 Task: Open Card Aquaculture Review in Board Customer Feedback Surveys to Workspace Corporate Communications and add a team member Softage.2@softage.net, a label Yellow, a checklist Corporate Finance, an attachment from your onedrive, a color Yellow and finally, add a card description 'Create and send out employee satisfaction survey on workplace culture' and a comment 'We should approach this task with a sense of transparency and open communication, ensuring that all stakeholders are informed and involved.'. Add a start date 'Jan 02, 1900' with a due date 'Jan 09, 1900'
Action: Mouse moved to (107, 351)
Screenshot: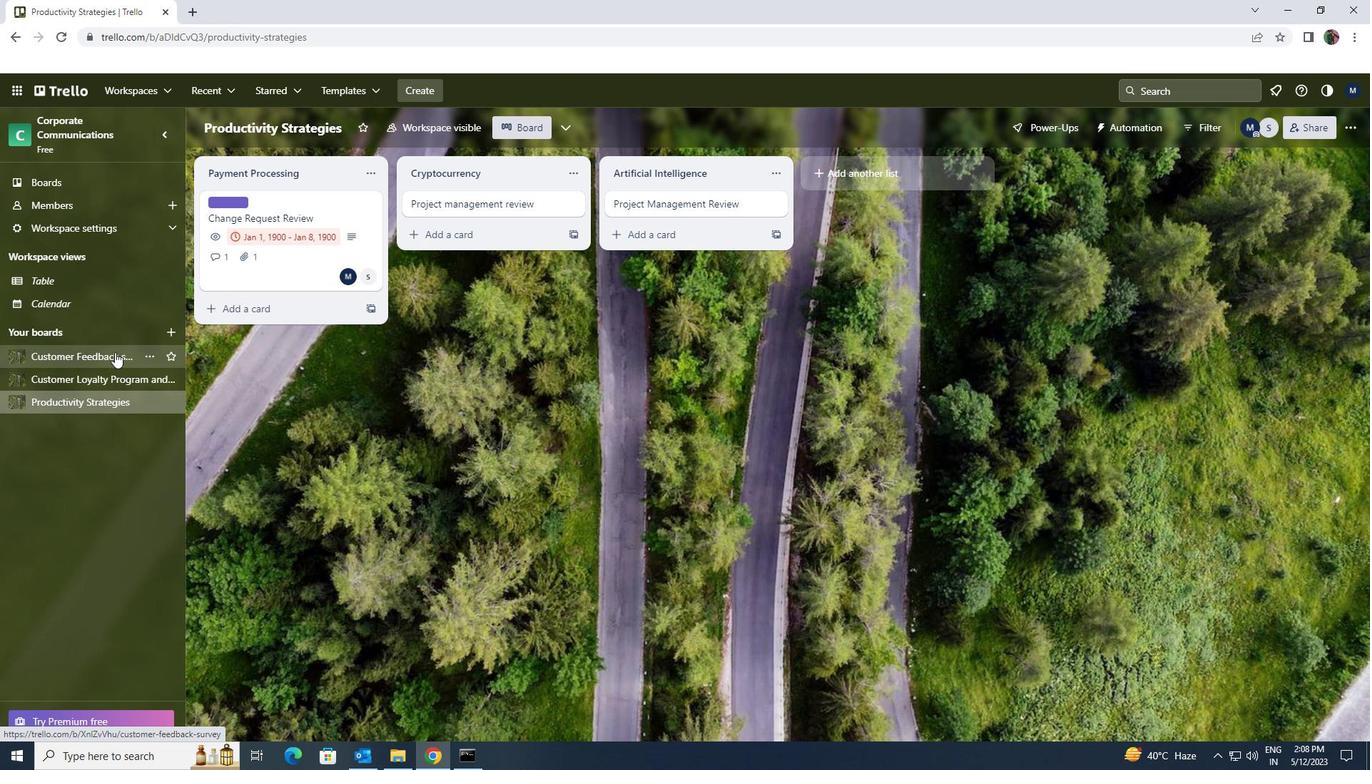 
Action: Mouse pressed left at (107, 351)
Screenshot: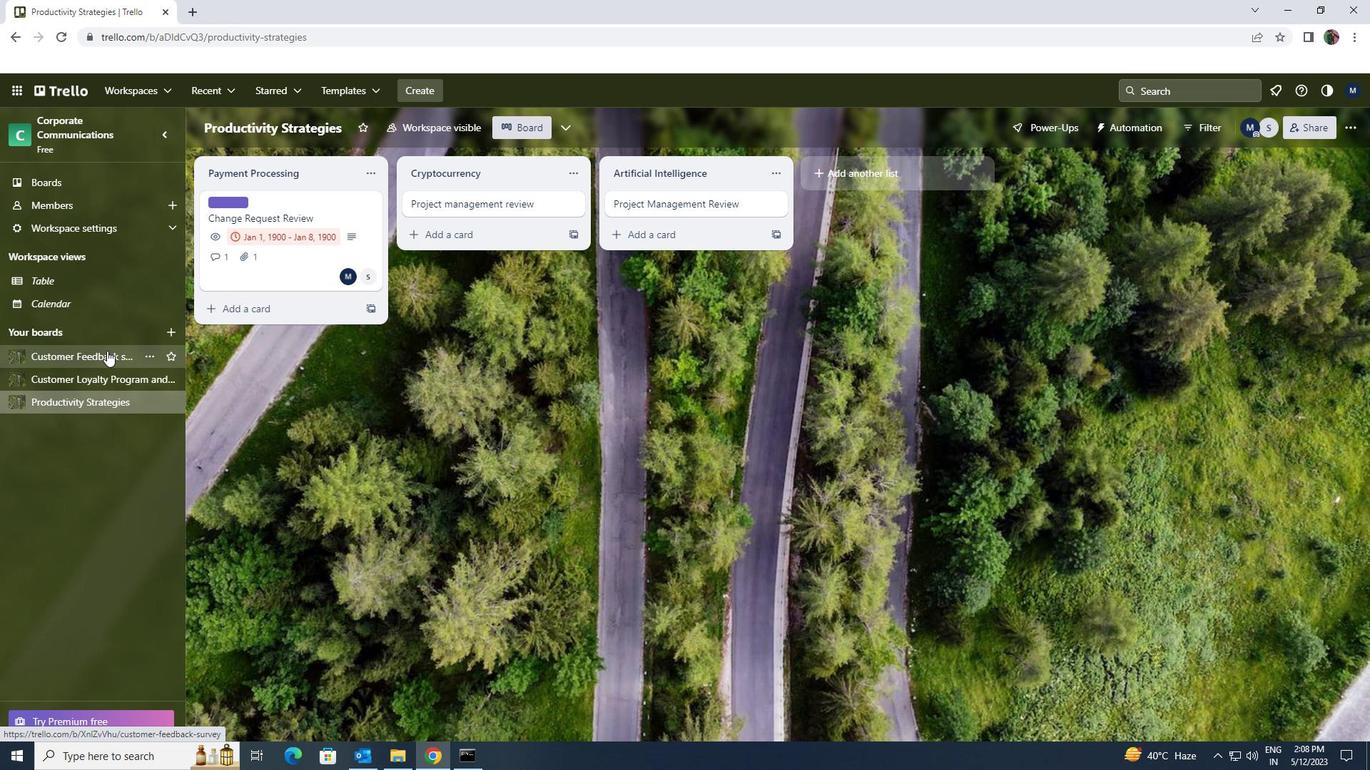 
Action: Mouse moved to (241, 200)
Screenshot: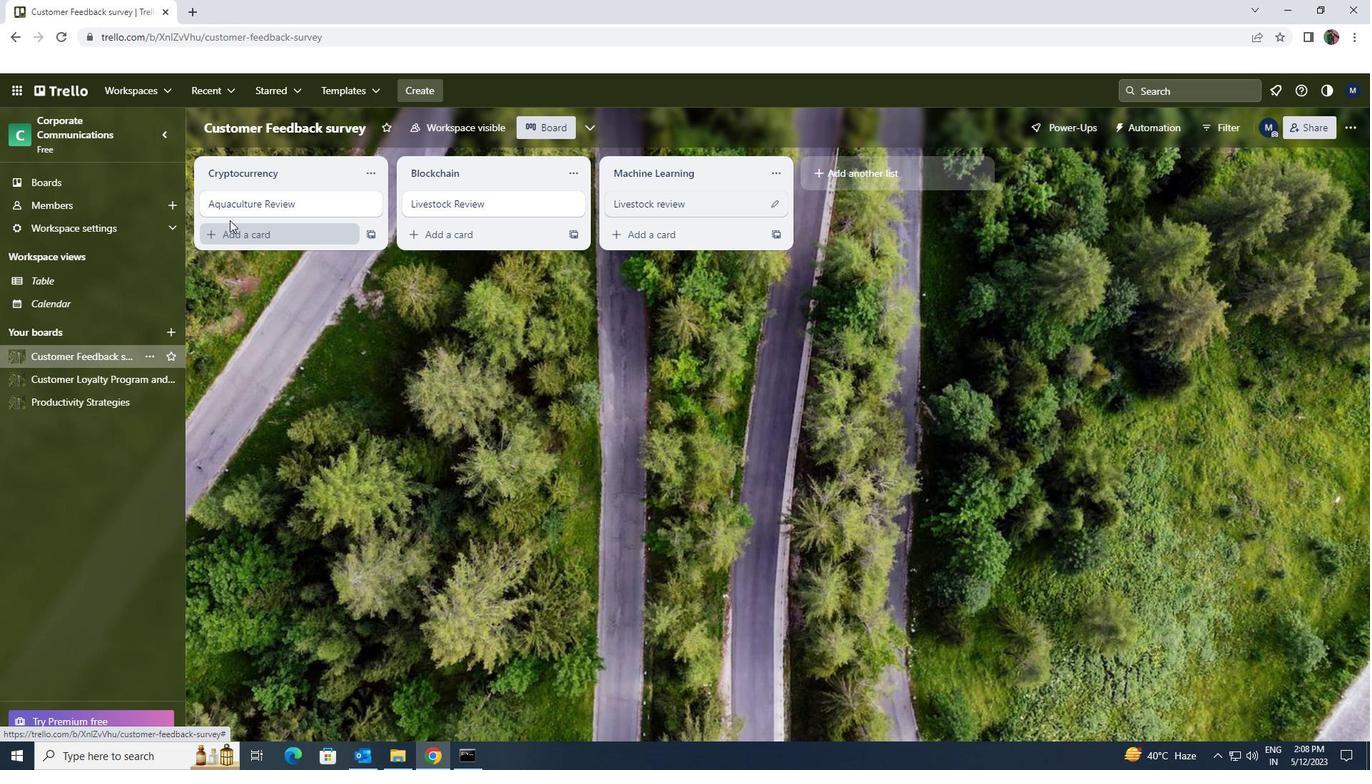 
Action: Mouse pressed left at (241, 200)
Screenshot: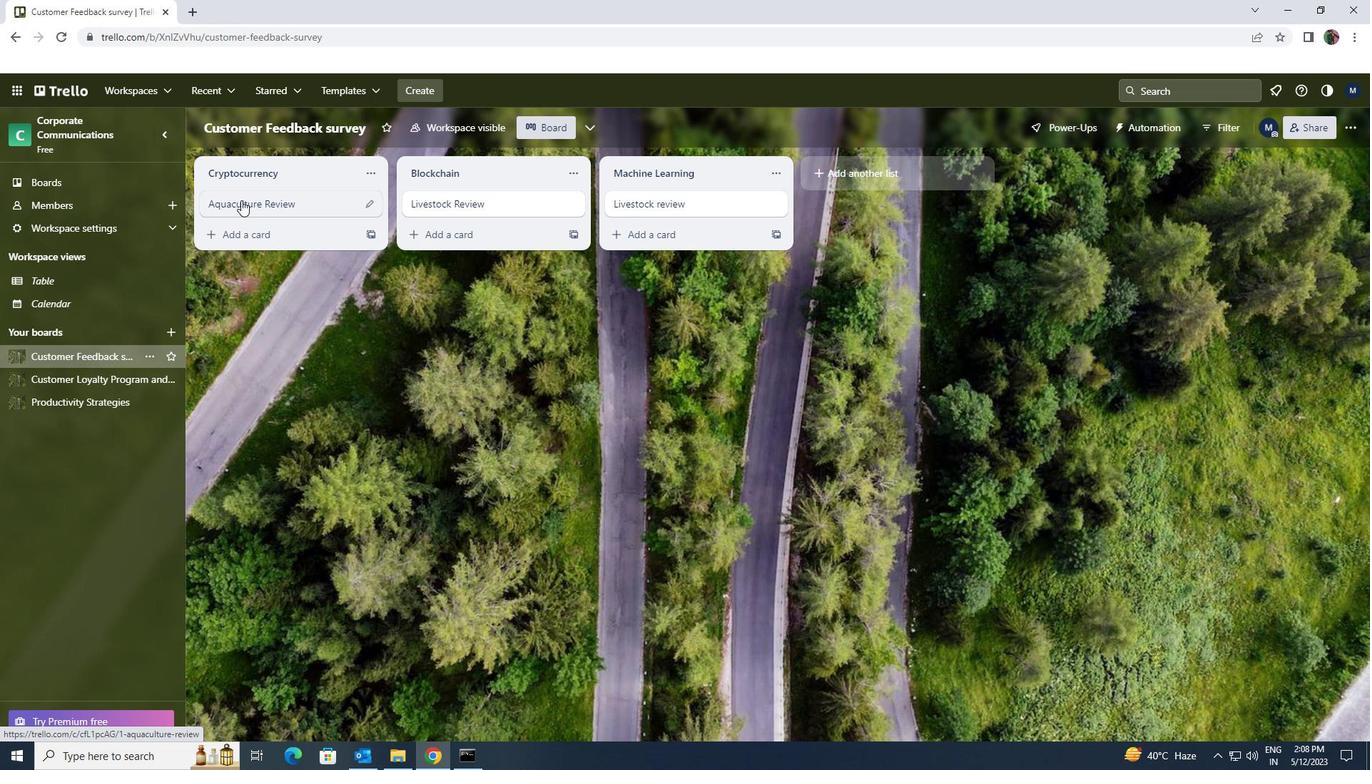 
Action: Mouse moved to (838, 197)
Screenshot: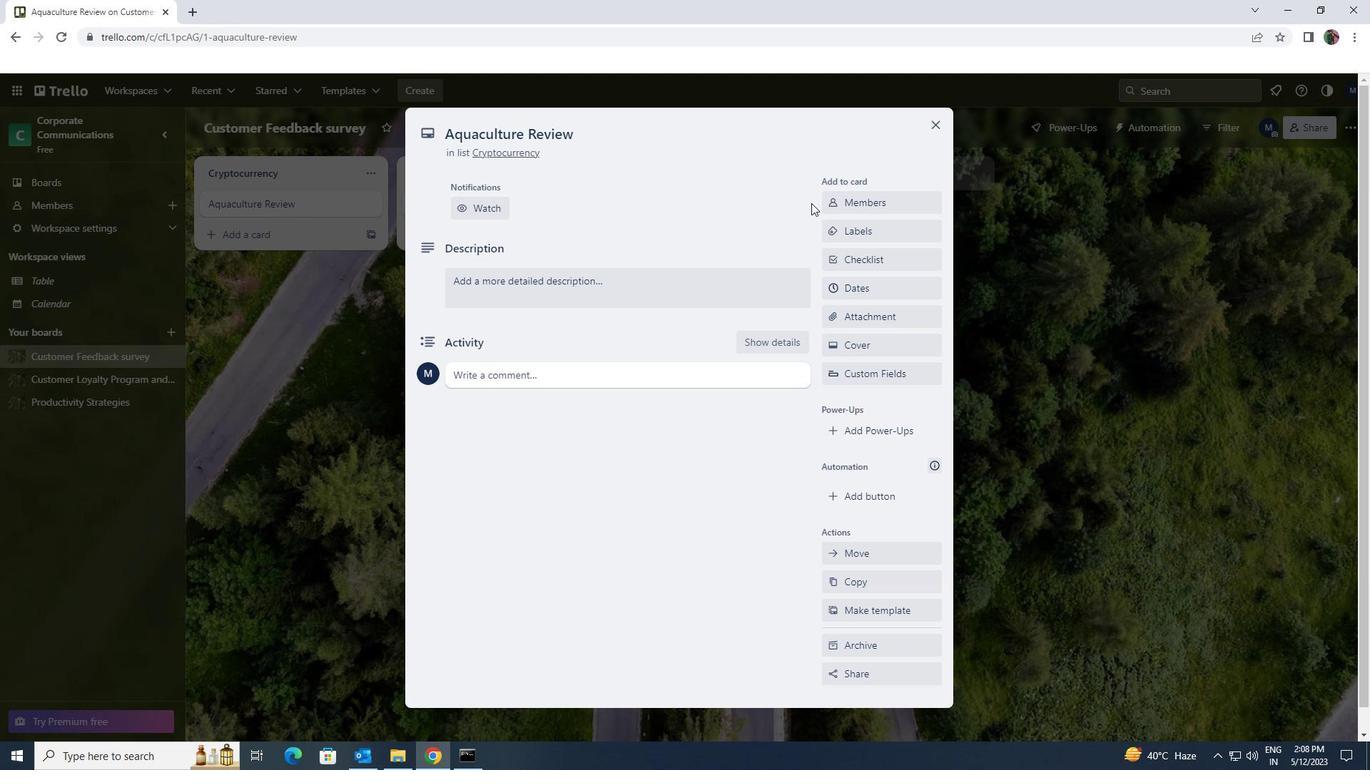 
Action: Mouse pressed left at (838, 197)
Screenshot: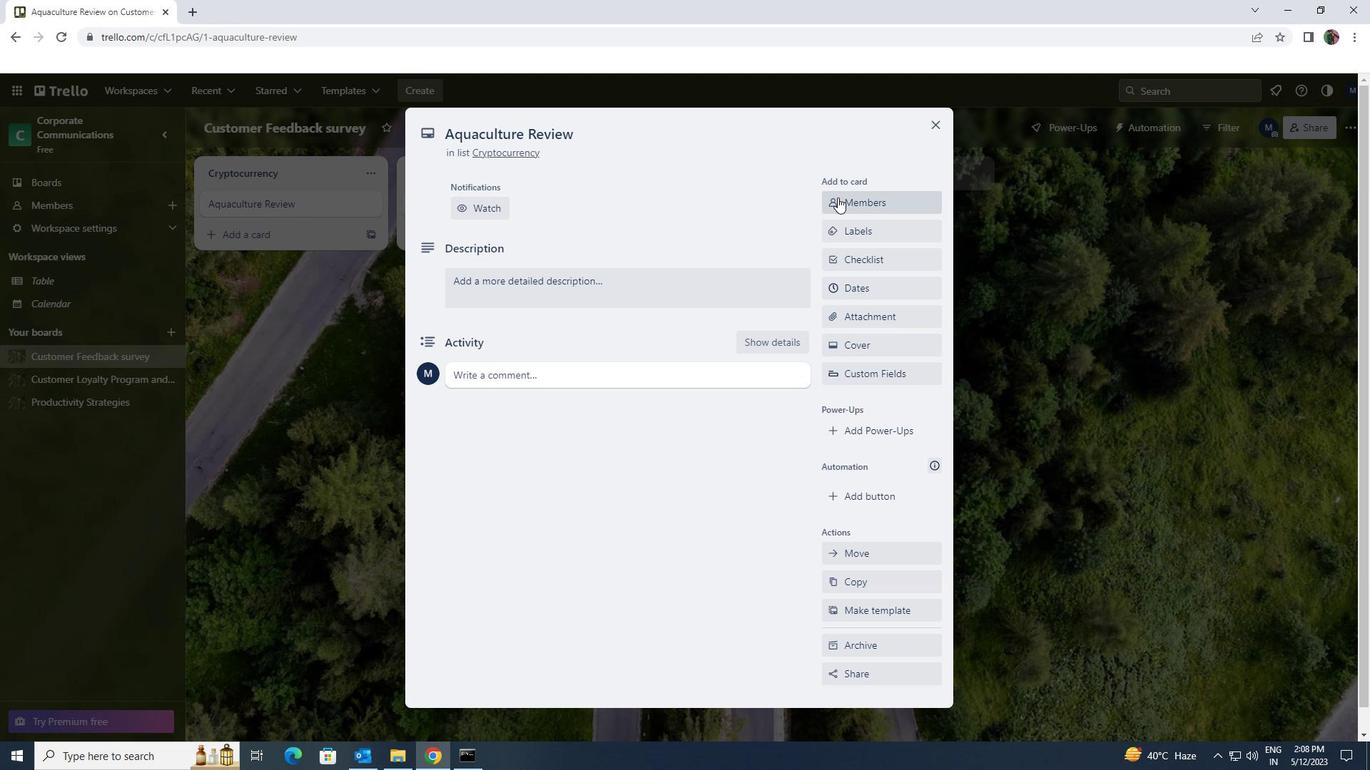 
Action: Mouse moved to (863, 264)
Screenshot: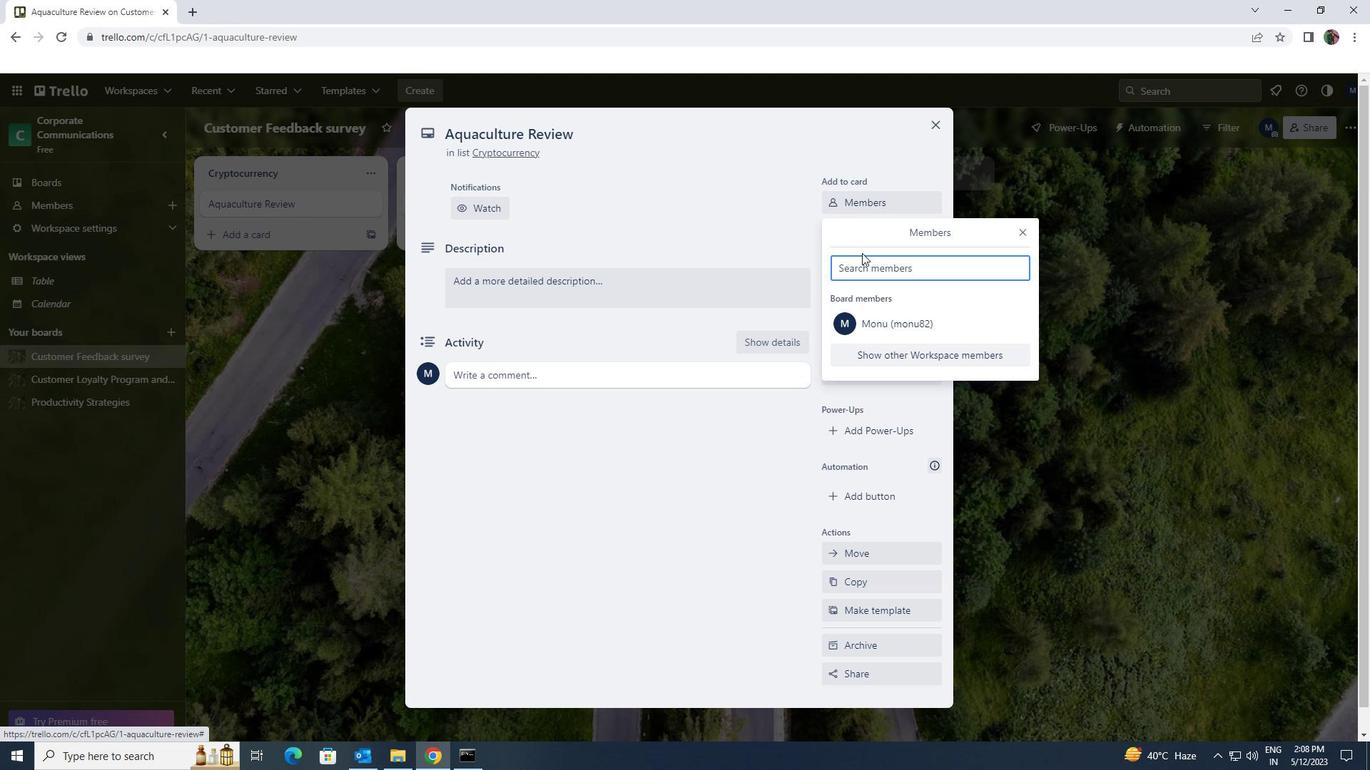
Action: Mouse pressed left at (863, 264)
Screenshot: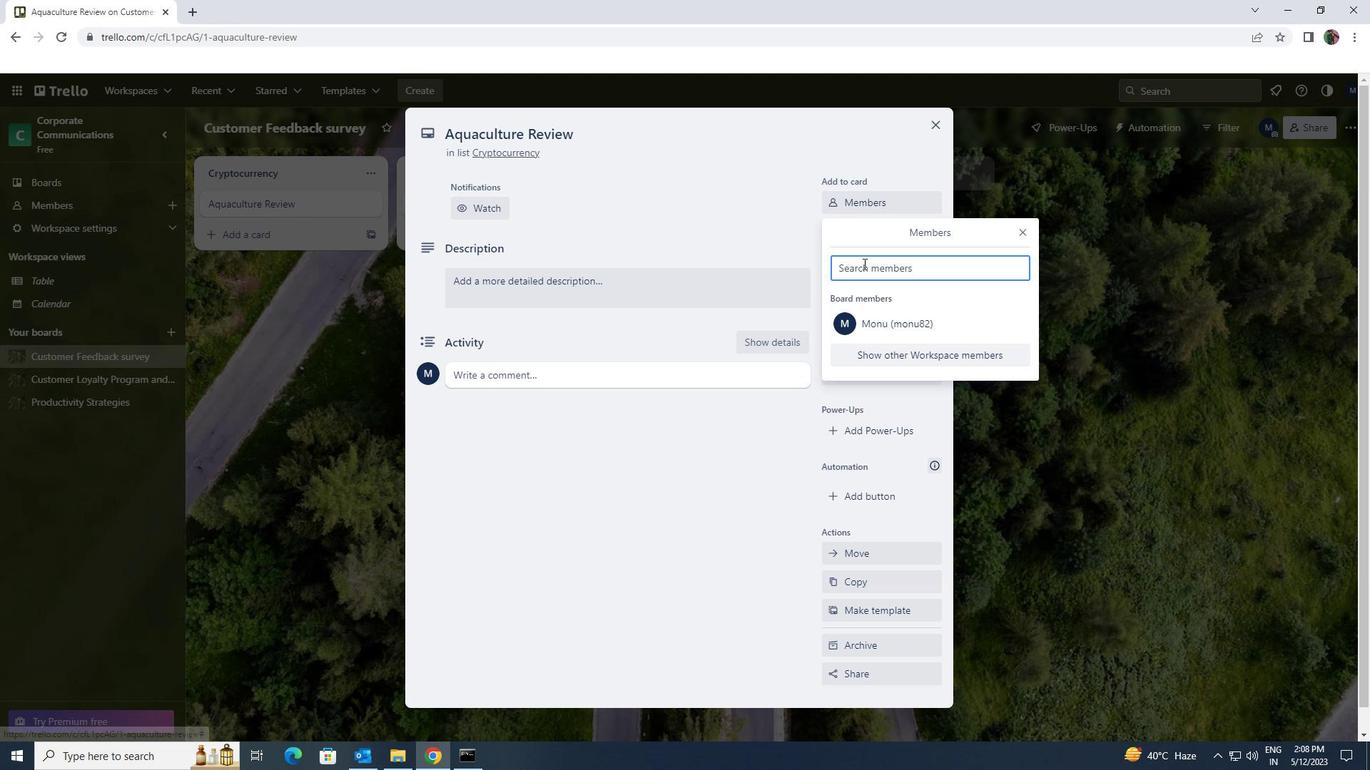 
Action: Key pressed softage.2<Key.shift>@SOFTAGE.NET
Screenshot: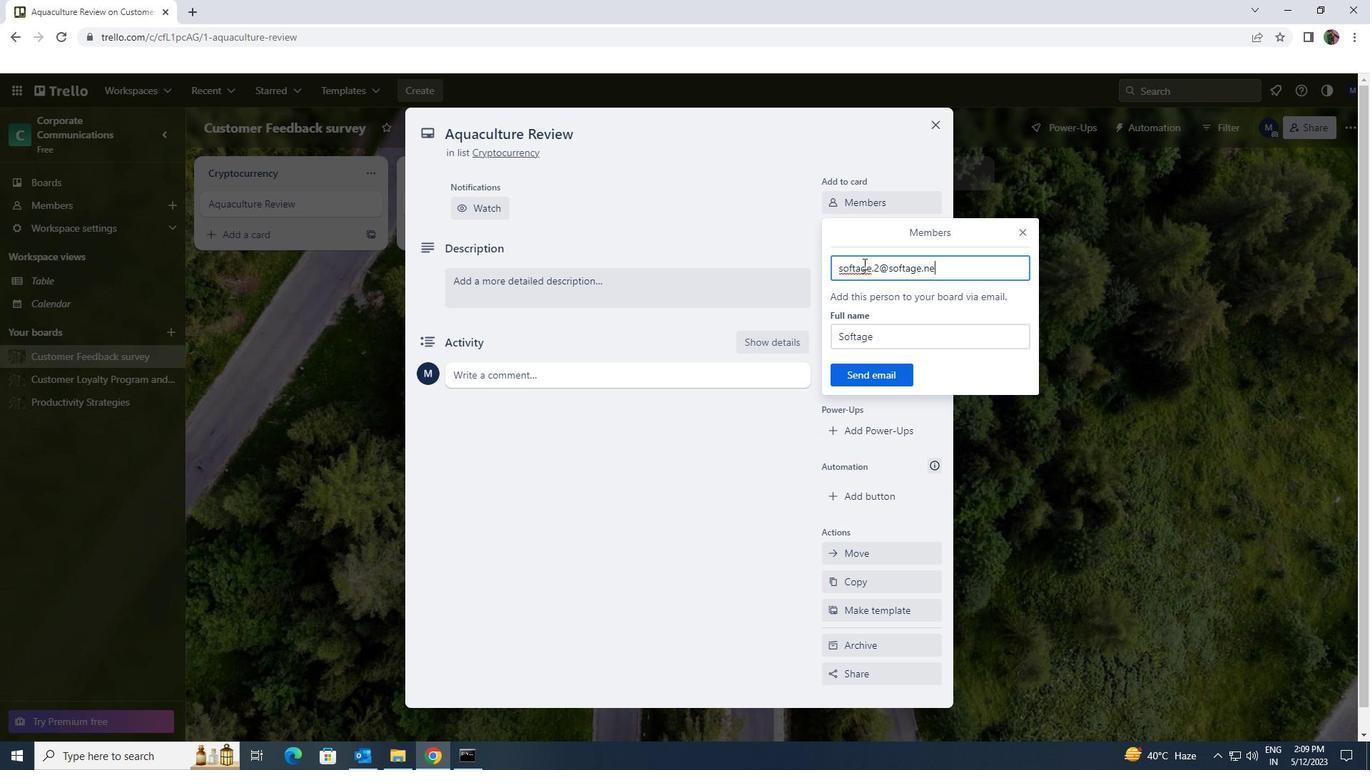 
Action: Mouse moved to (872, 376)
Screenshot: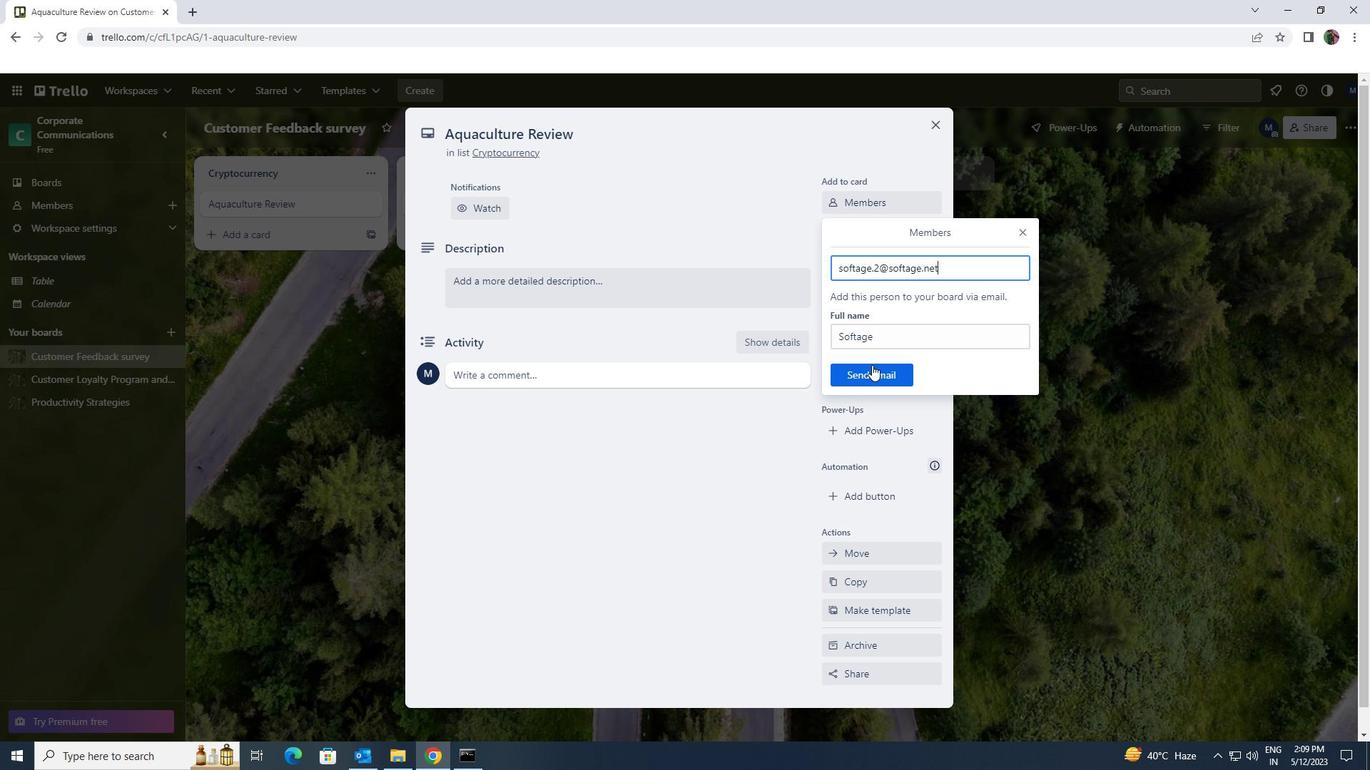 
Action: Mouse pressed left at (872, 376)
Screenshot: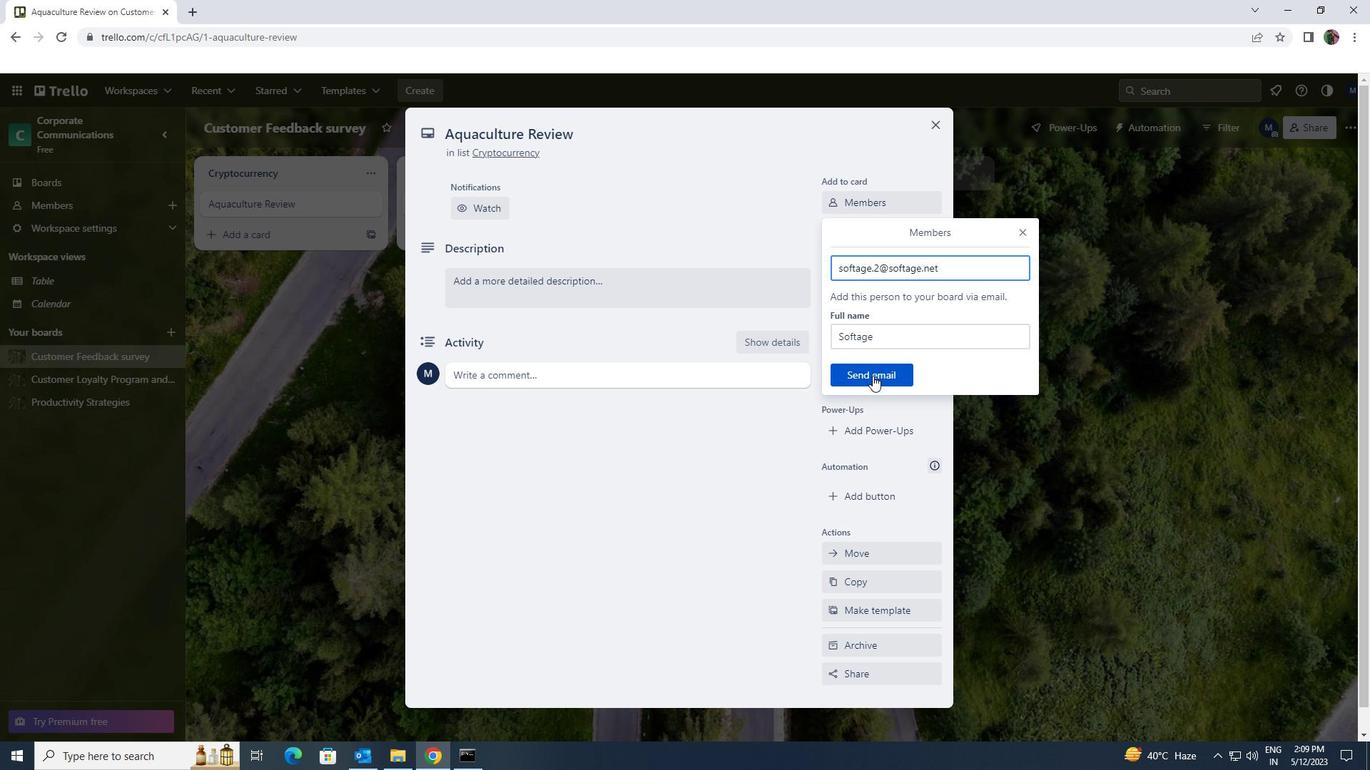 
Action: Mouse moved to (852, 278)
Screenshot: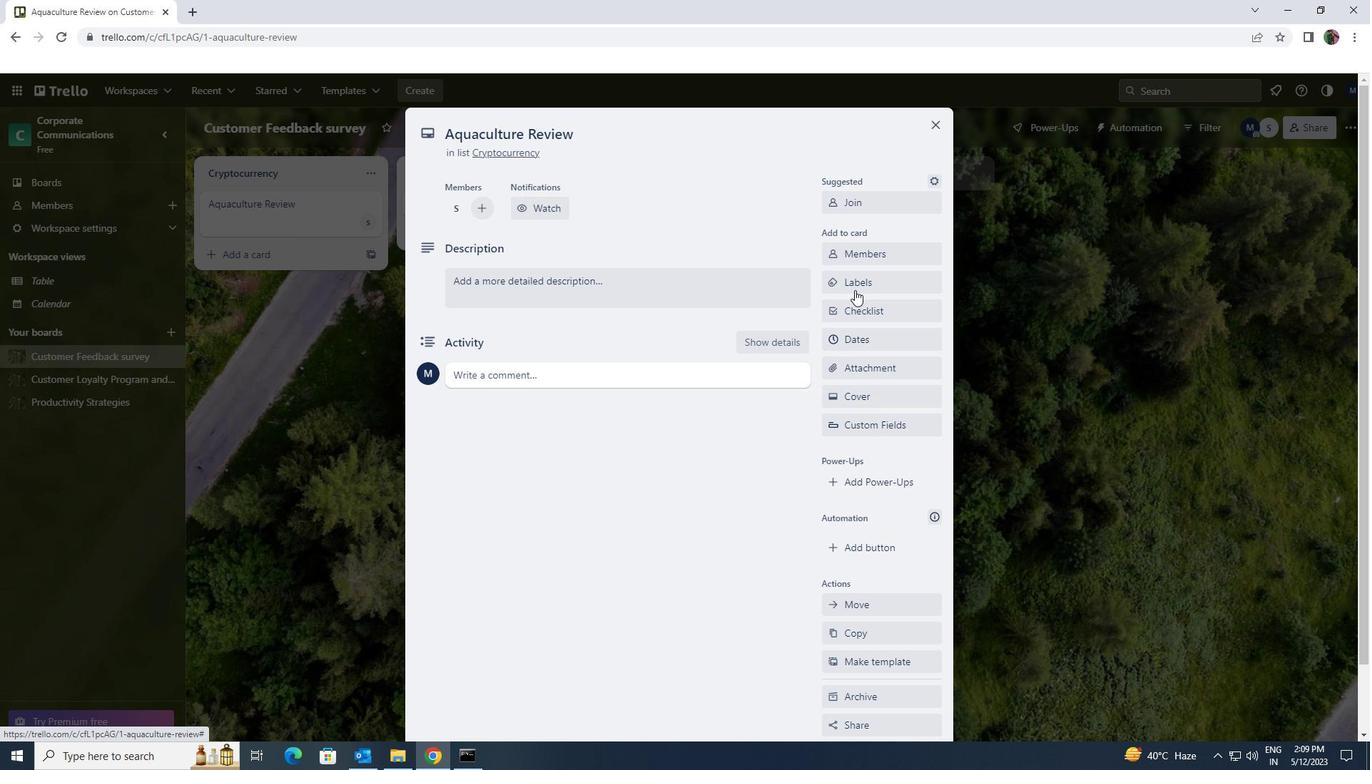 
Action: Mouse pressed left at (852, 278)
Screenshot: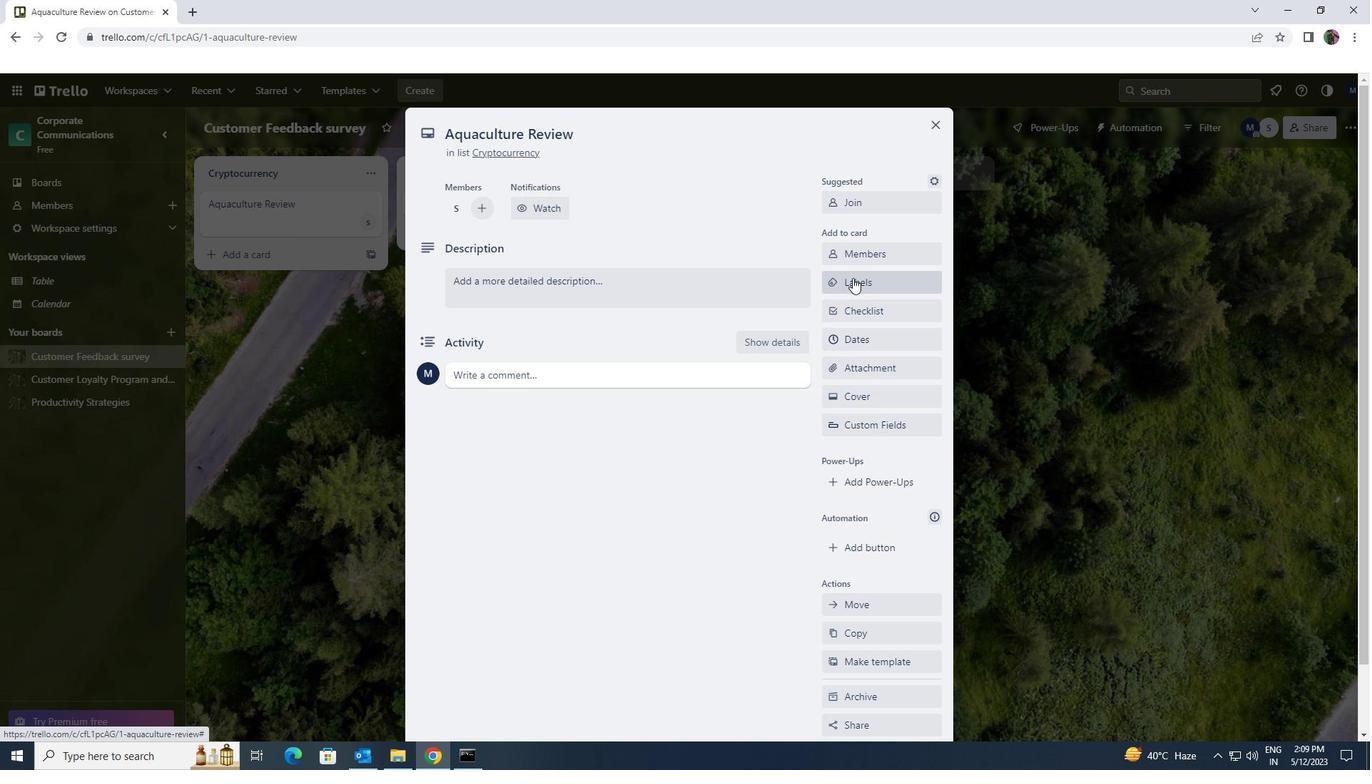 
Action: Mouse moved to (881, 562)
Screenshot: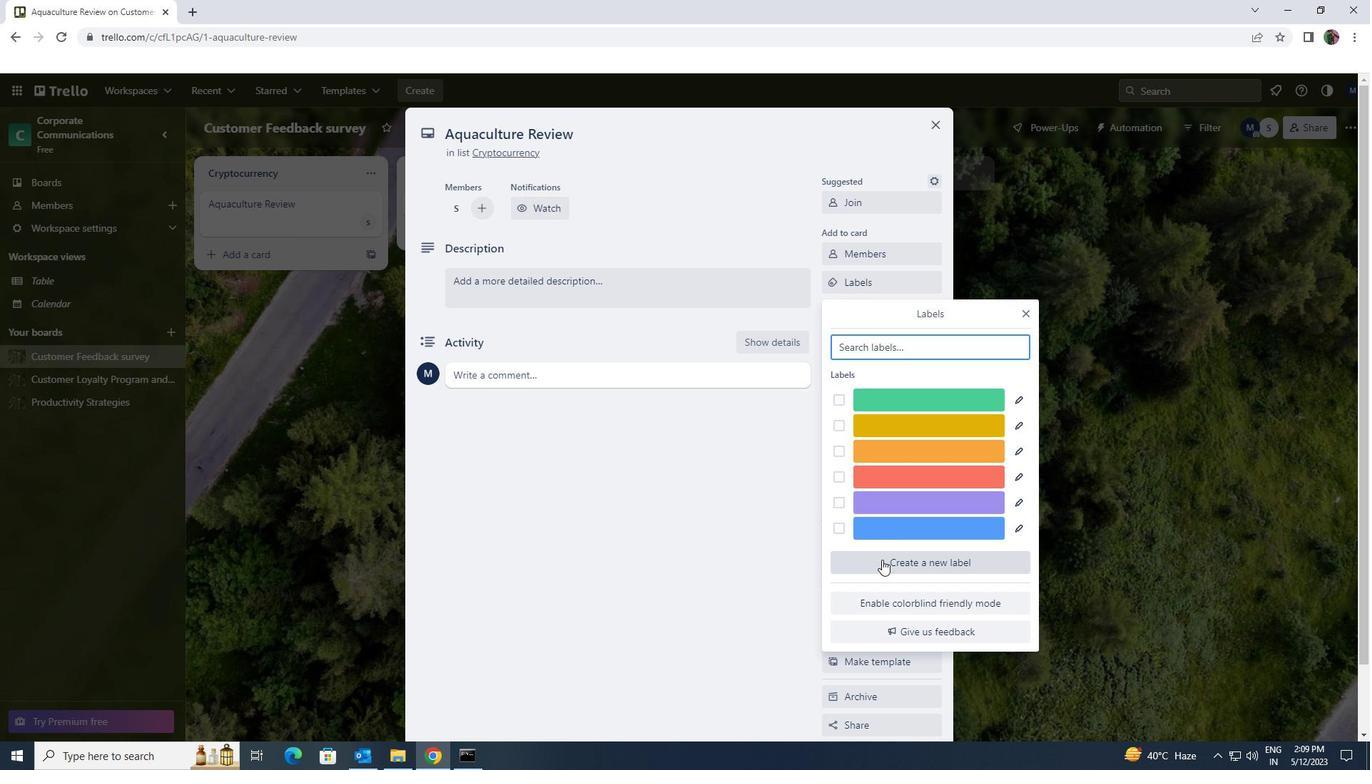 
Action: Mouse pressed left at (881, 562)
Screenshot: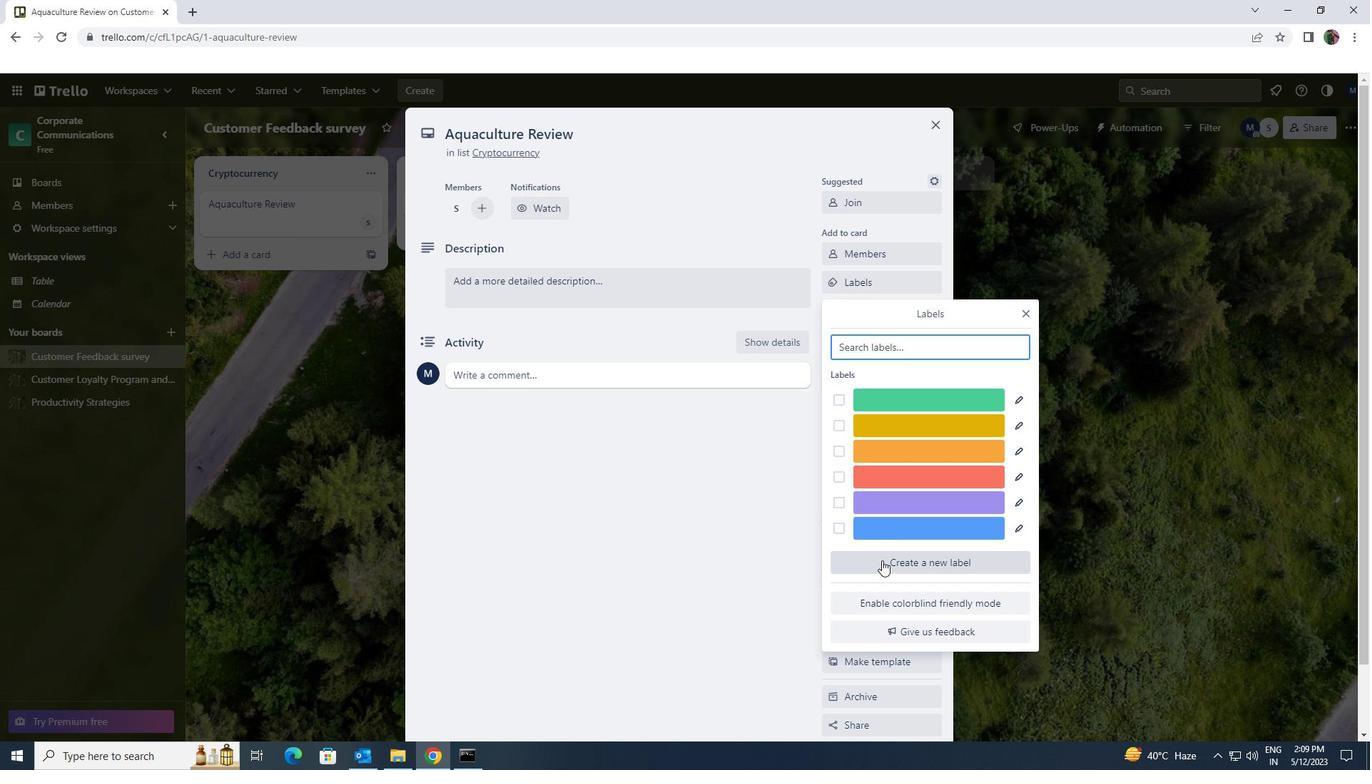 
Action: Mouse moved to (894, 515)
Screenshot: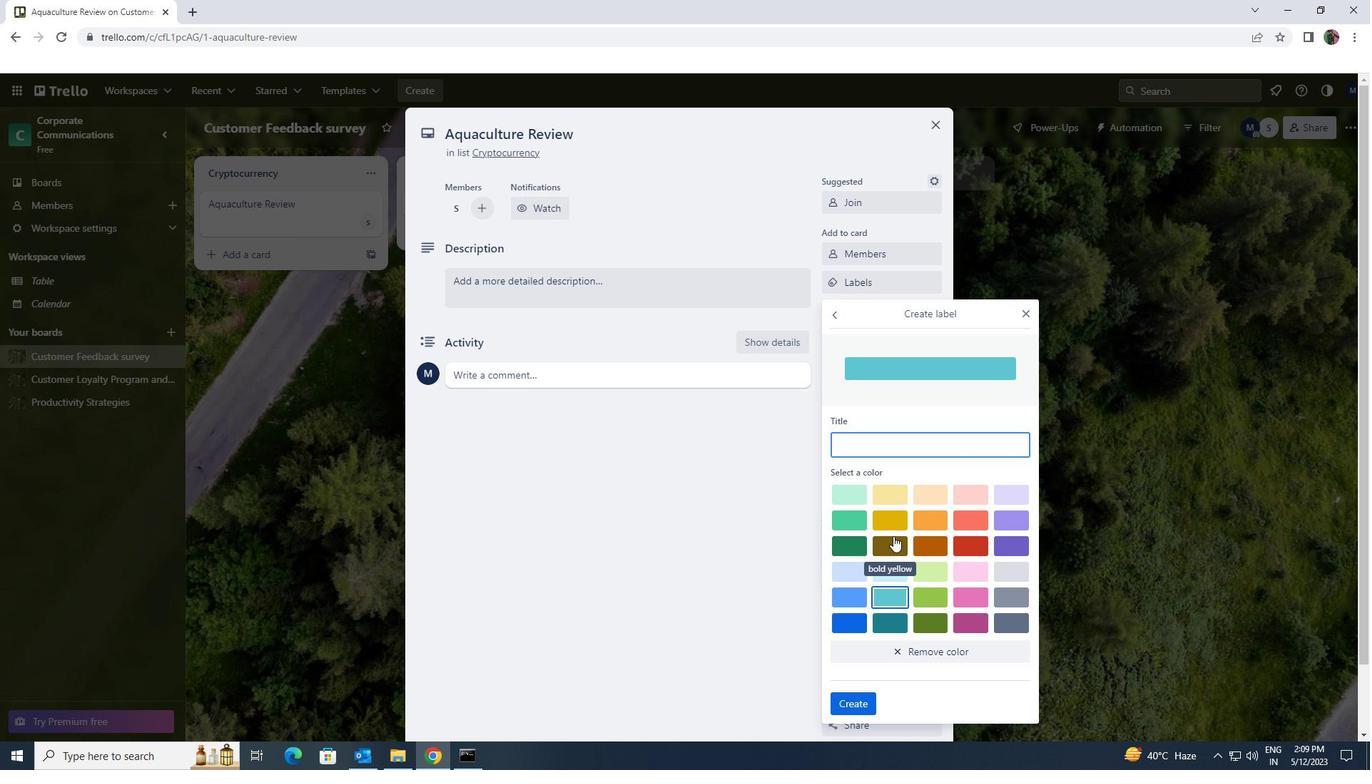 
Action: Mouse pressed left at (894, 515)
Screenshot: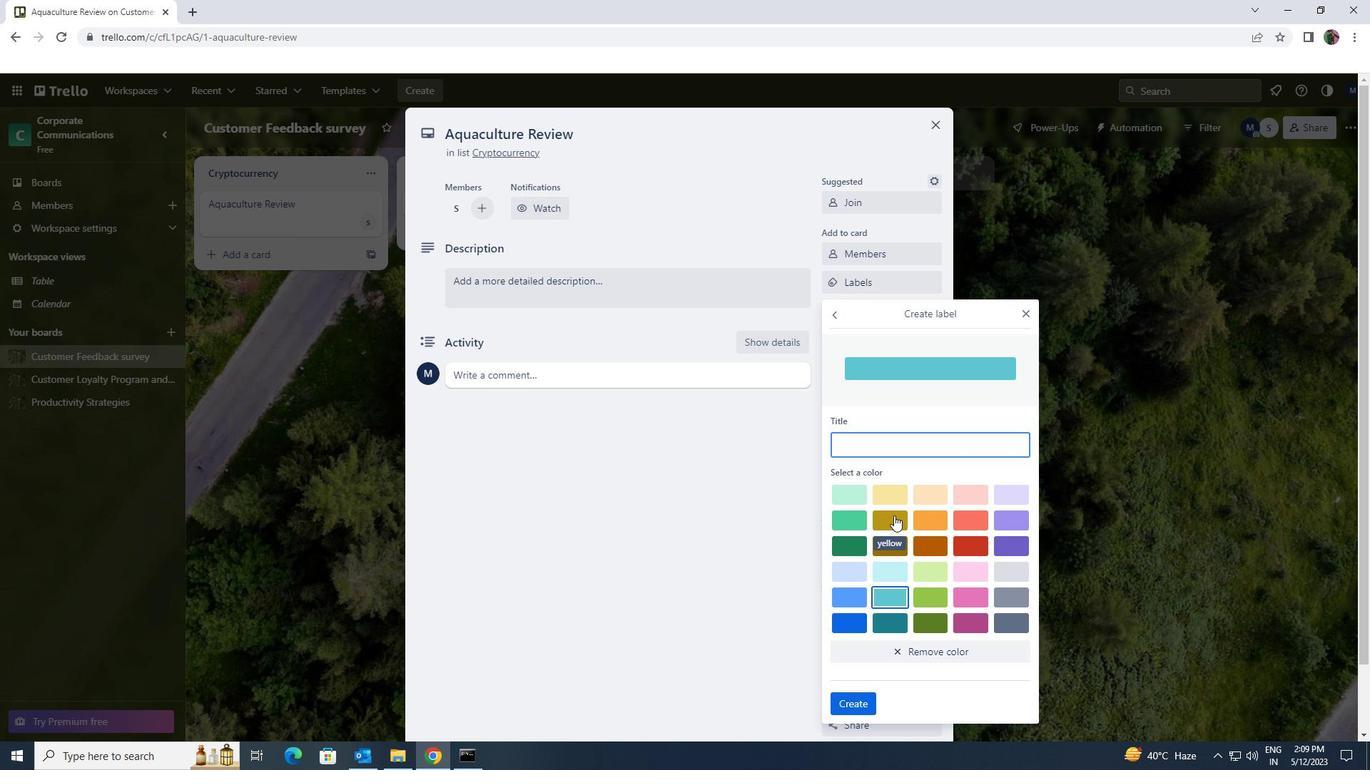 
Action: Mouse moved to (852, 697)
Screenshot: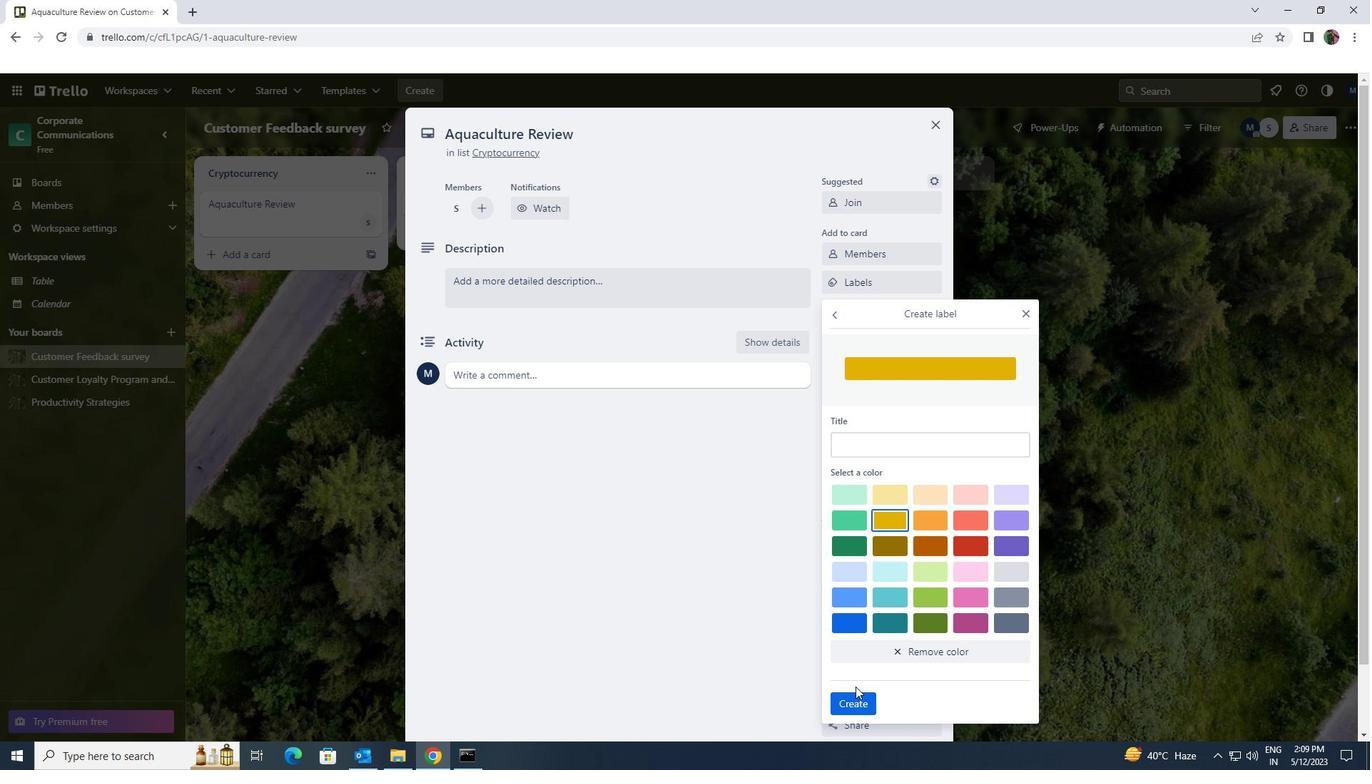 
Action: Mouse pressed left at (852, 697)
Screenshot: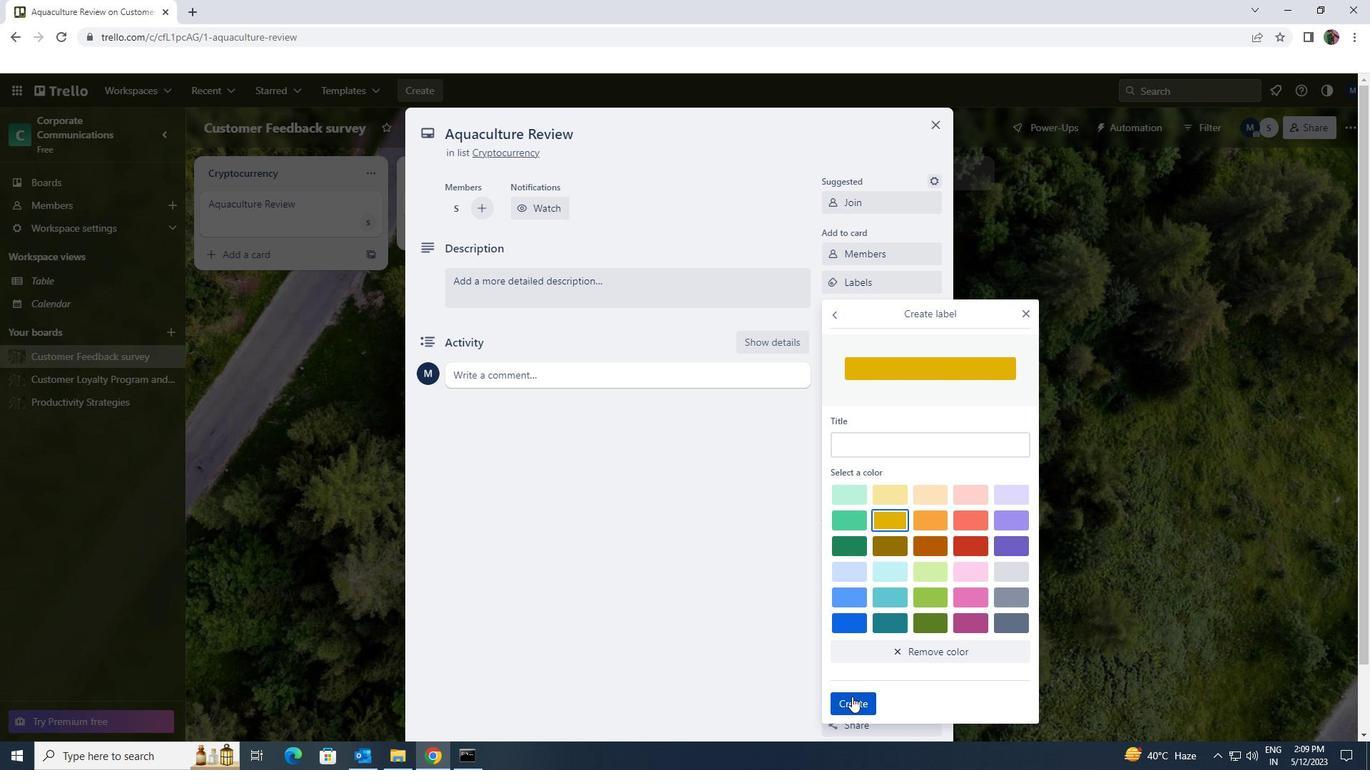 
Action: Mouse moved to (1025, 315)
Screenshot: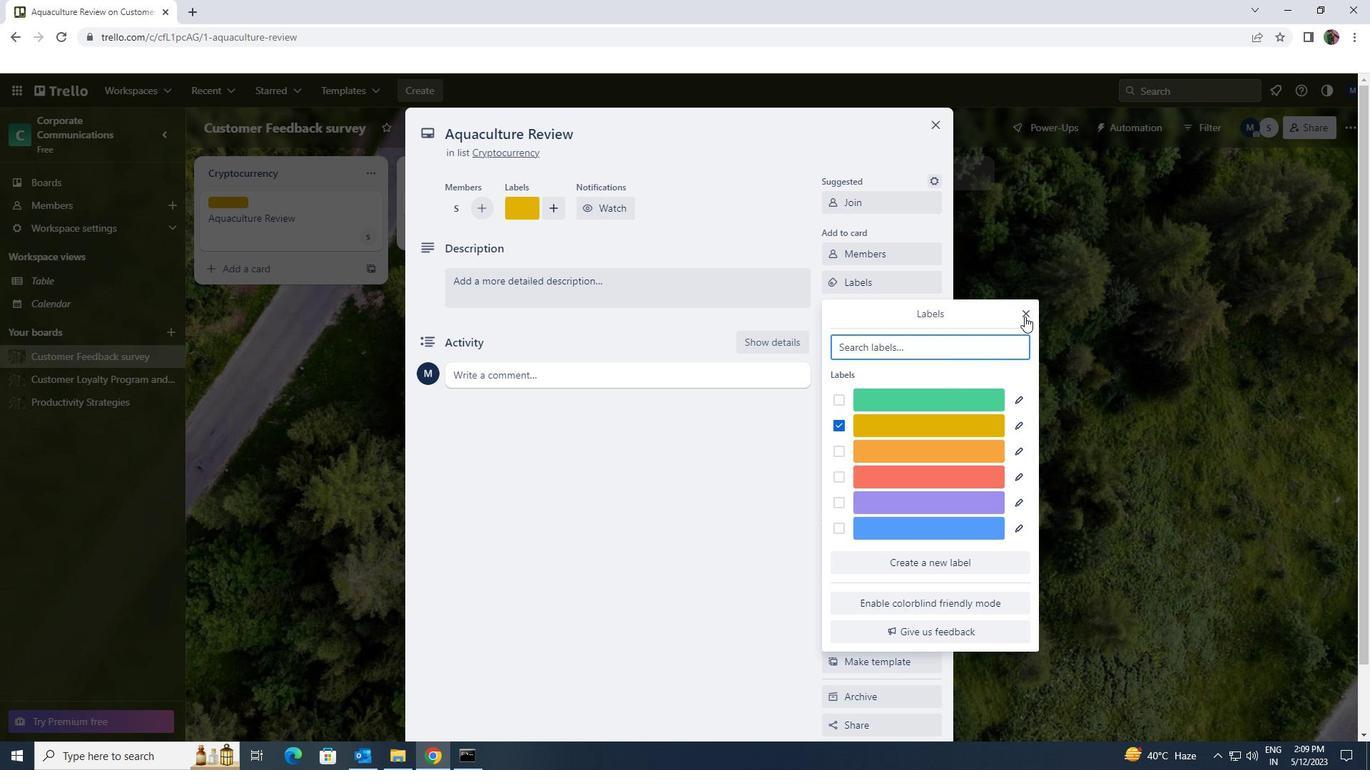 
Action: Mouse pressed left at (1025, 315)
Screenshot: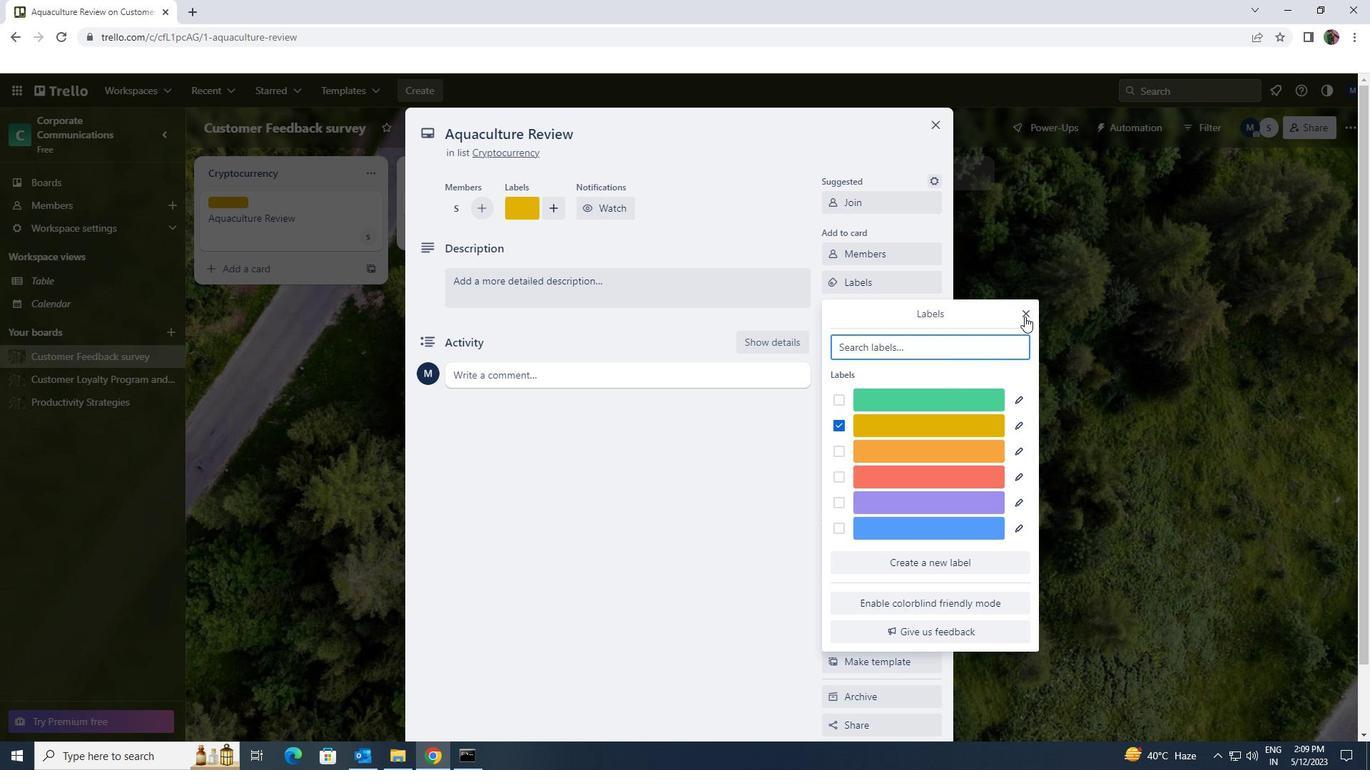 
Action: Mouse moved to (913, 311)
Screenshot: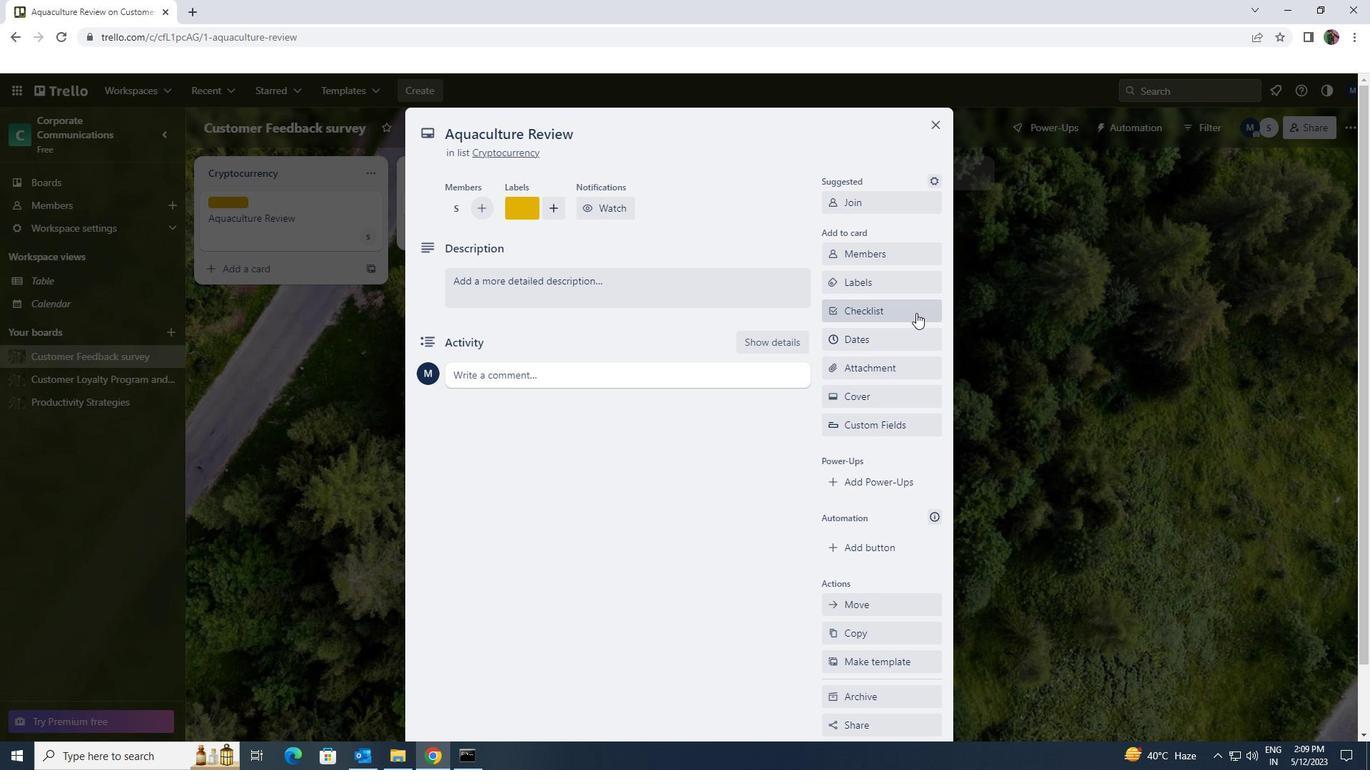 
Action: Mouse pressed left at (913, 311)
Screenshot: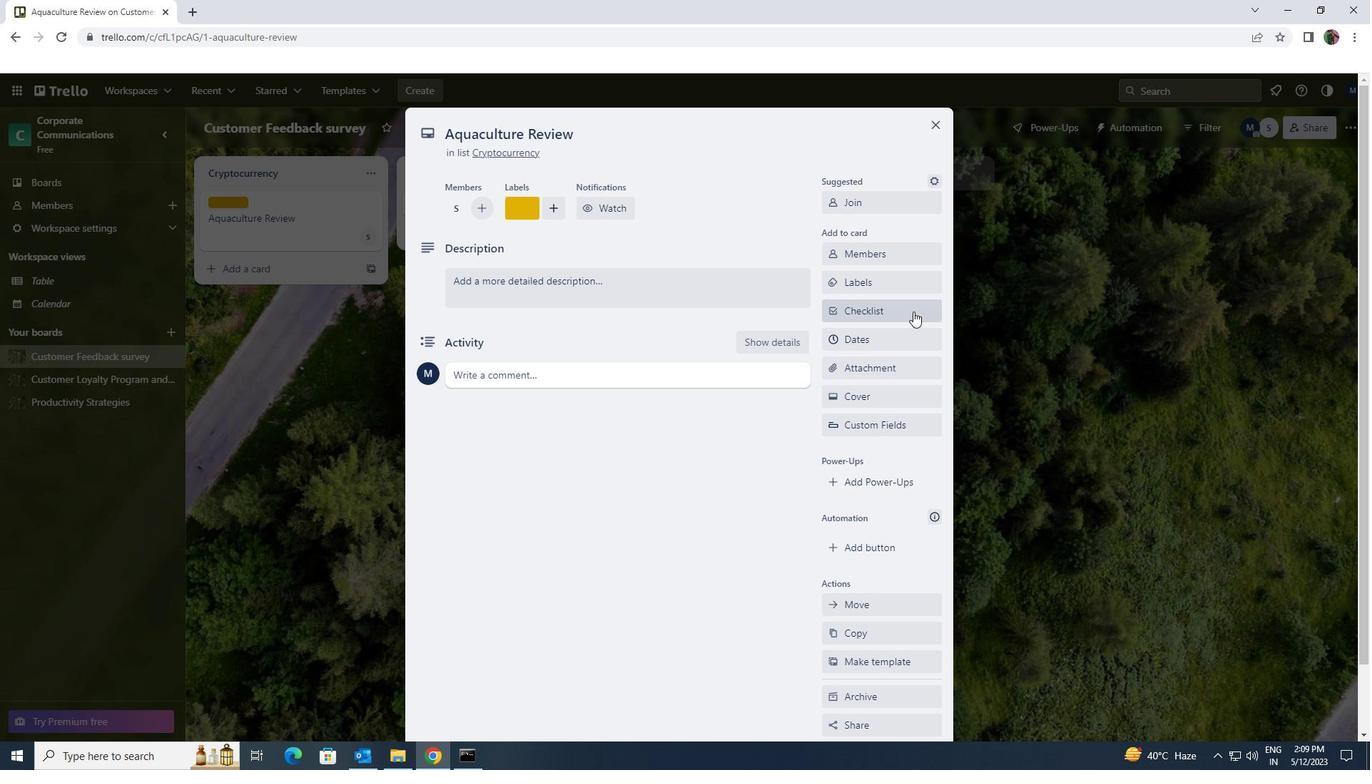 
Action: Mouse moved to (915, 302)
Screenshot: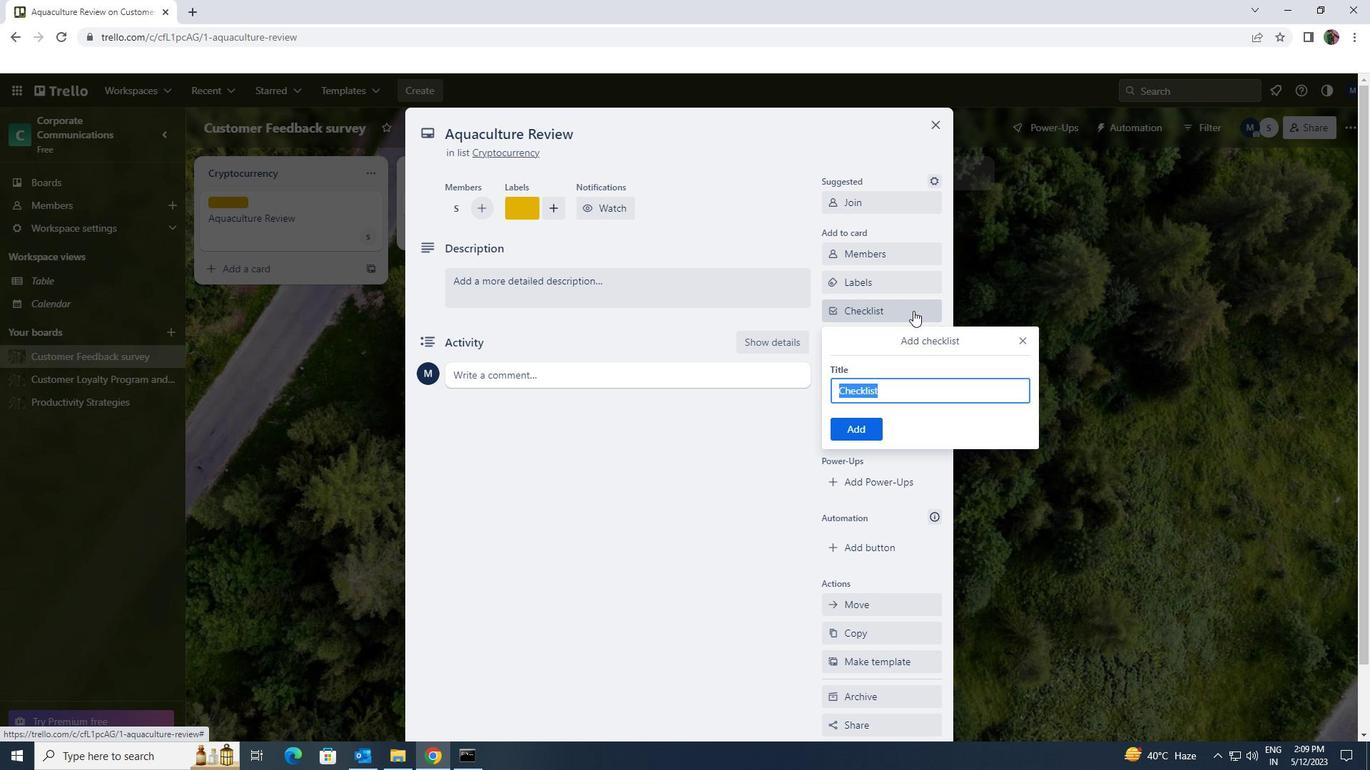 
Action: Key pressed <Key.shift><Key.shift><Key.shift>CORPORATE<Key.space><Key.shift><Key.shift><Key.shift><Key.shift><Key.shift><Key.shift><Key.shift>FINANCE
Screenshot: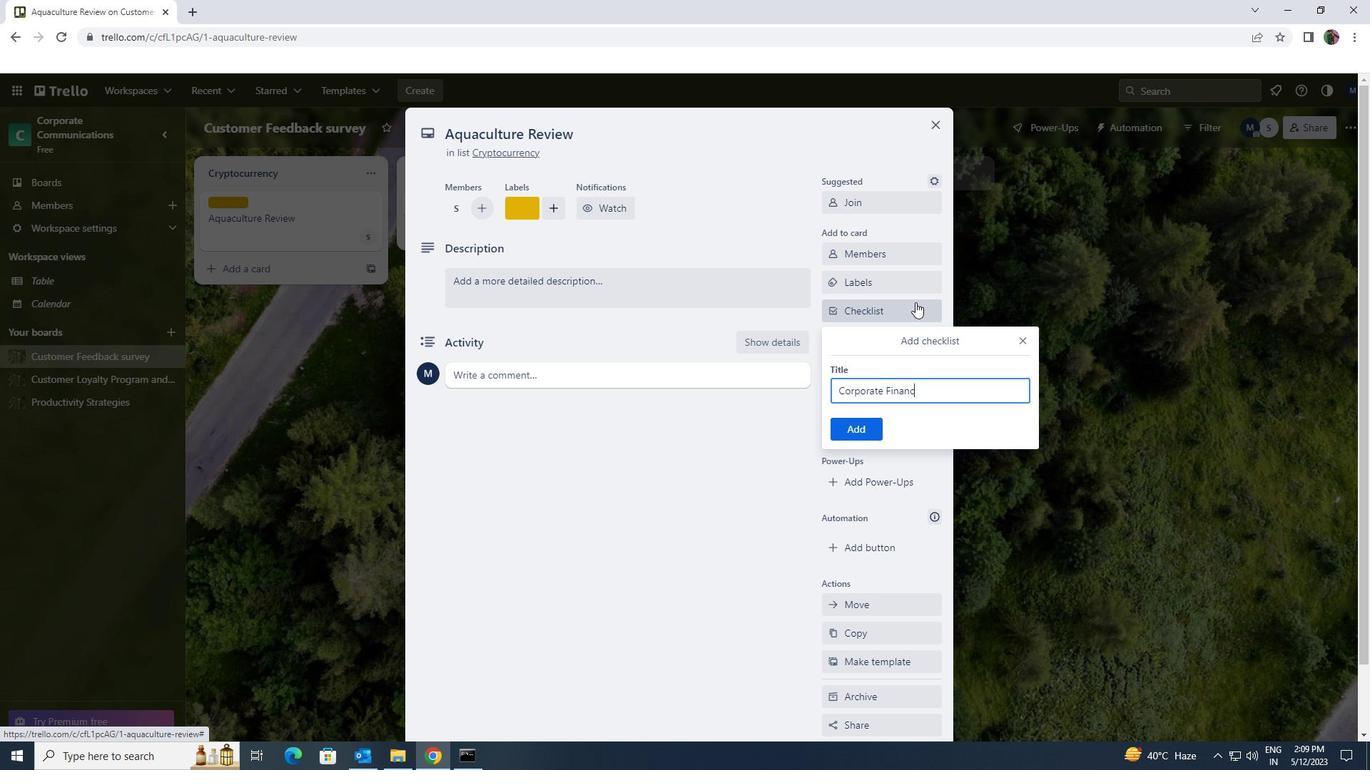 
Action: Mouse moved to (876, 426)
Screenshot: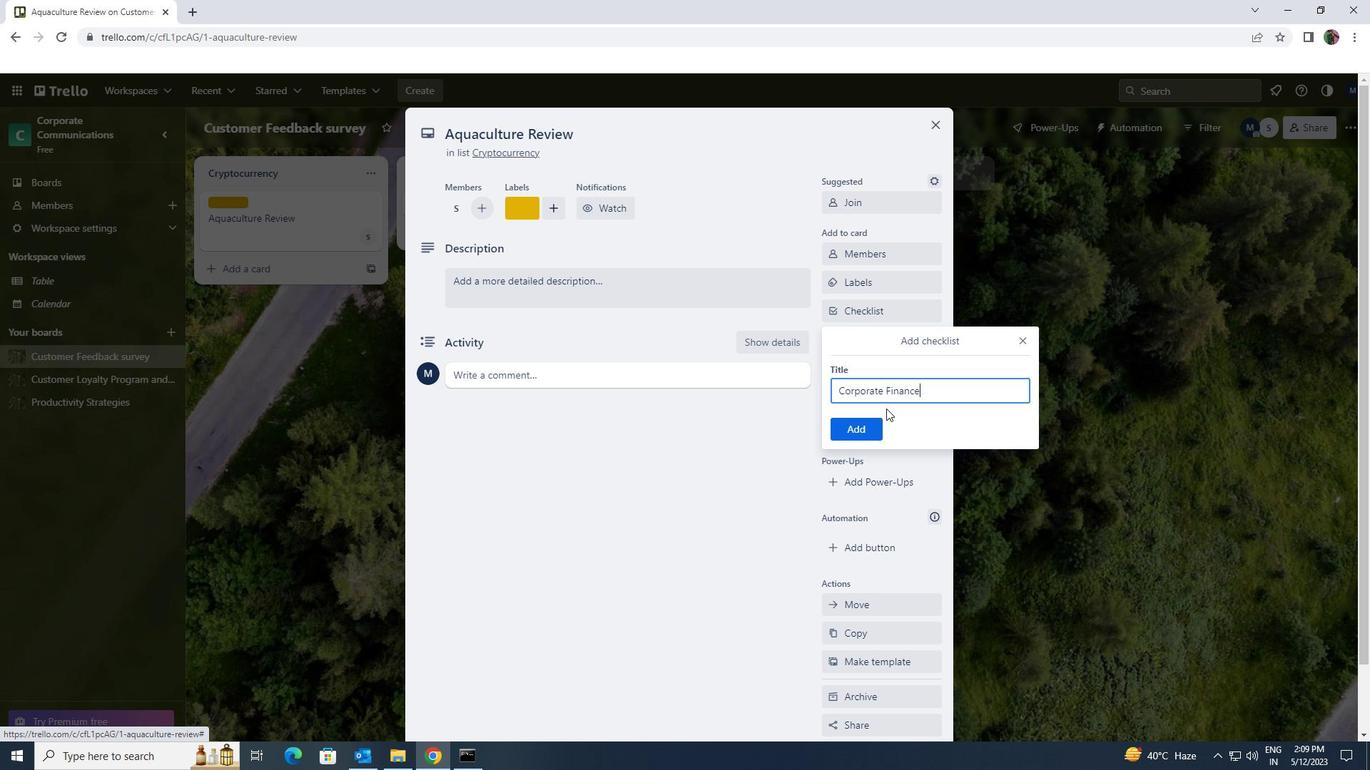 
Action: Mouse pressed left at (876, 426)
Screenshot: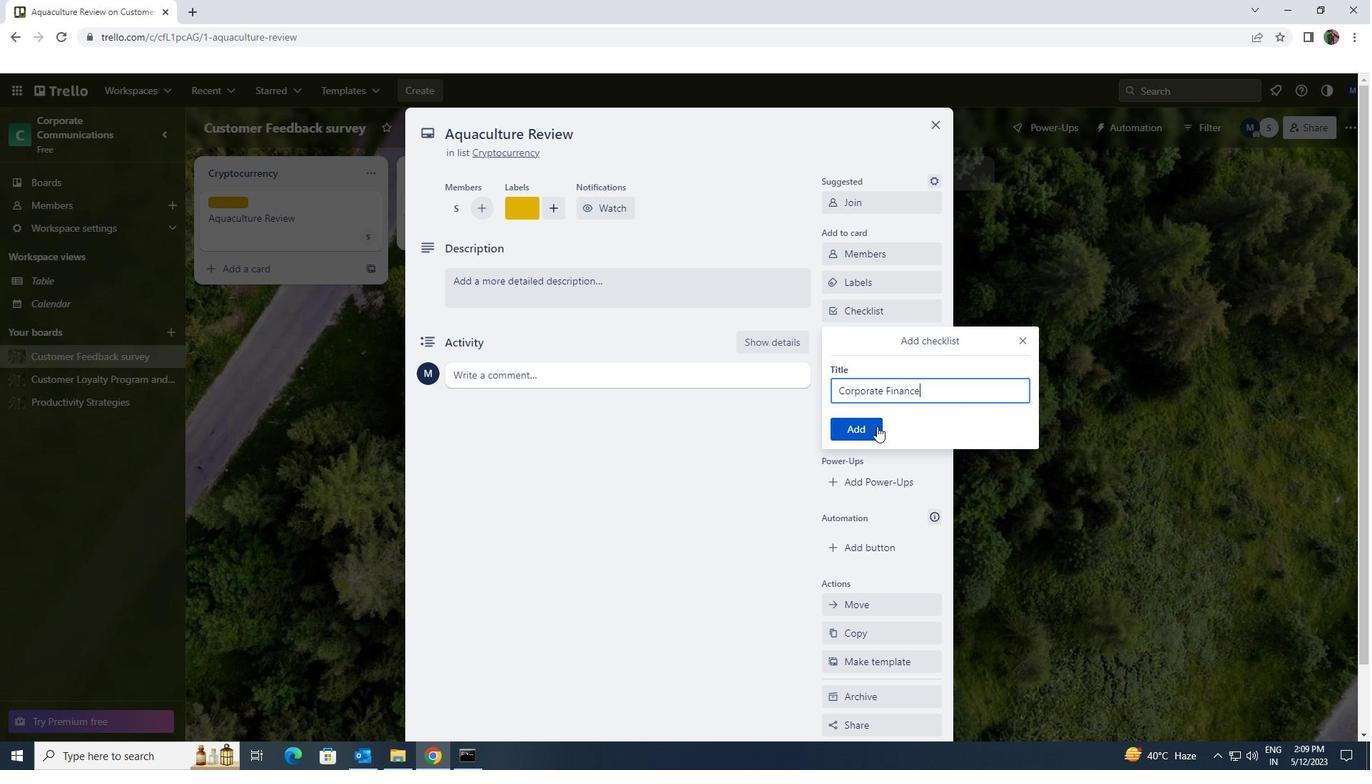 
Action: Mouse moved to (891, 368)
Screenshot: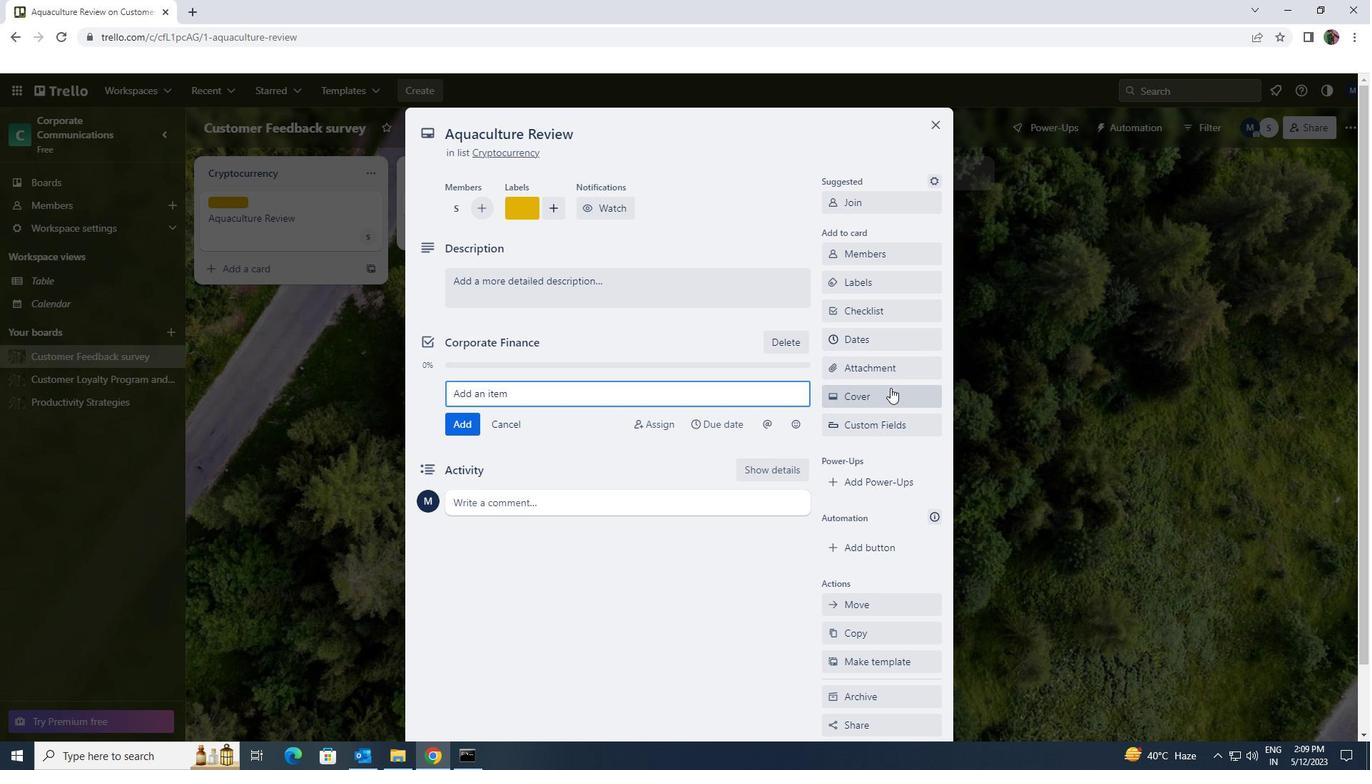 
Action: Mouse pressed left at (891, 368)
Screenshot: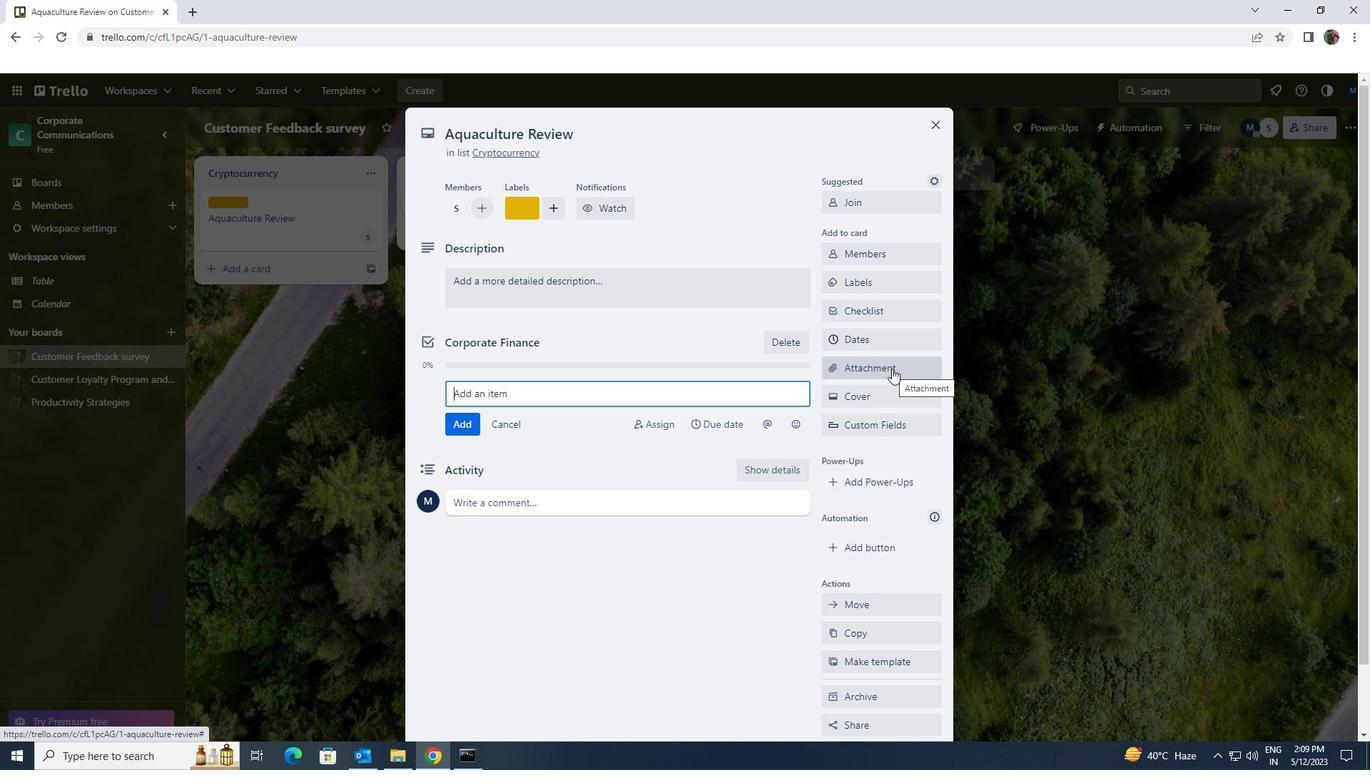 
Action: Mouse moved to (889, 478)
Screenshot: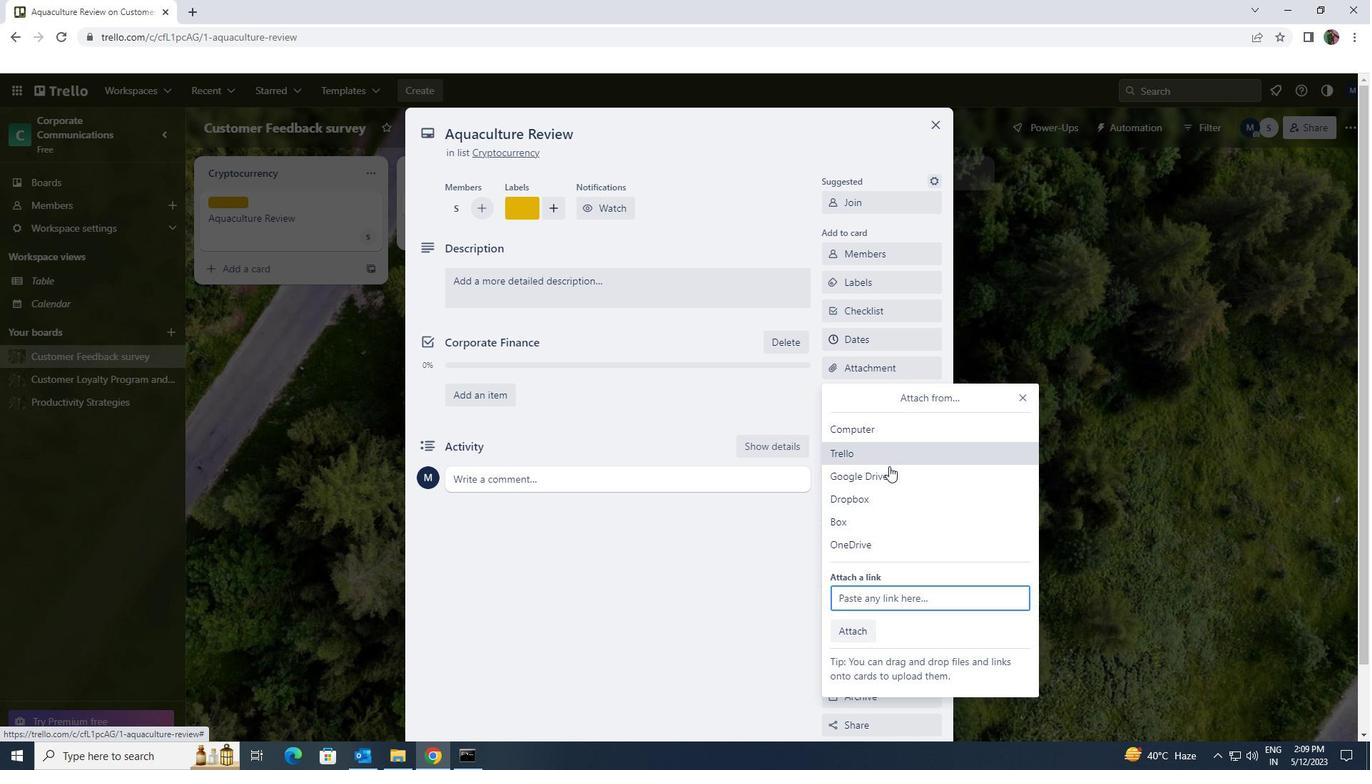 
Action: Mouse pressed left at (889, 478)
Screenshot: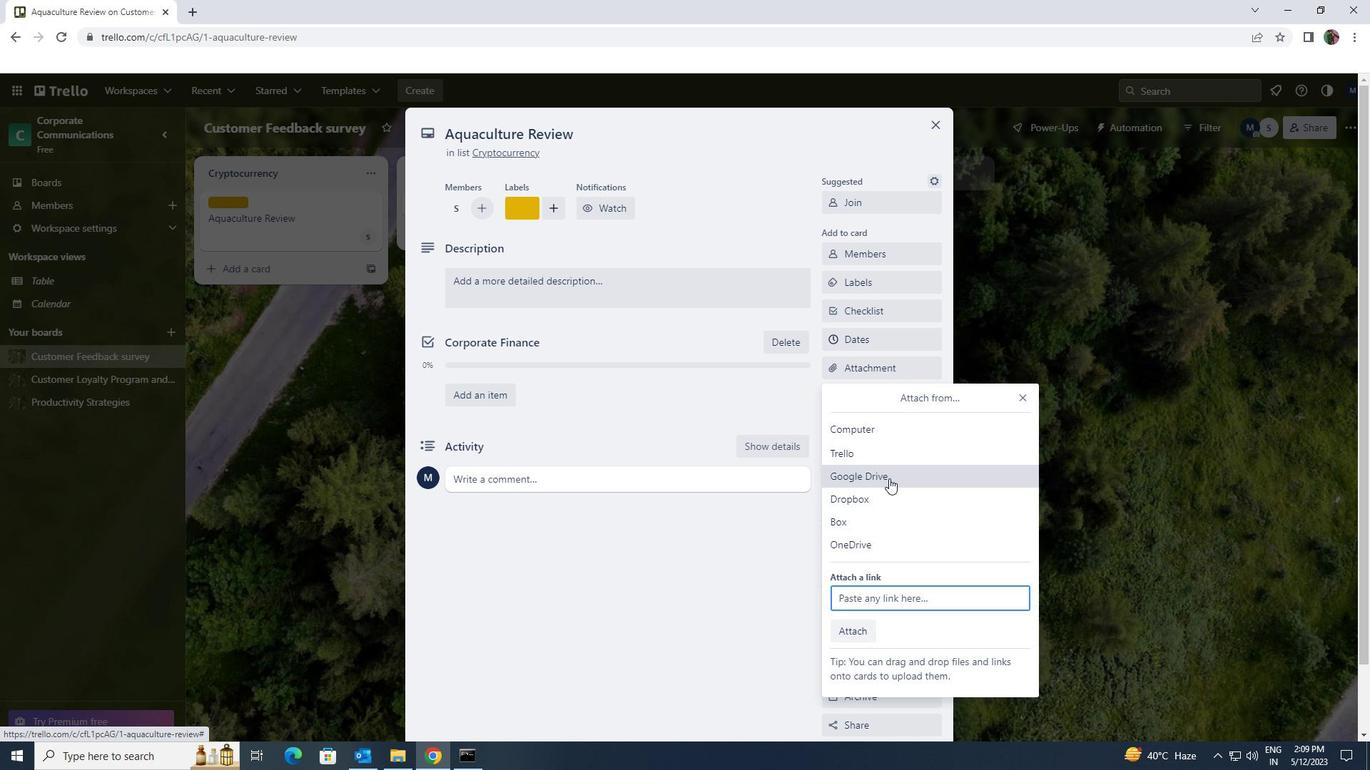 
Action: Mouse moved to (565, 518)
Screenshot: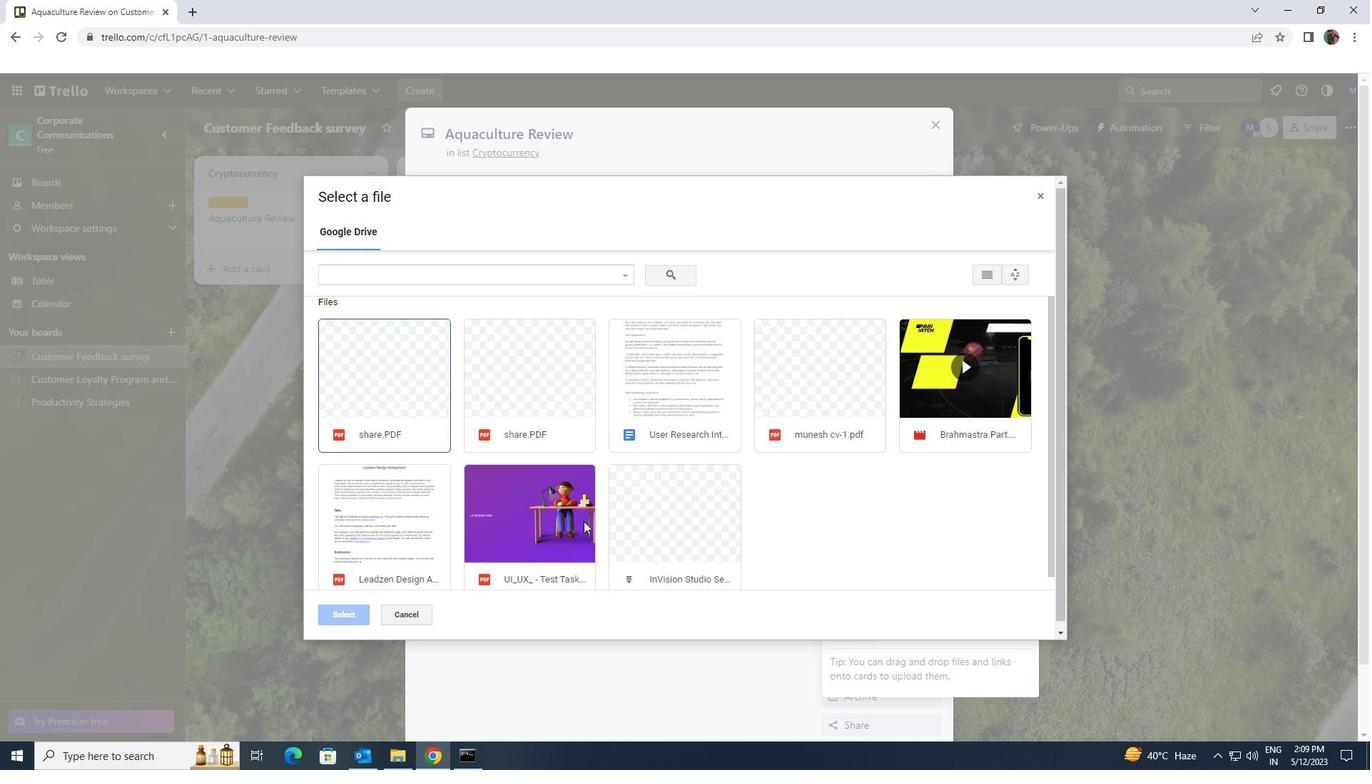 
Action: Mouse pressed left at (565, 518)
Screenshot: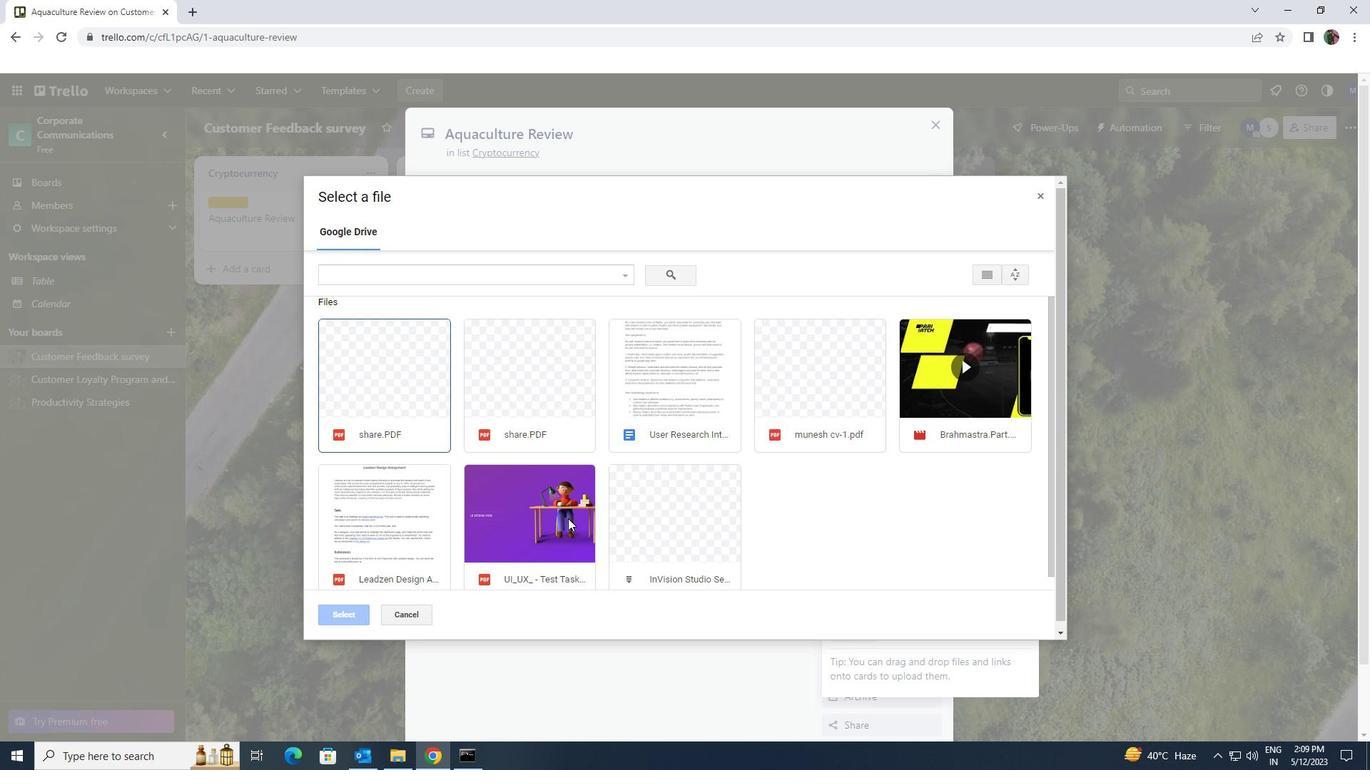 
Action: Mouse moved to (332, 622)
Screenshot: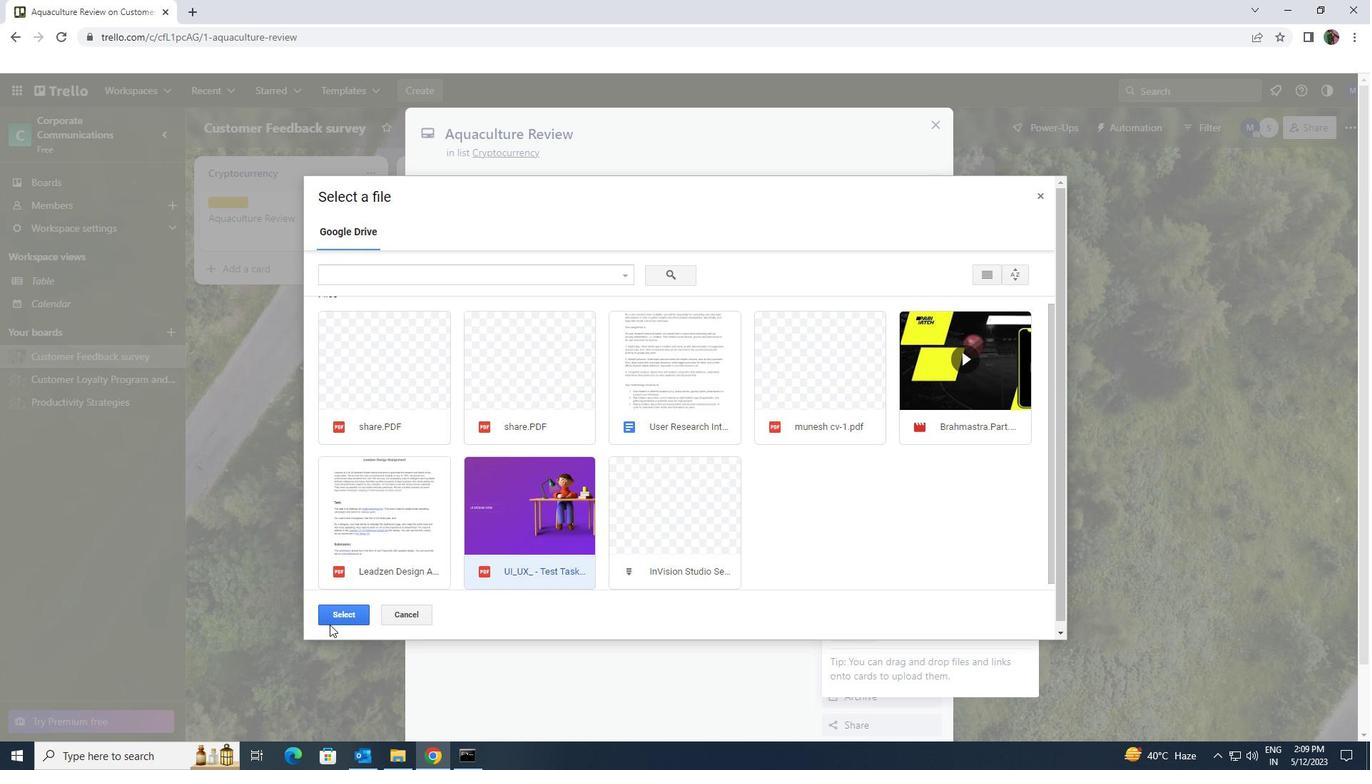 
Action: Mouse pressed left at (332, 622)
Screenshot: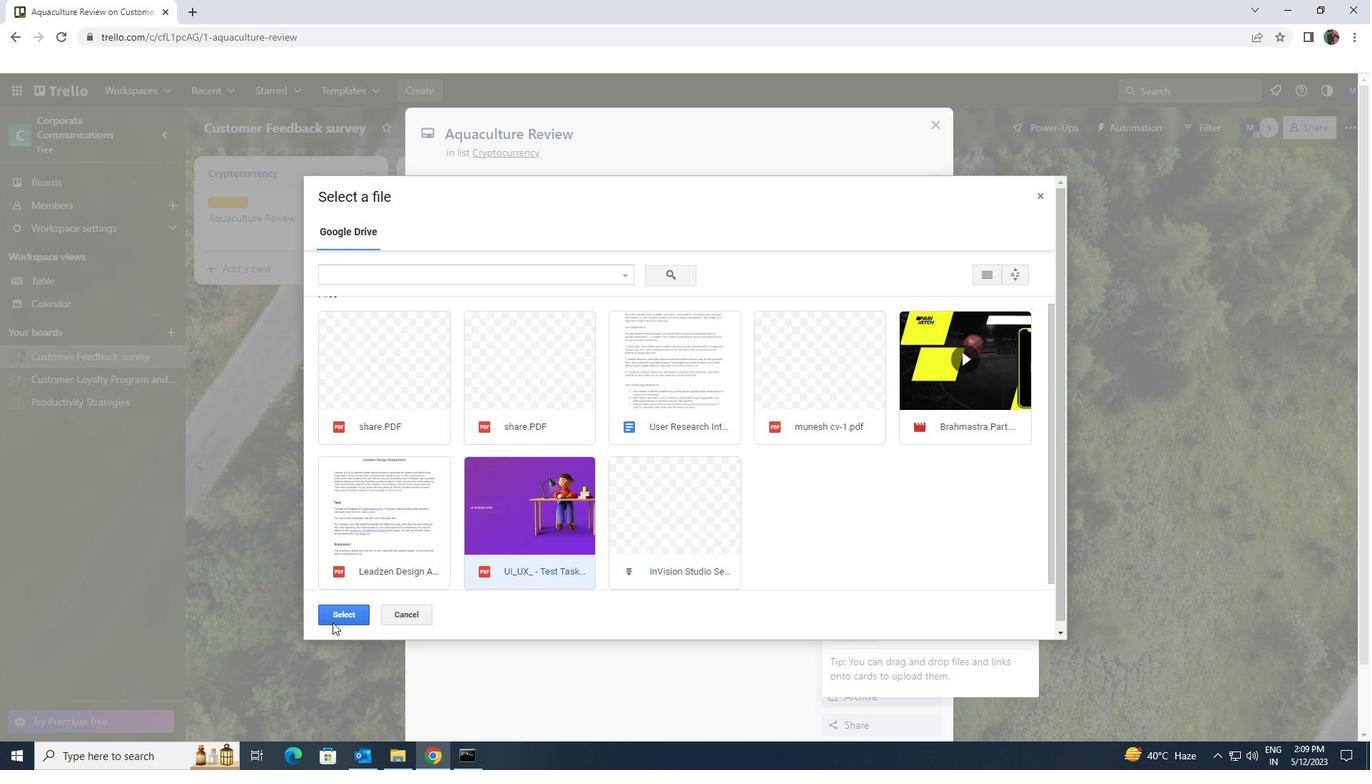
Action: Mouse moved to (543, 291)
Screenshot: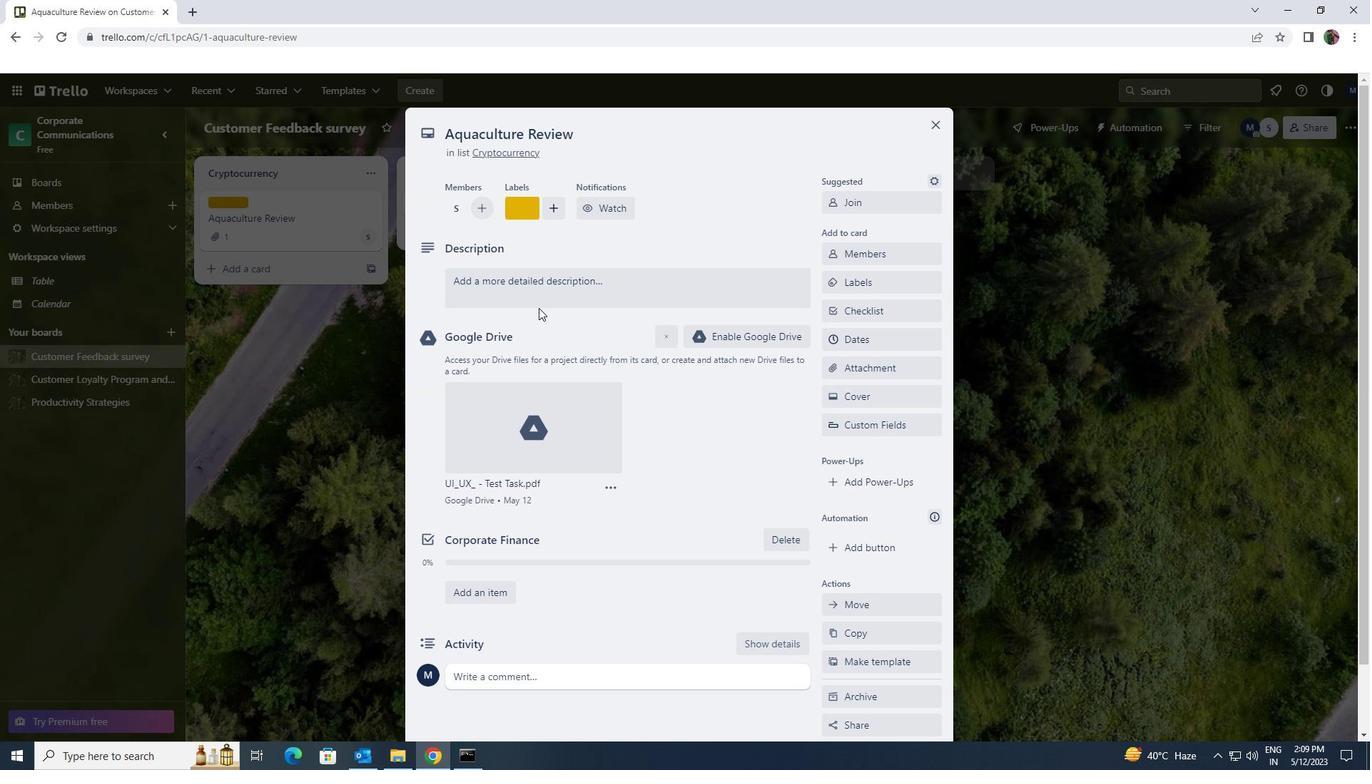 
Action: Mouse pressed left at (543, 291)
Screenshot: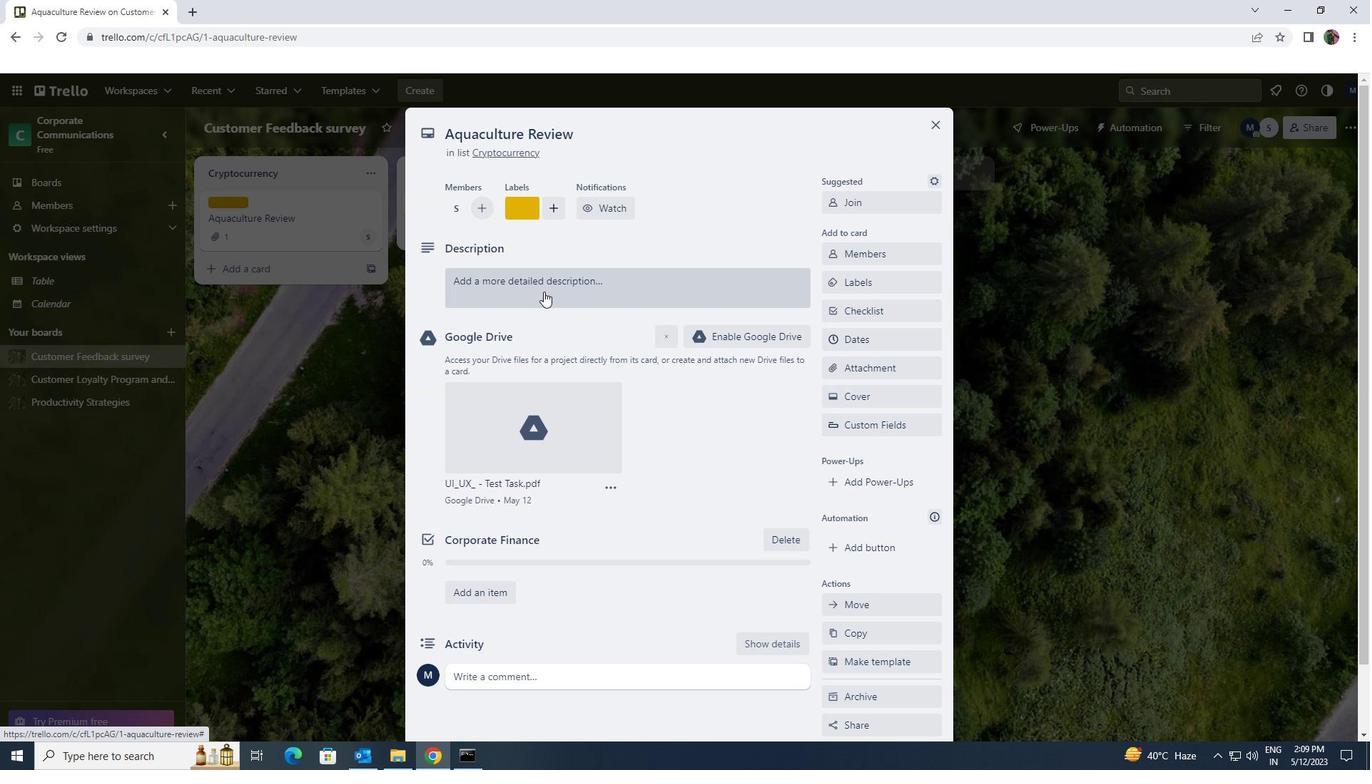 
Action: Key pressed <Key.shift>CREATE<Key.space>AND<Key.space>E<Key.backspace>SND<Key.space><Key.backspace><Key.backspace><Key.backspace>END<Key.space>OUT<Key.space>SATISFICATION<Key.space><Key.backspace><Key.backspace><Key.backspace><Key.backspace><Key.backspace><Key.backspace><Key.backspace><Key.backspace><Key.backspace>FACTION<Key.space>SURVEY<Key.space>ON<Key.space>WORKPLACE<Key.space>CULTURE<Key.space>
Screenshot: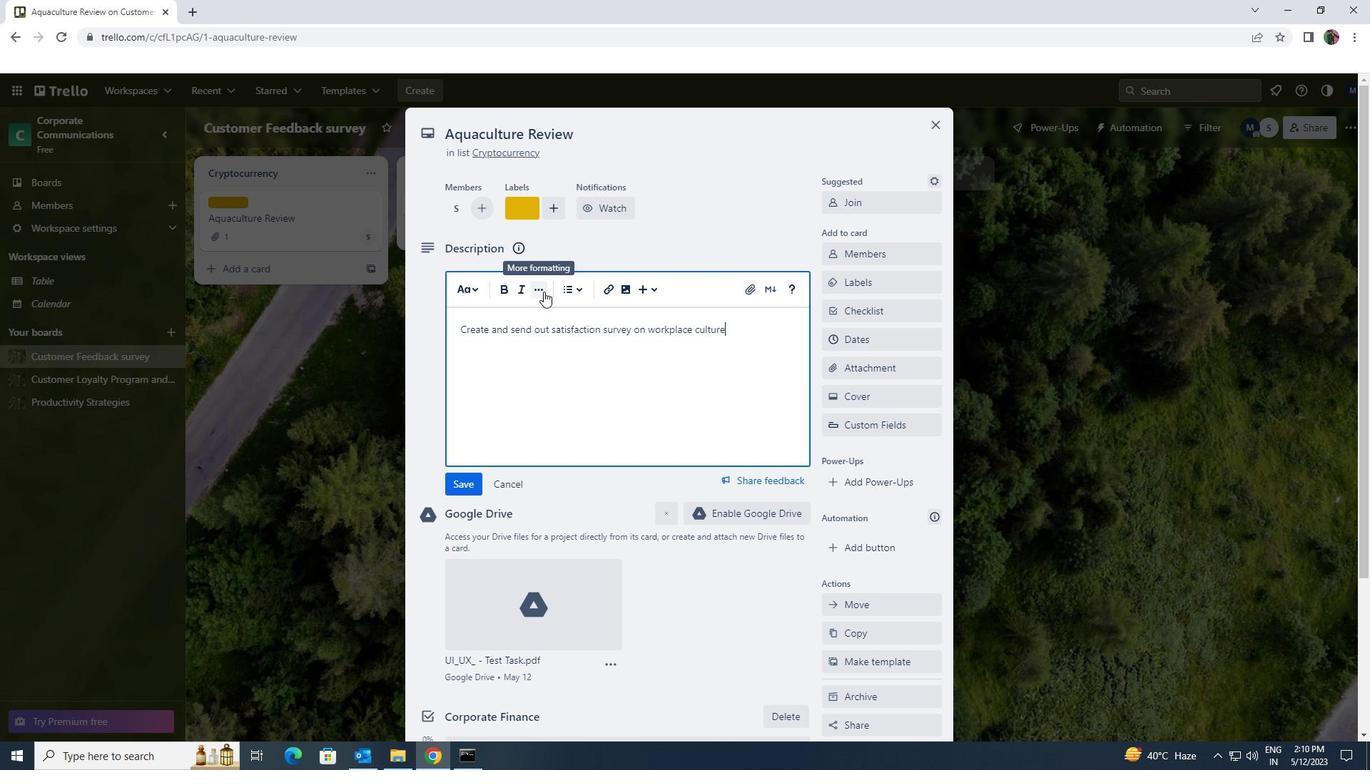 
Action: Mouse moved to (468, 478)
Screenshot: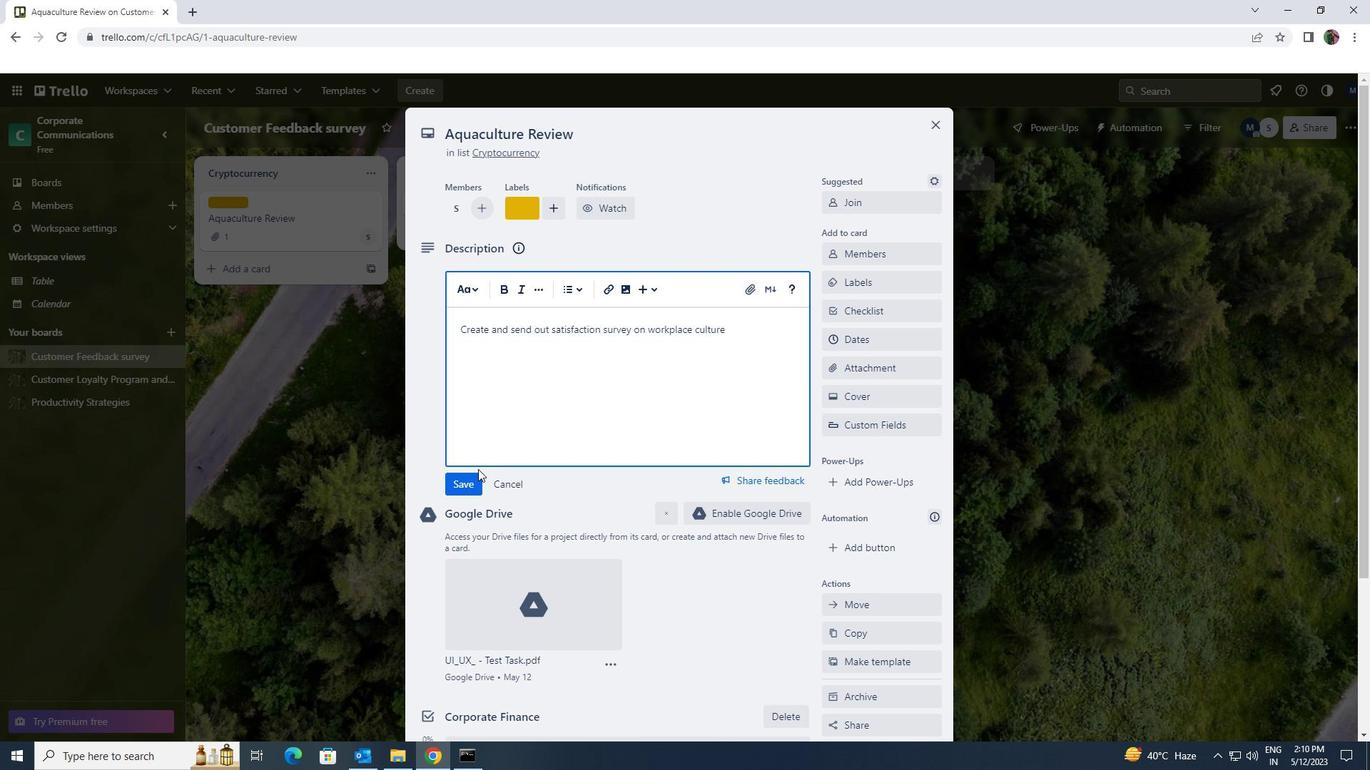 
Action: Mouse pressed left at (468, 478)
Screenshot: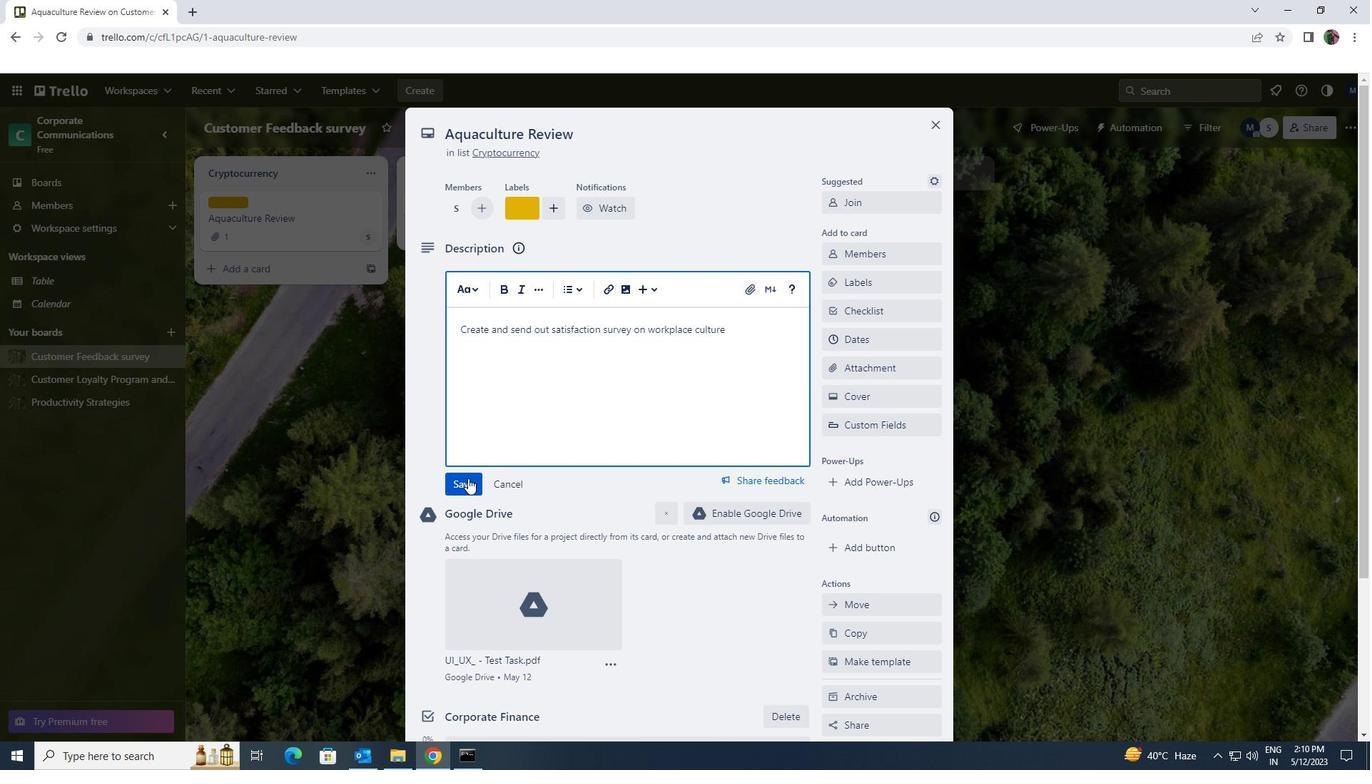 
Action: Mouse moved to (482, 444)
Screenshot: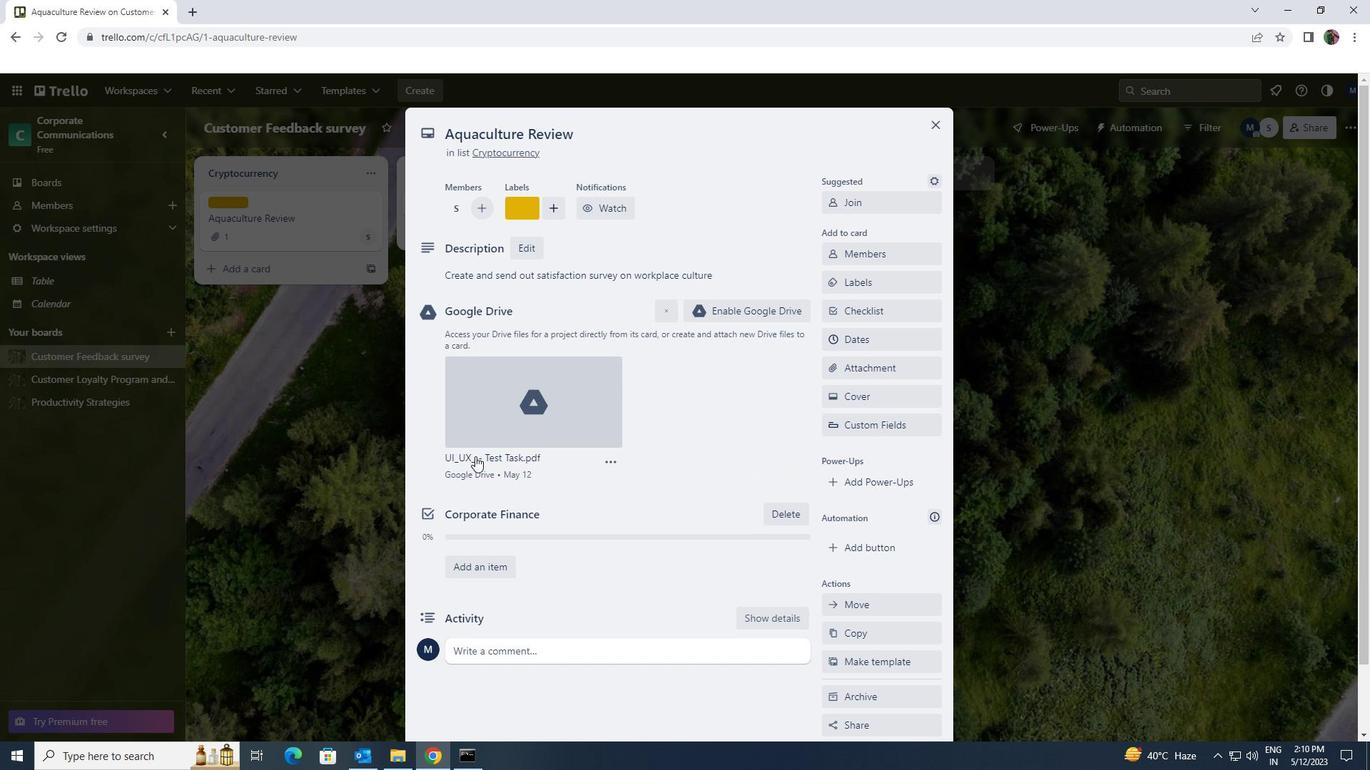 
Action: Mouse scrolled (482, 443) with delta (0, 0)
Screenshot: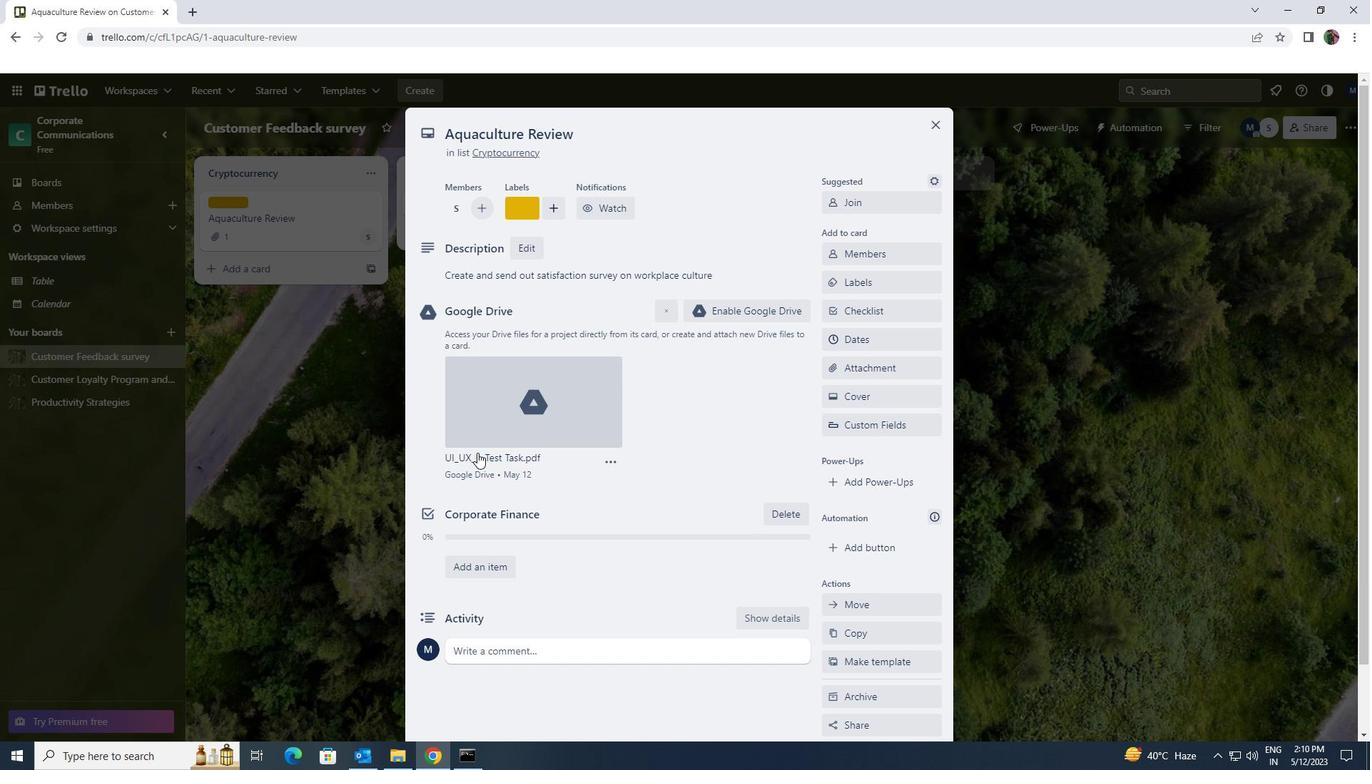 
Action: Mouse scrolled (482, 443) with delta (0, 0)
Screenshot: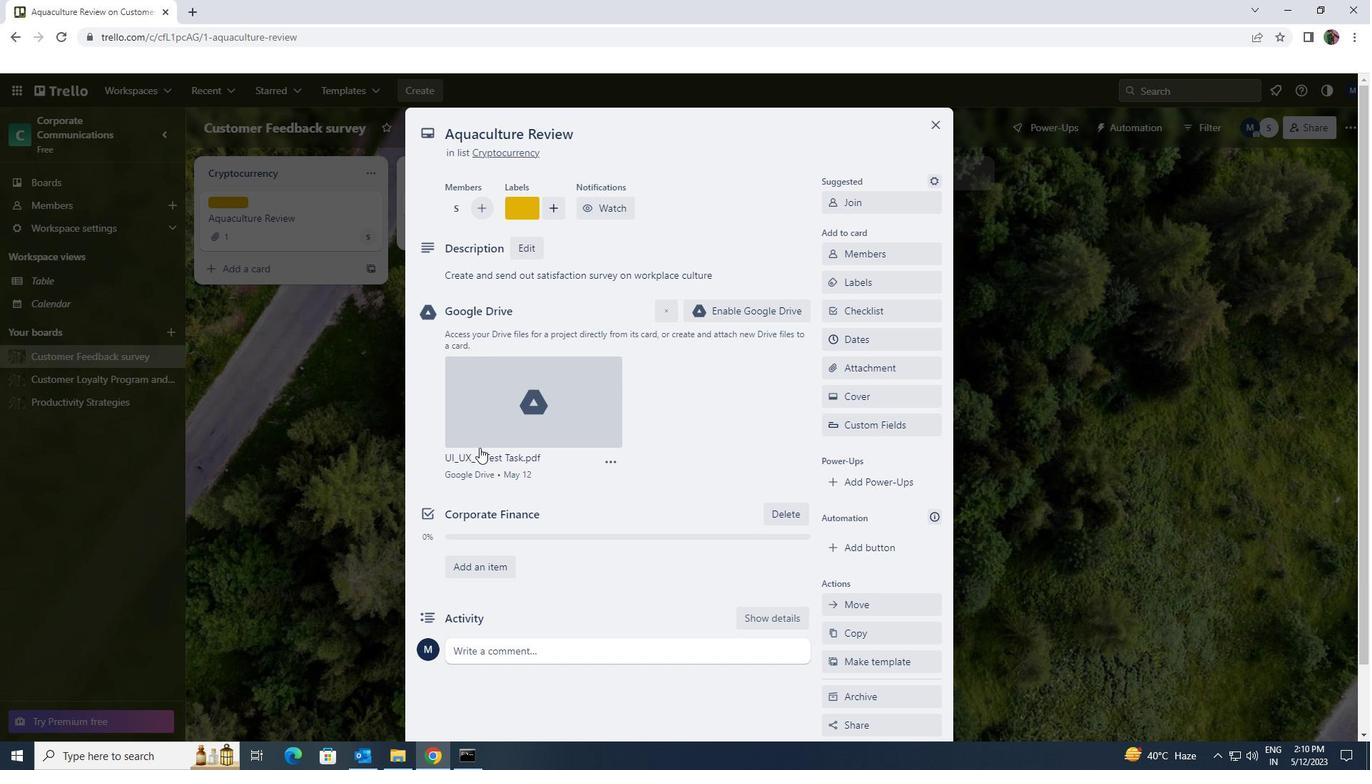
Action: Mouse moved to (484, 440)
Screenshot: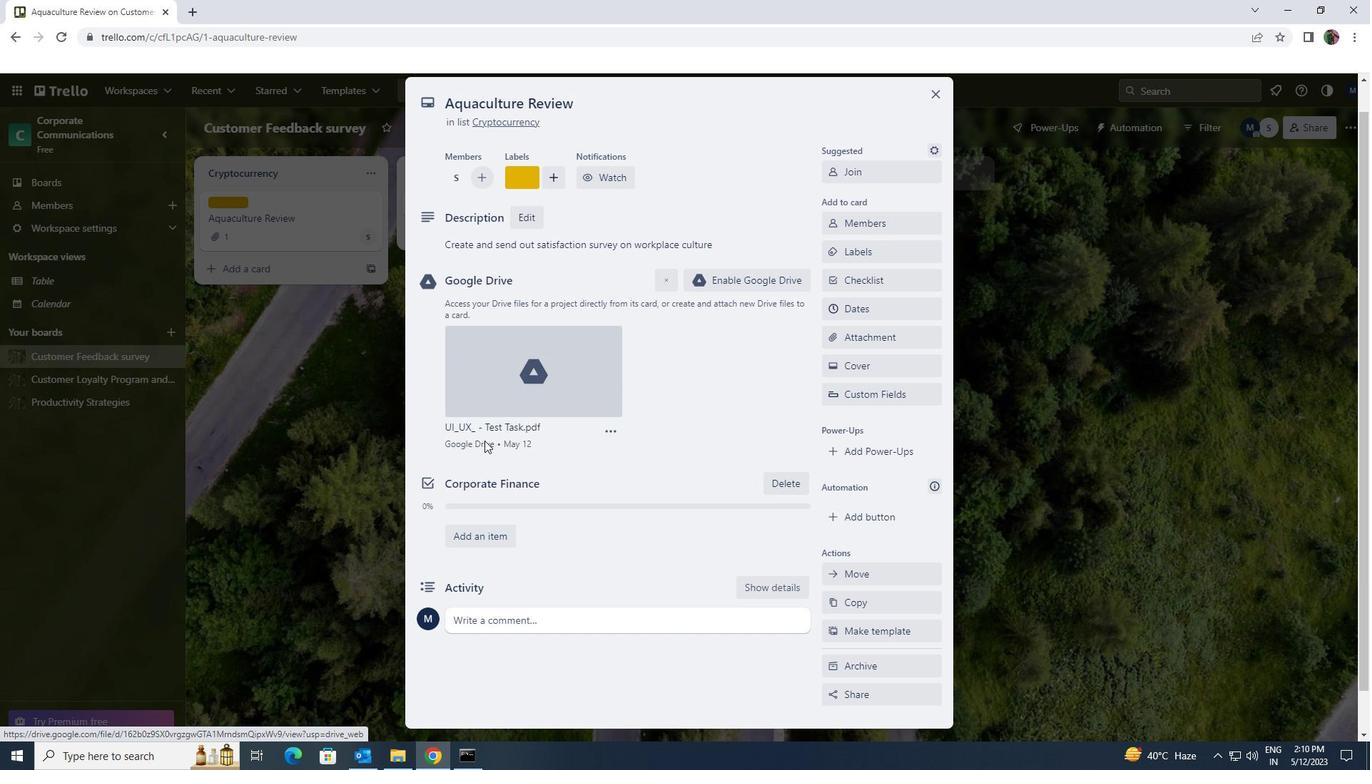
Action: Mouse scrolled (484, 439) with delta (0, 0)
Screenshot: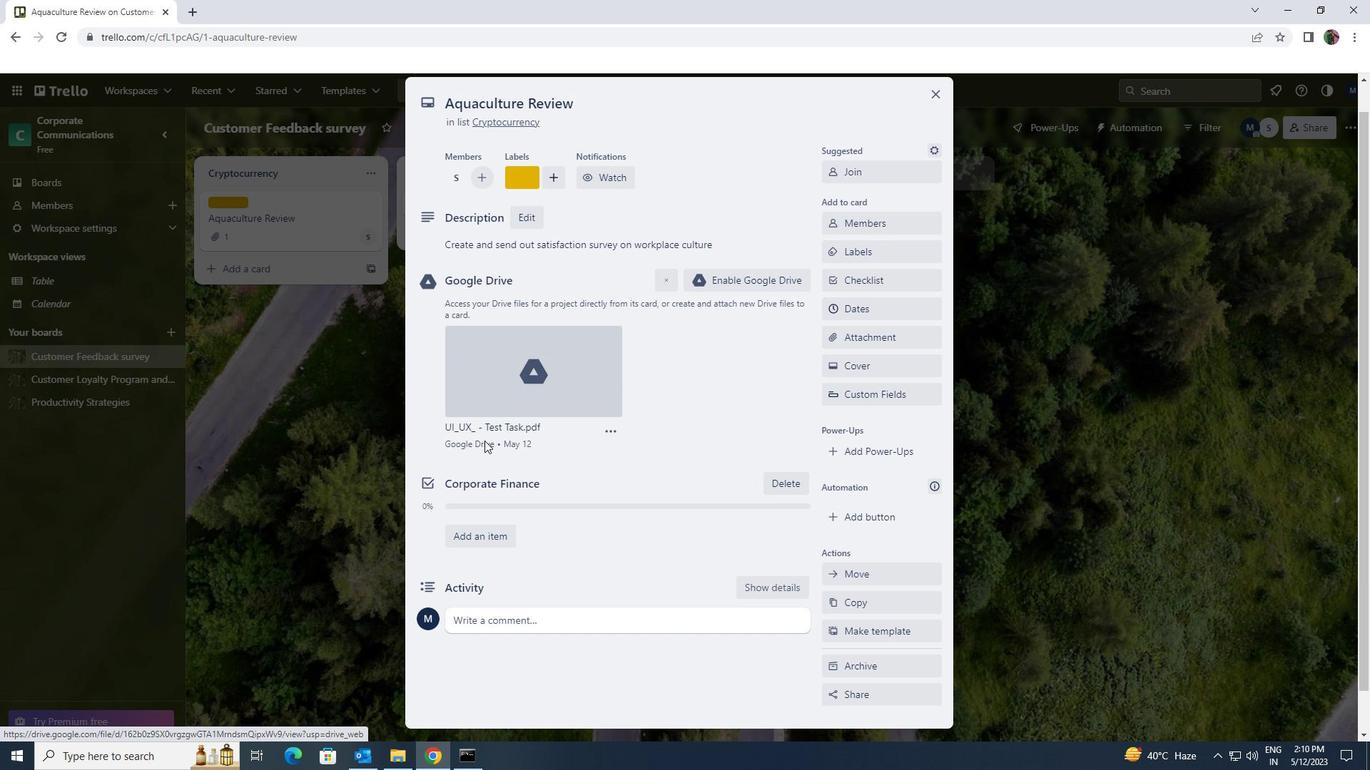 
Action: Mouse scrolled (484, 439) with delta (0, 0)
Screenshot: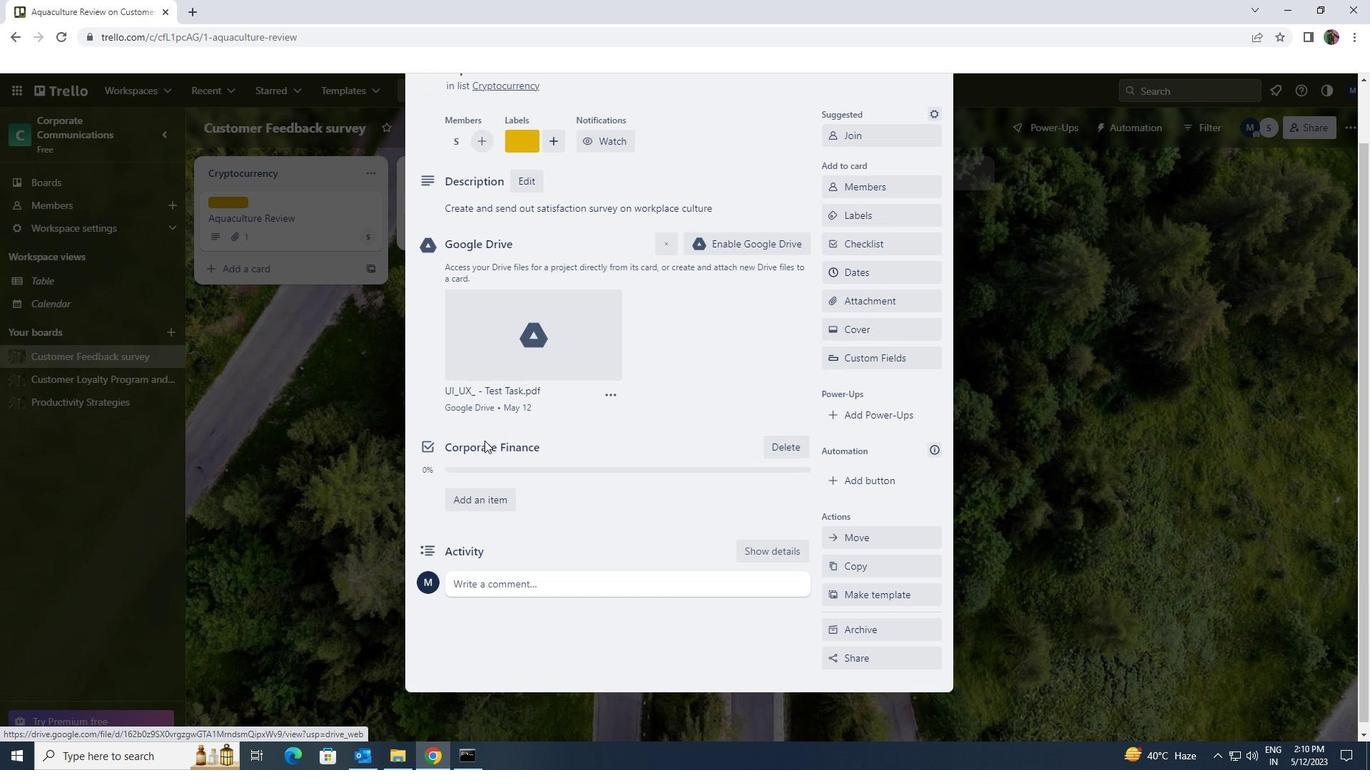 
Action: Mouse scrolled (484, 439) with delta (0, 0)
Screenshot: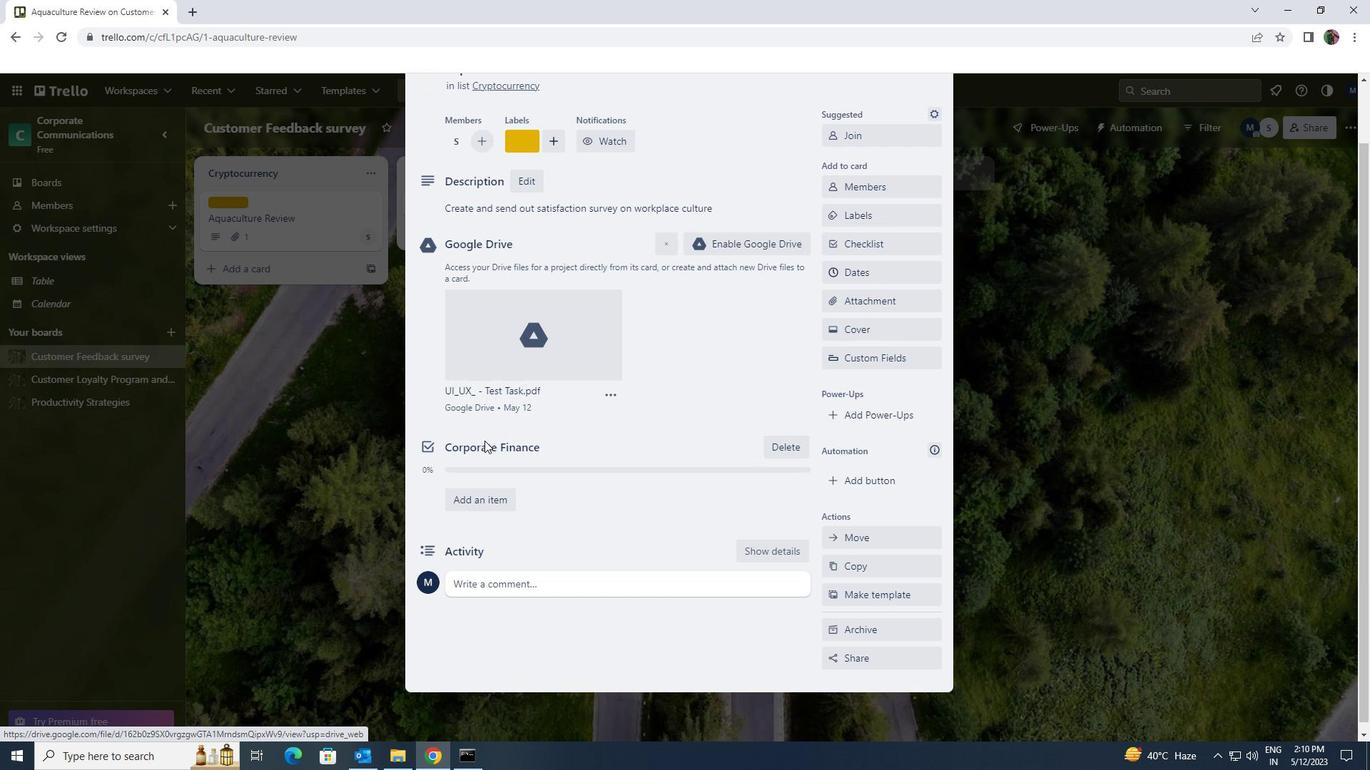 
Action: Mouse moved to (475, 573)
Screenshot: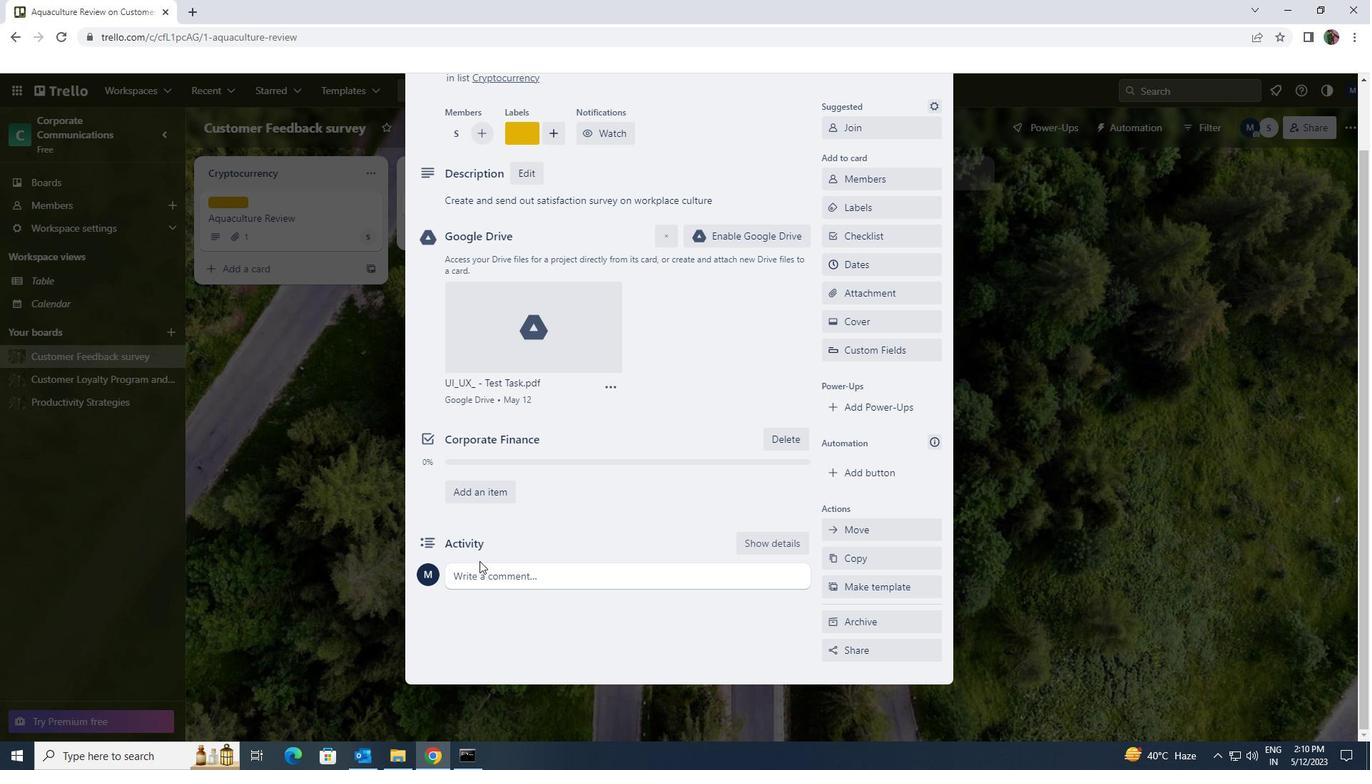 
Action: Mouse pressed left at (475, 573)
Screenshot: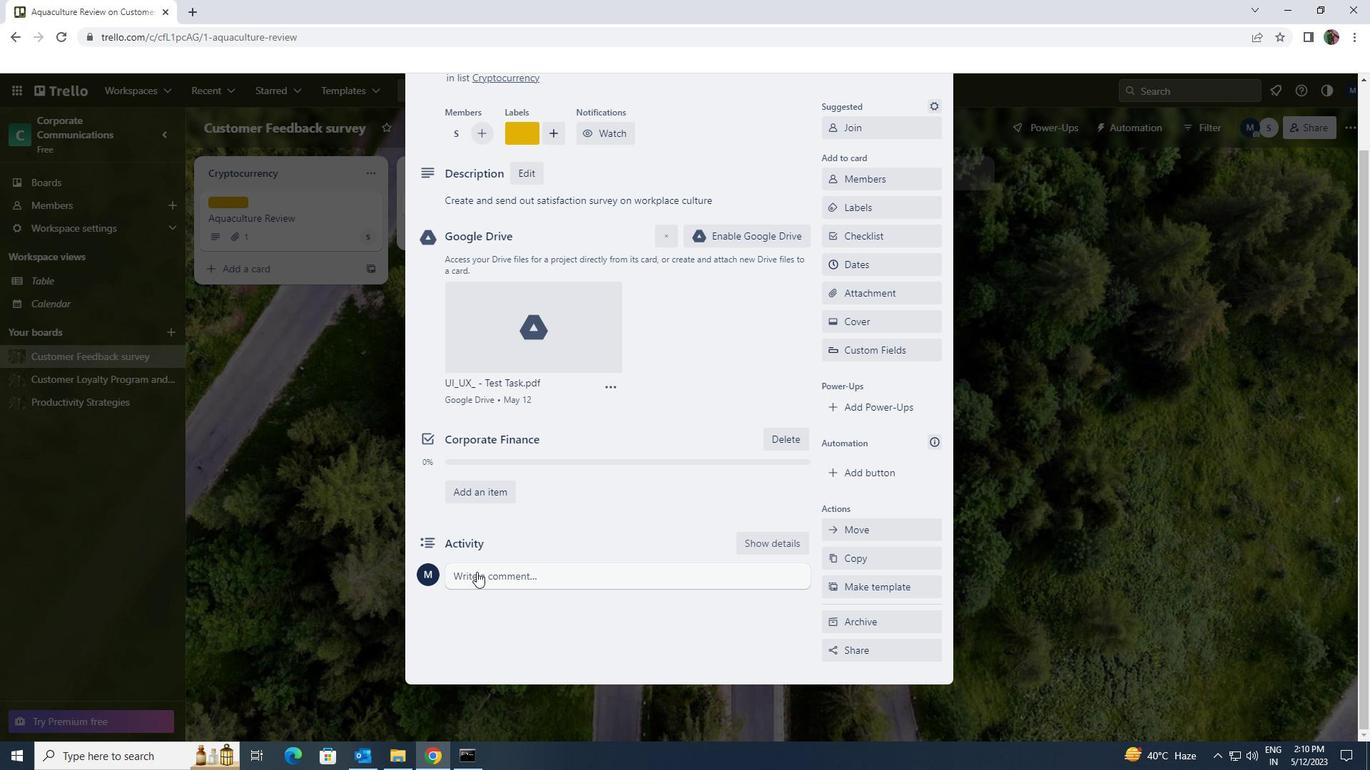 
Action: Key pressed <Key.shift><Key.shift><Key.shift><Key.shift>WE<Key.space>SHOULD<Key.space>APPROACH<Key.space>THIS<Key.space>TASK<Key.space>WITH<Key.space>SENSE<Key.space>OF<Key.space>TRANSPARENCY<Key.space>AND<Key.space>OPEN<Key.space>COMMUNICATION<Key.space>ENSURING<Key.space>THAT<Key.space>ALLL<Key.backspace><Key.space>STAKEHOLDERS<Key.space>ARE<Key.space>INFORMED<Key.space>AND<Key.space>INVOLVED
Screenshot: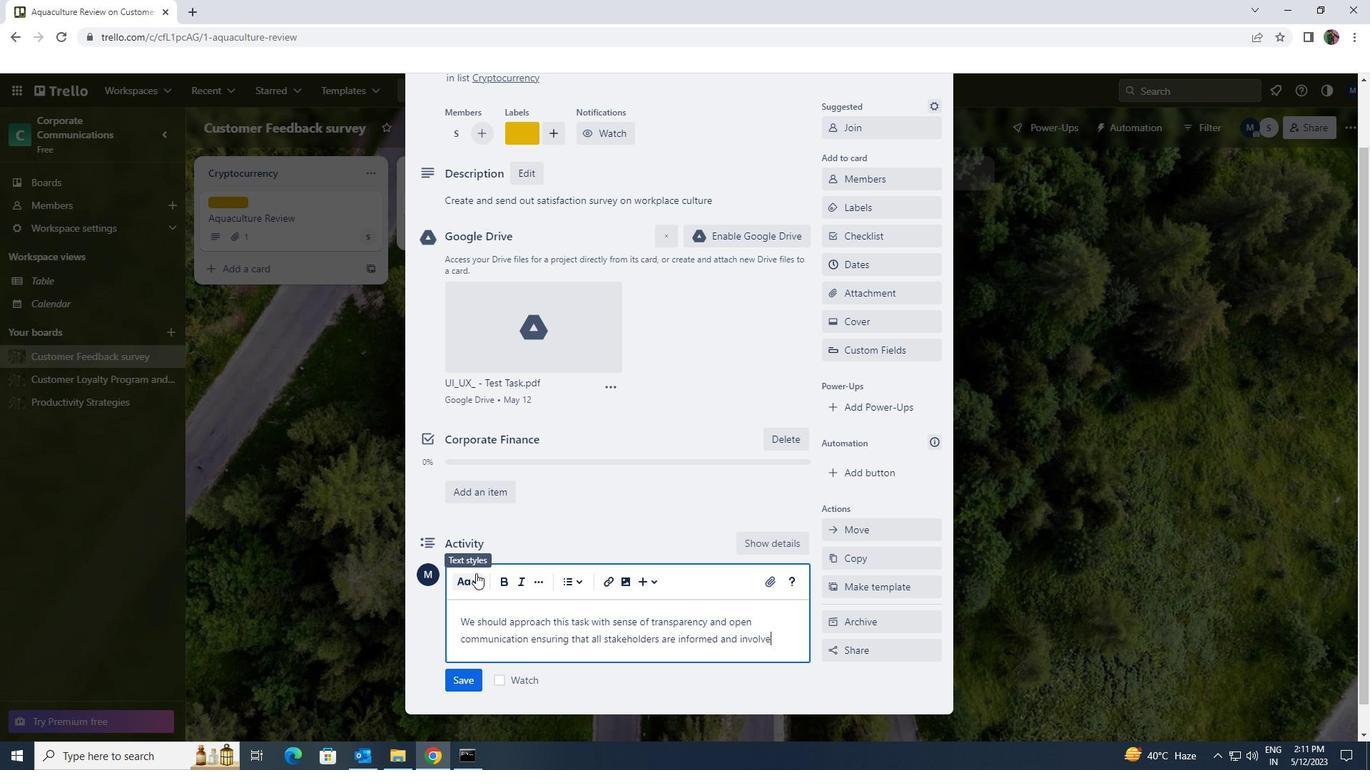 
Action: Mouse moved to (473, 681)
Screenshot: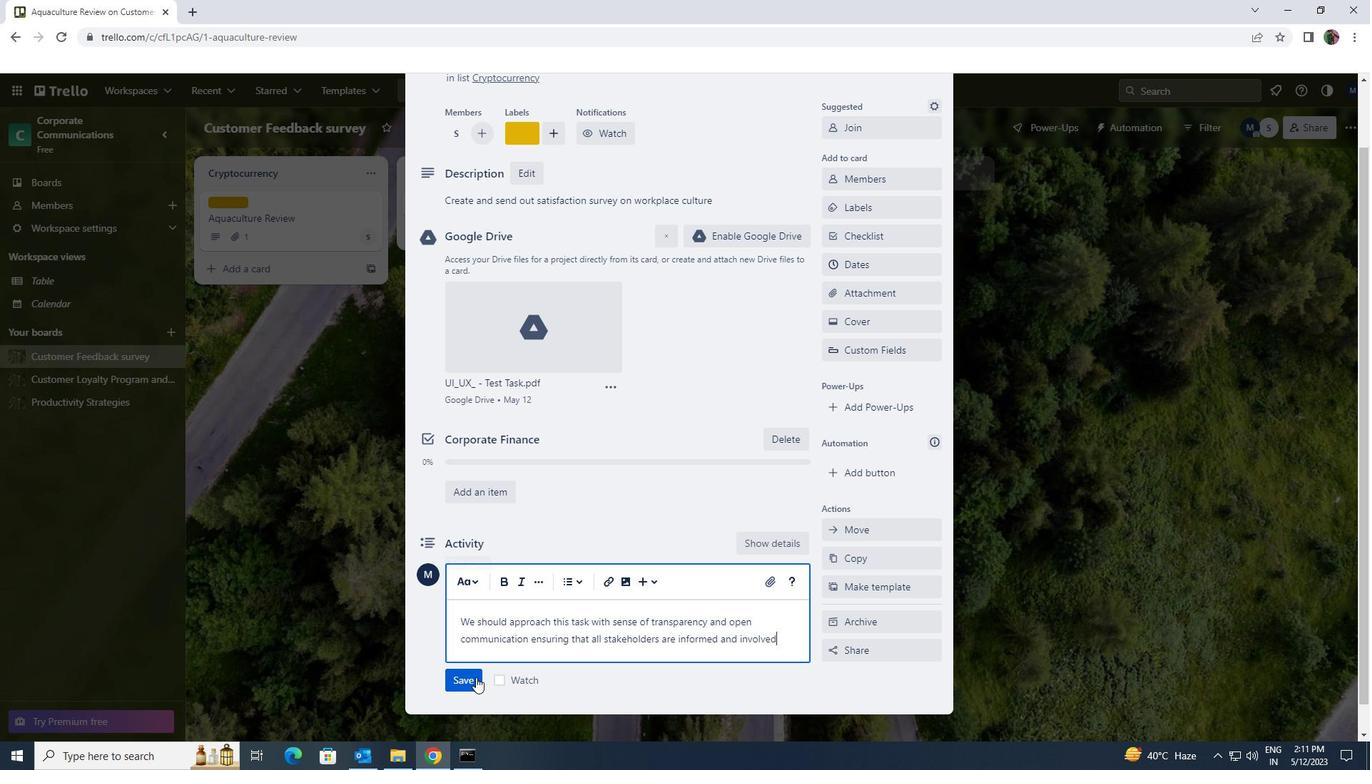 
Action: Mouse pressed left at (473, 681)
Screenshot: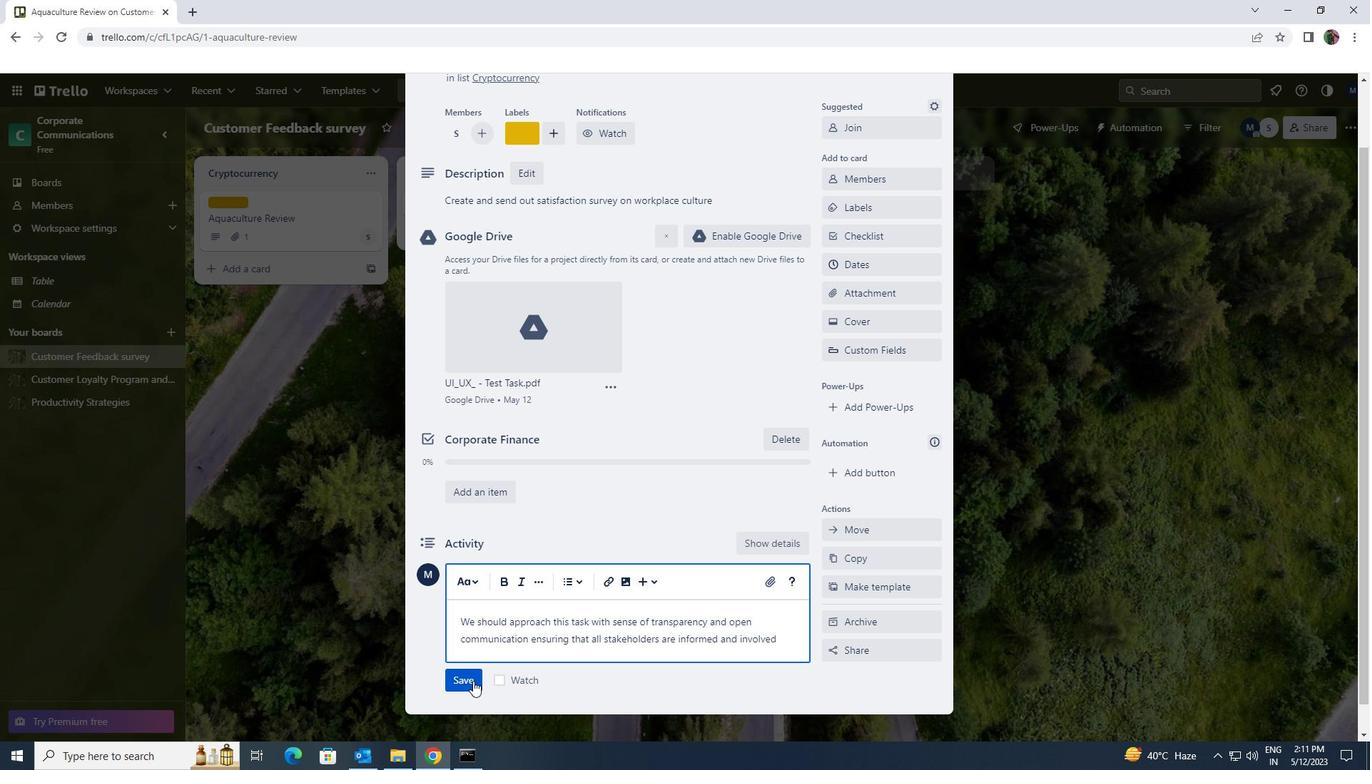 
Action: Mouse moved to (680, 435)
Screenshot: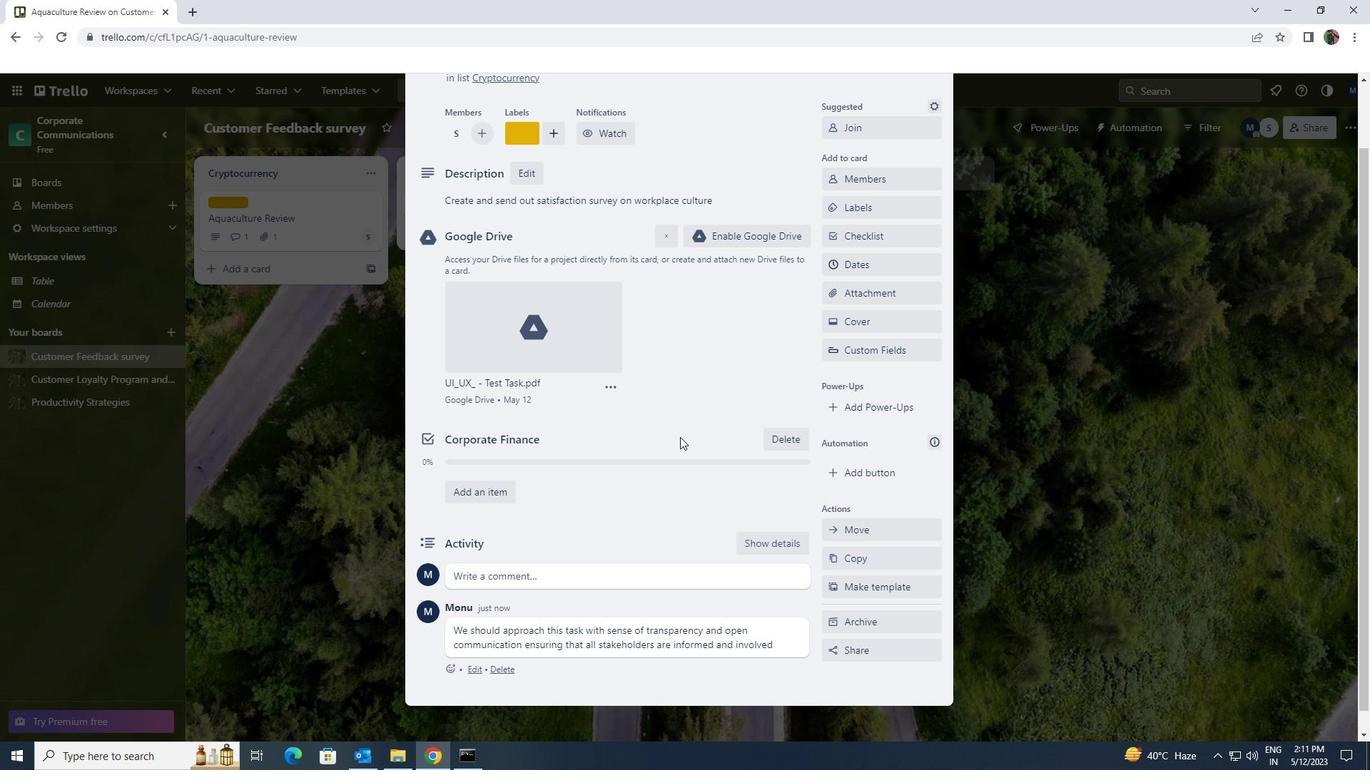 
Action: Mouse scrolled (680, 435) with delta (0, 0)
Screenshot: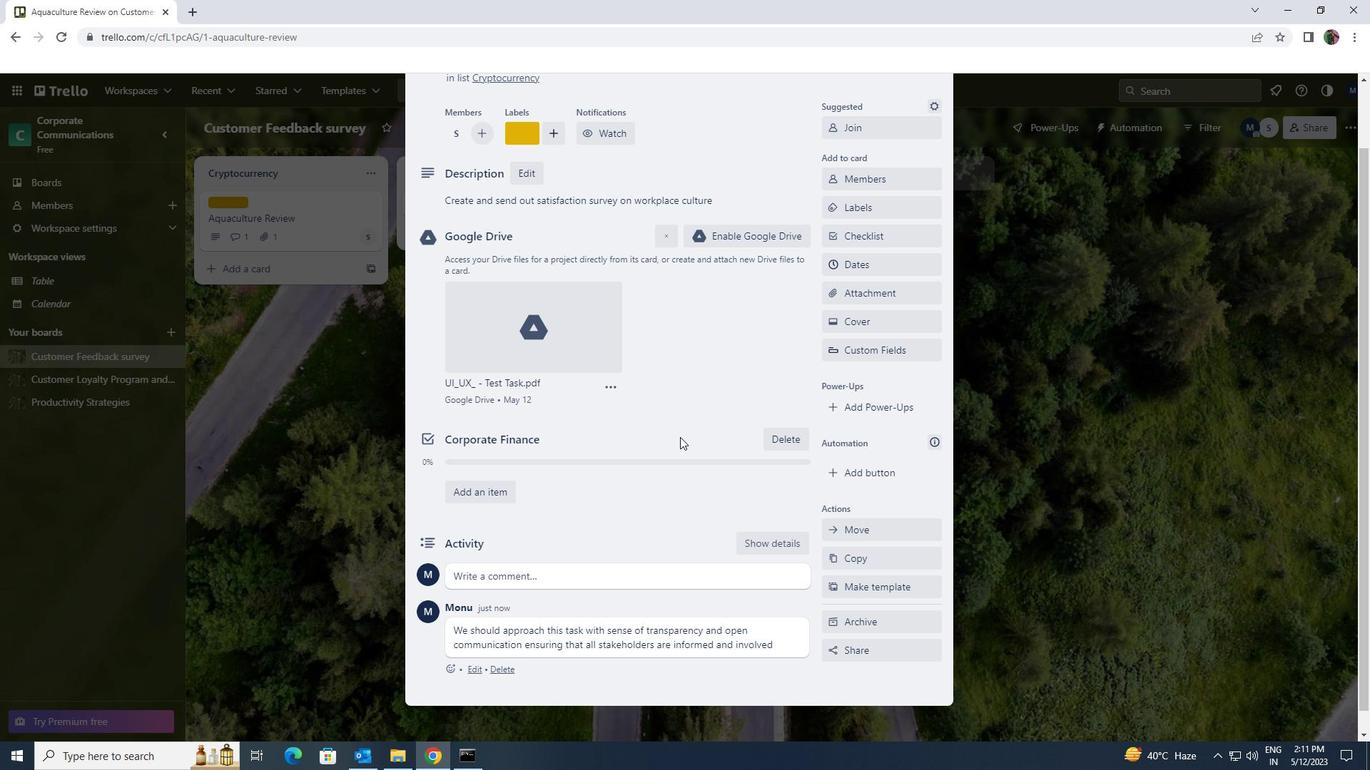
Action: Mouse moved to (884, 343)
Screenshot: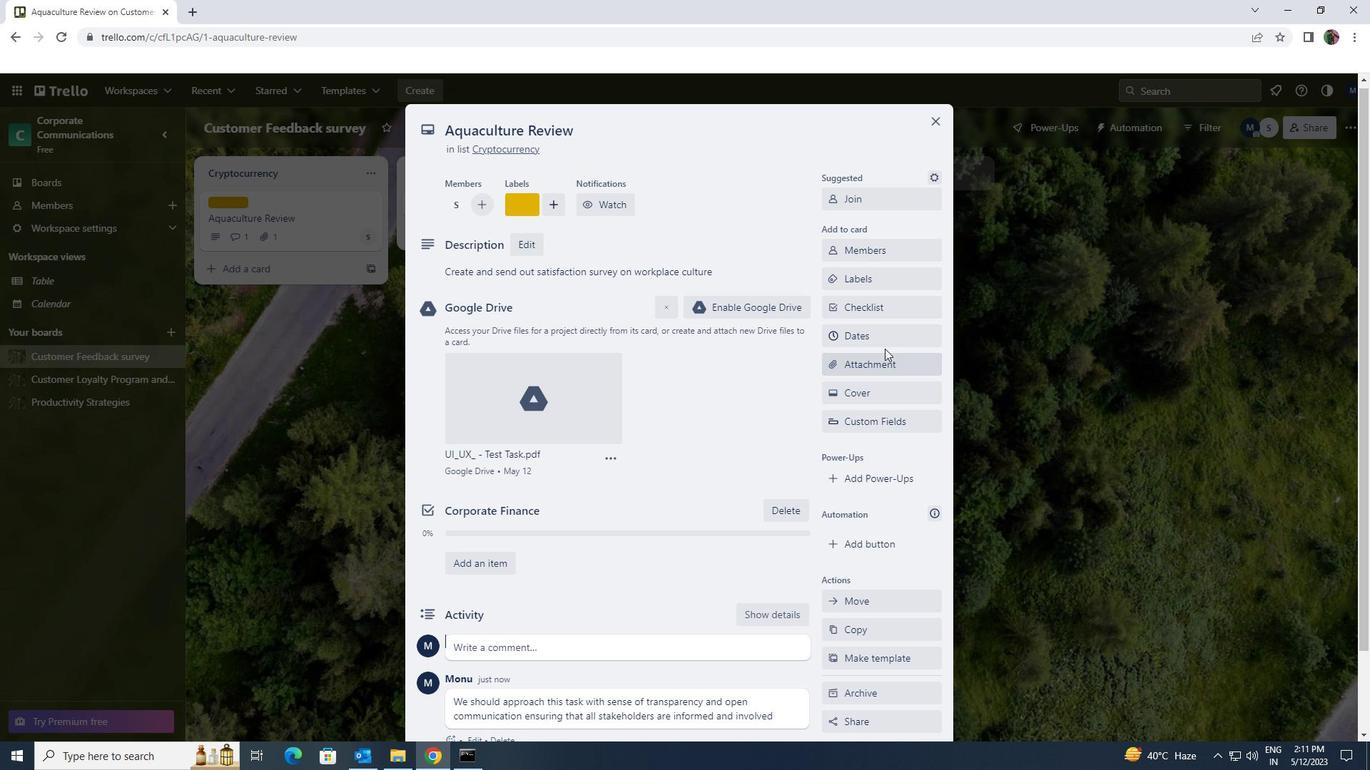 
Action: Mouse pressed left at (884, 343)
Screenshot: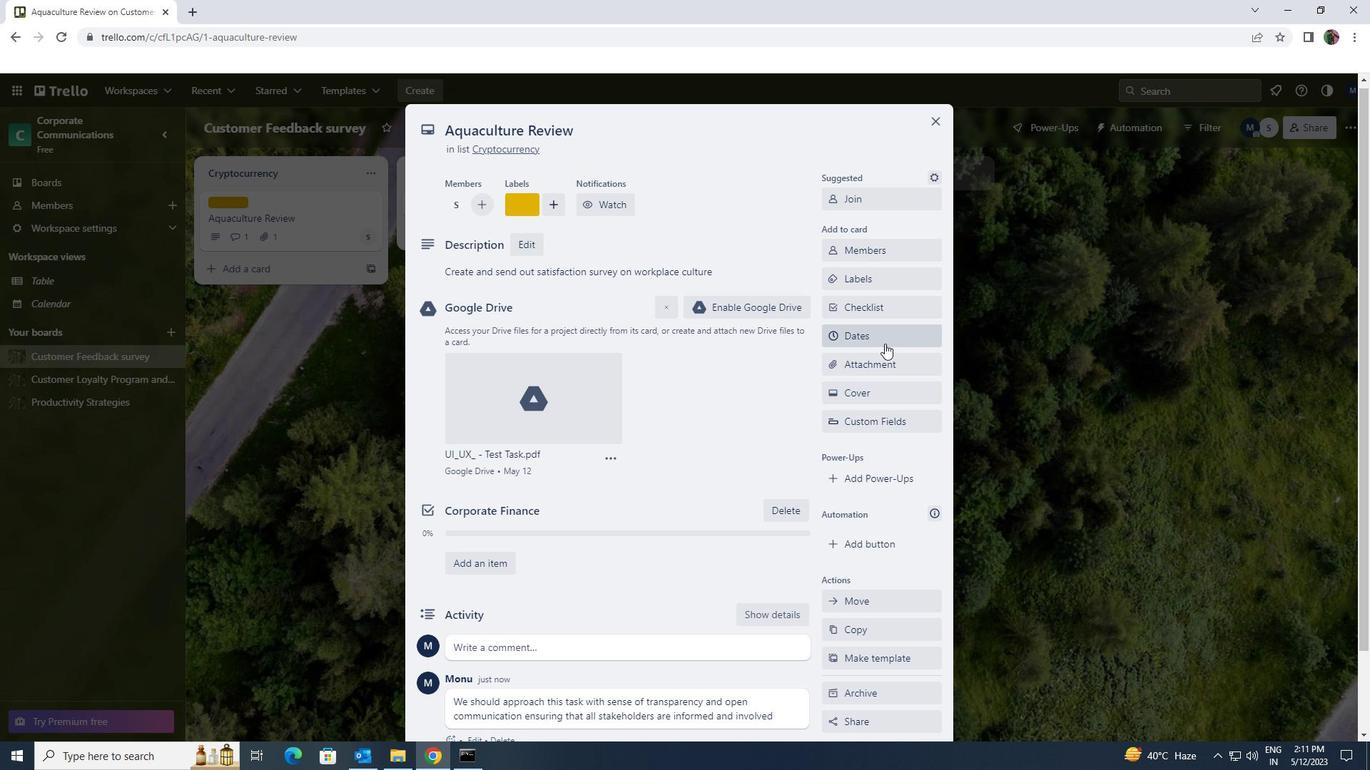 
Action: Mouse moved to (829, 386)
Screenshot: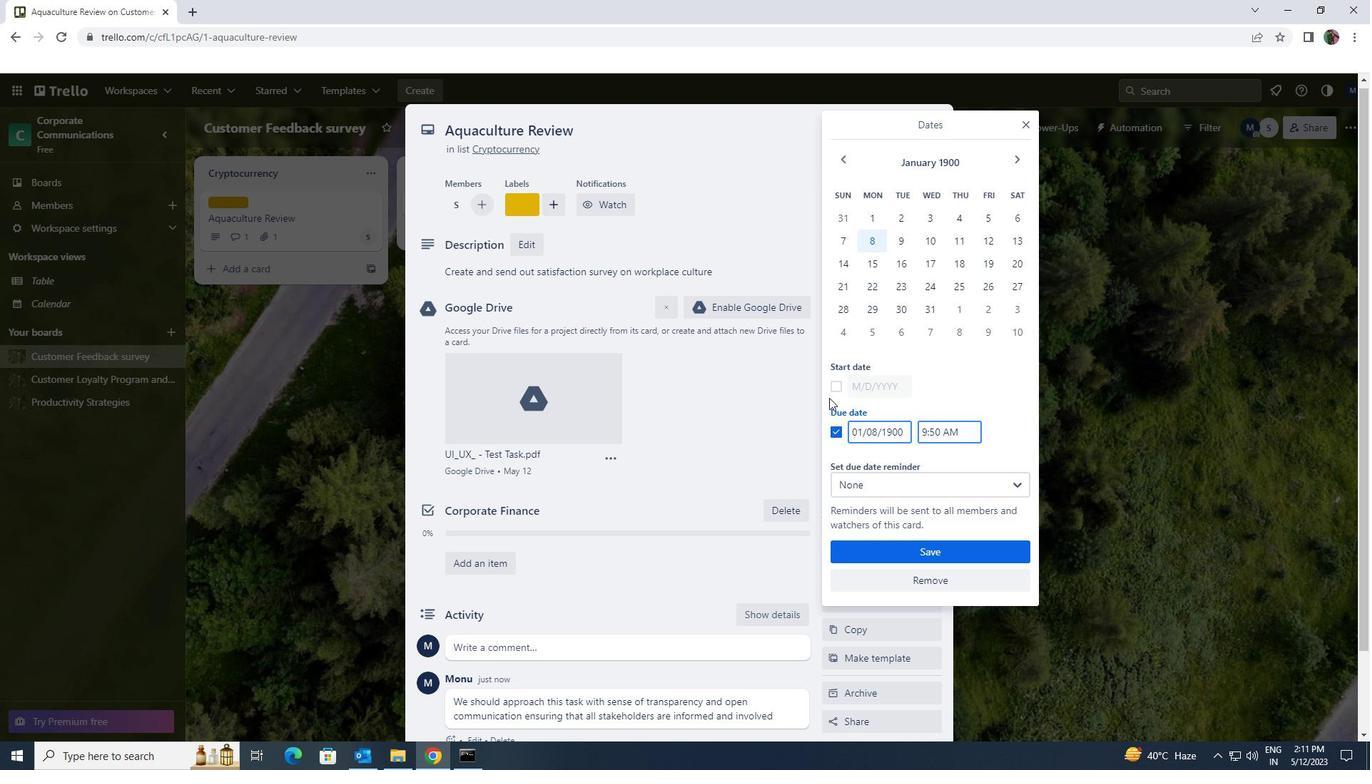 
Action: Mouse pressed left at (829, 386)
Screenshot: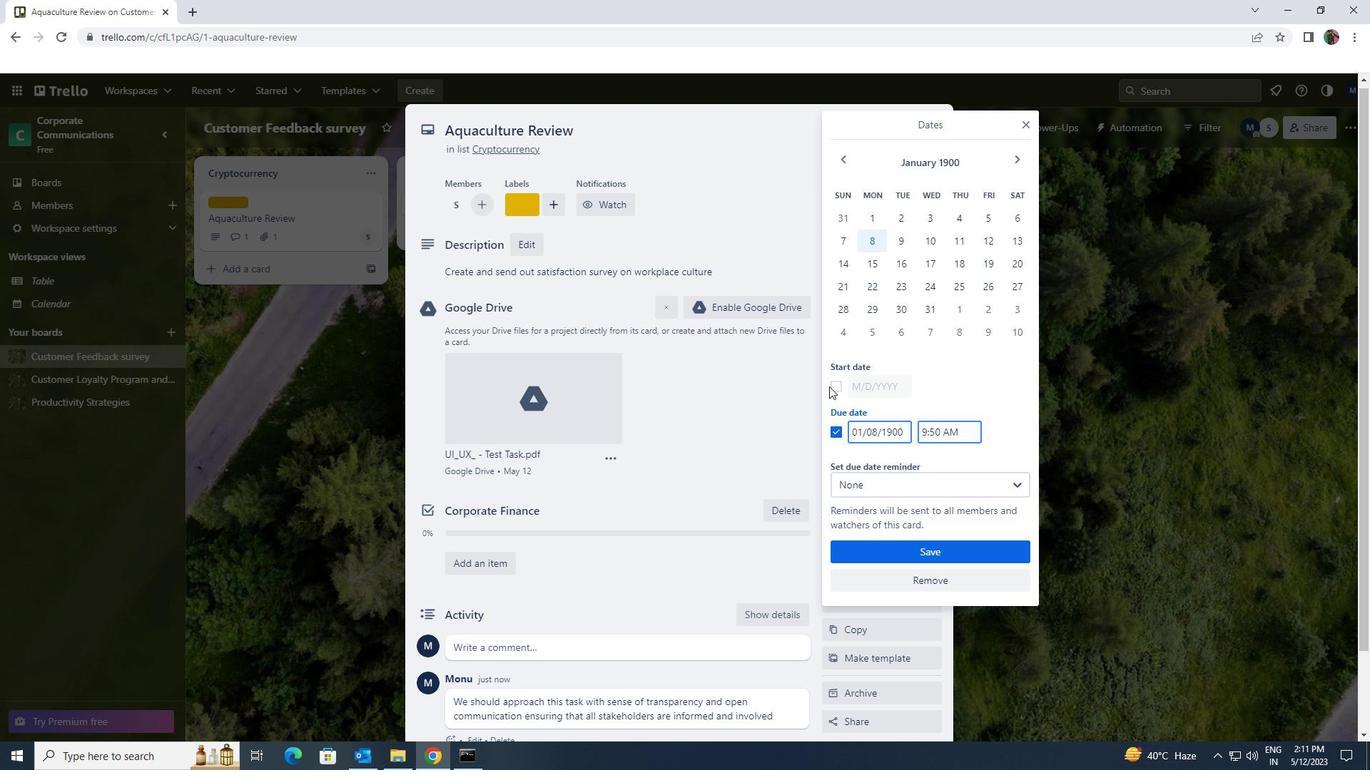 
Action: Mouse moved to (837, 386)
Screenshot: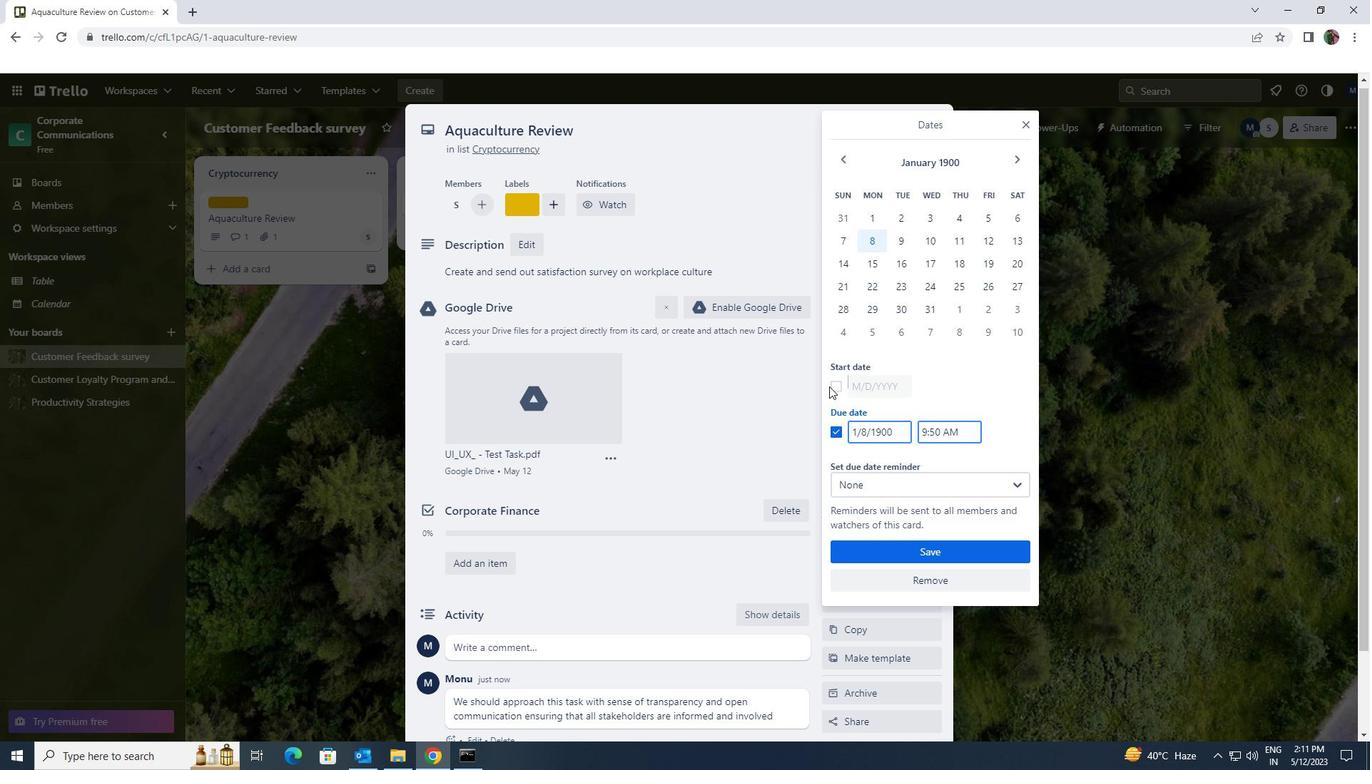 
Action: Mouse pressed left at (837, 386)
Screenshot: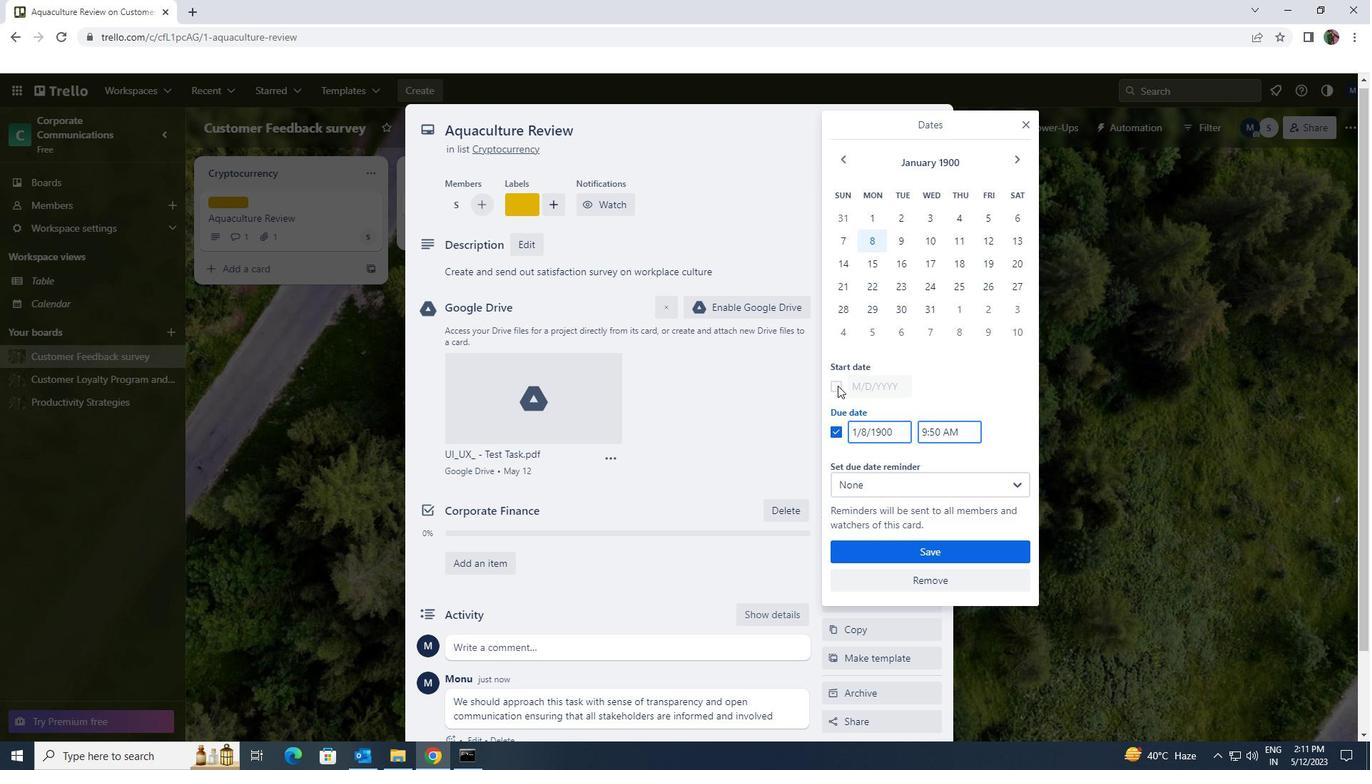 
Action: Mouse moved to (906, 386)
Screenshot: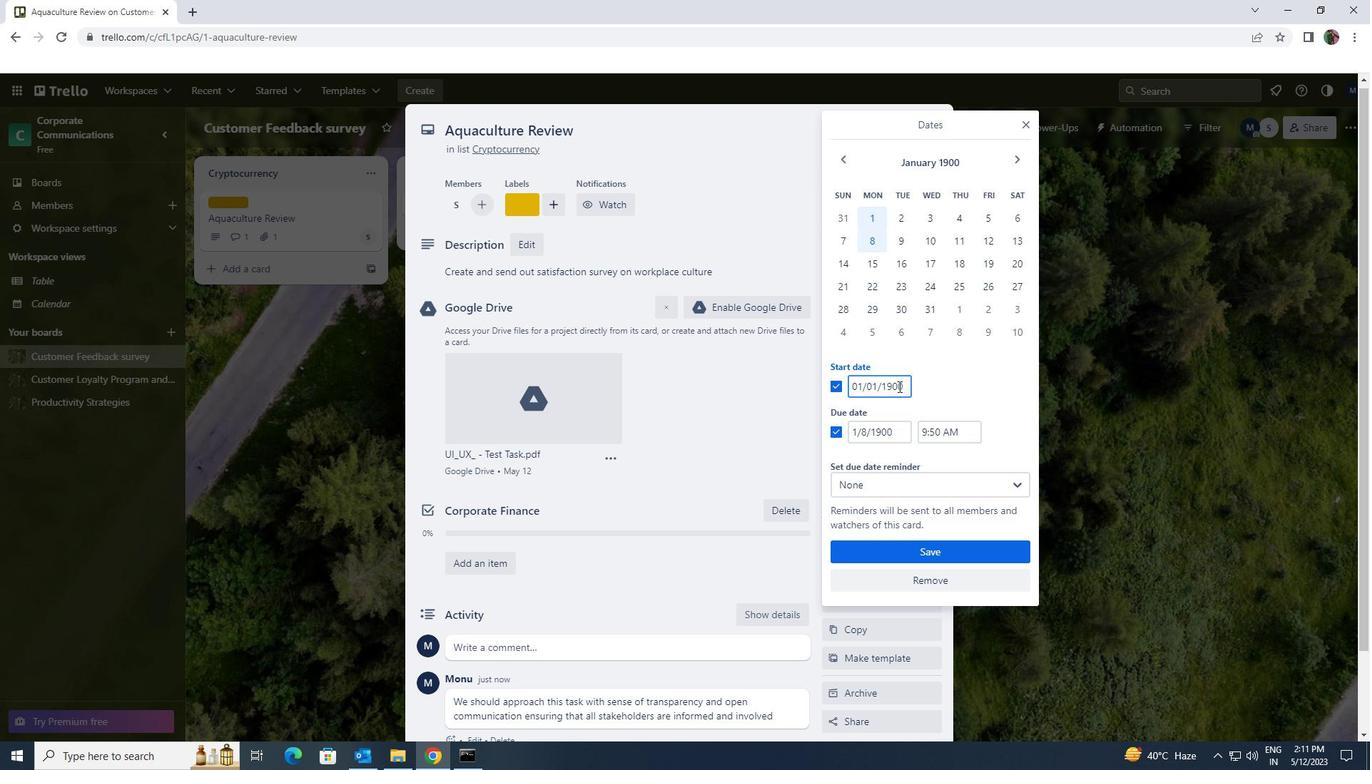 
Action: Mouse pressed left at (906, 386)
Screenshot: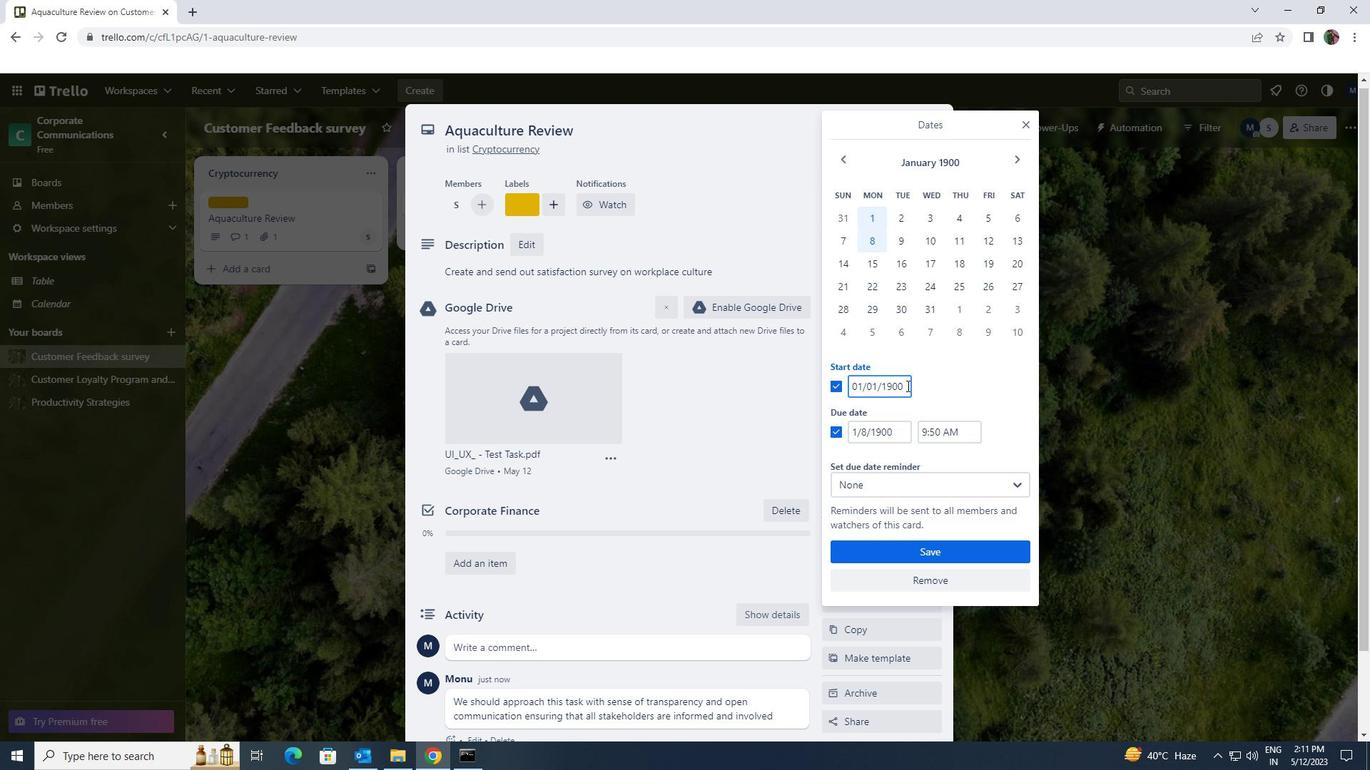 
Action: Mouse moved to (854, 381)
Screenshot: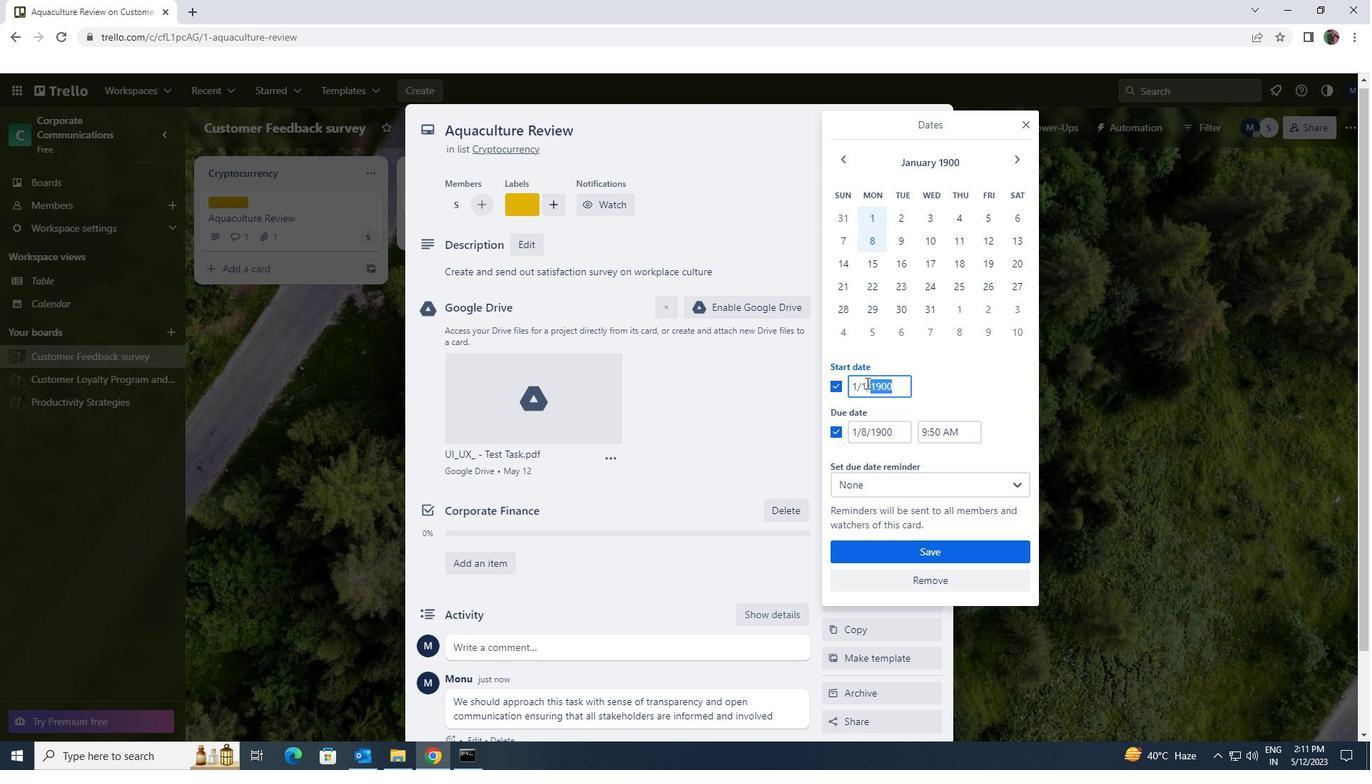 
Action: Key pressed 1/21/<Key.backspace><Key.backspace><Key.backspace>2/1900
Screenshot: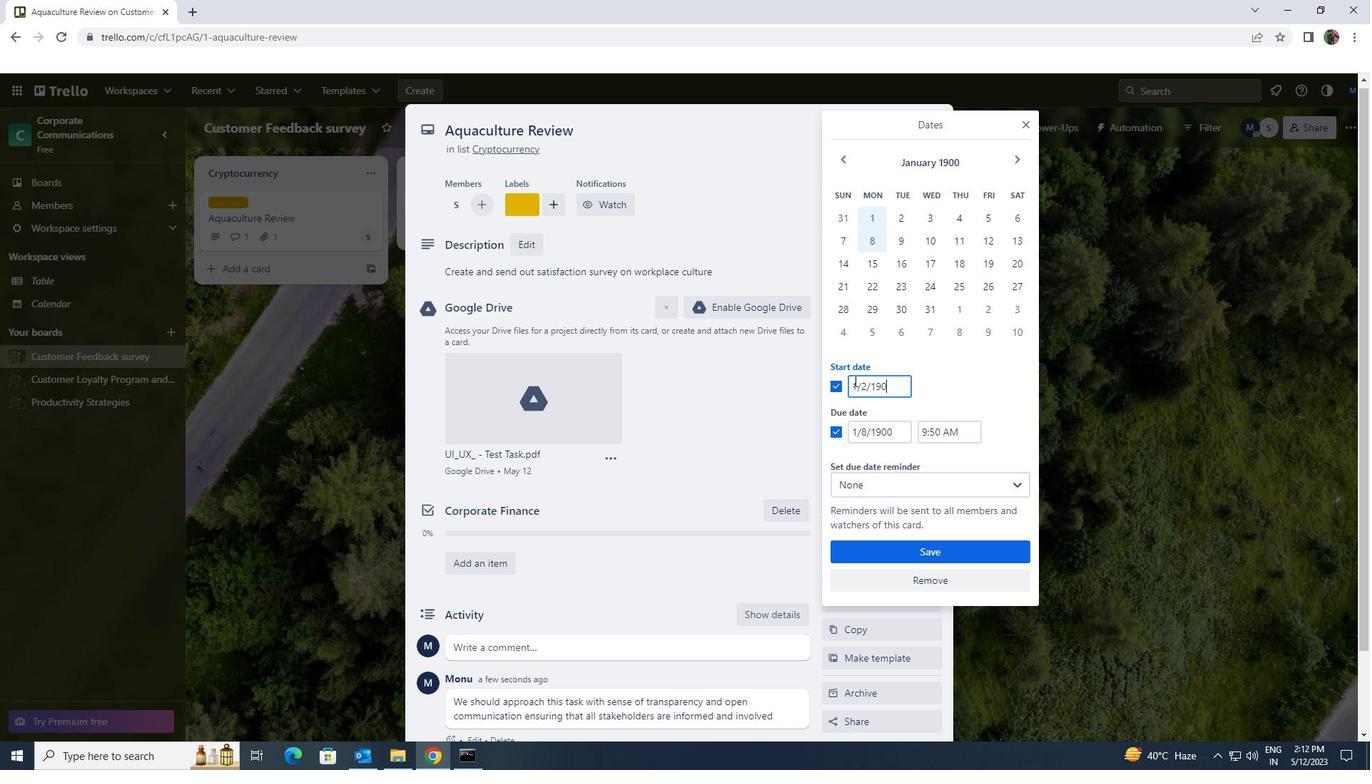
Action: Mouse moved to (890, 433)
Screenshot: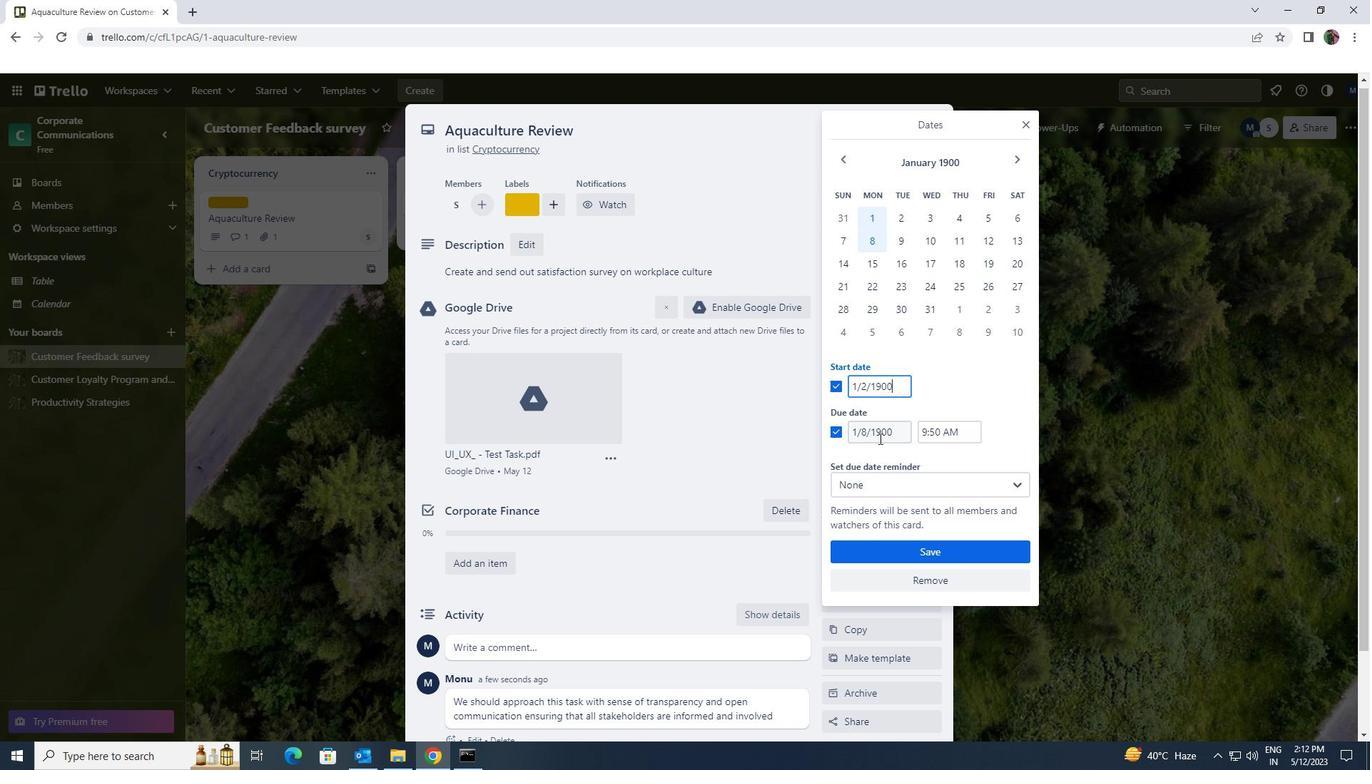 
Action: Mouse pressed left at (890, 433)
Screenshot: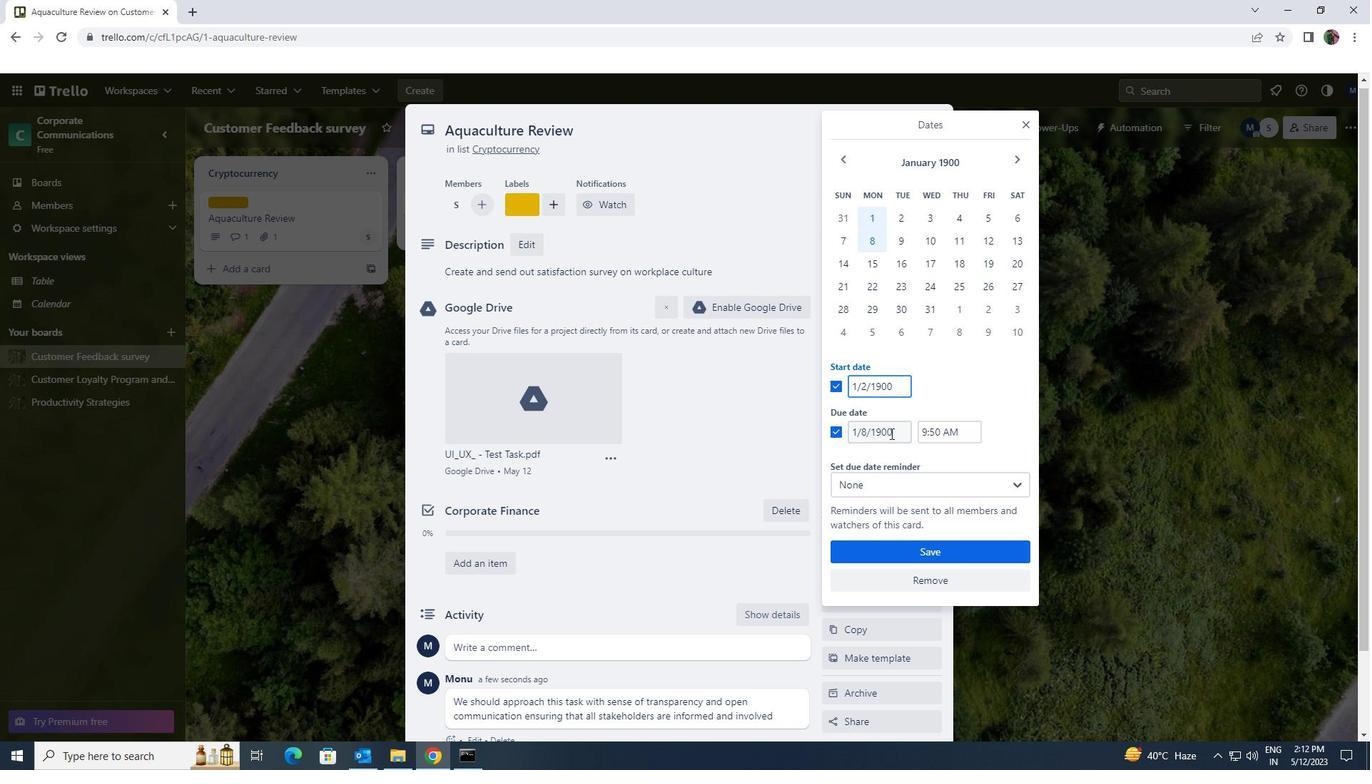 
Action: Mouse moved to (849, 427)
Screenshot: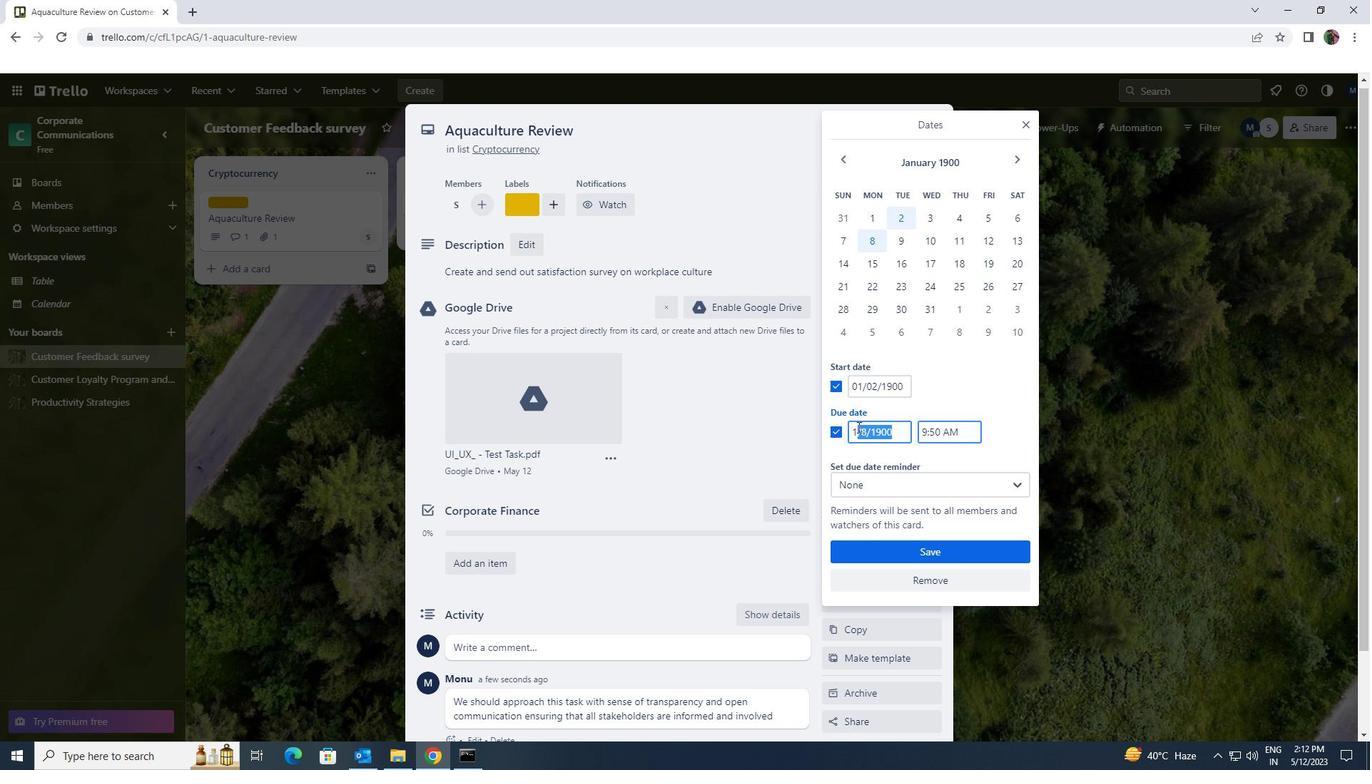 
Action: Key pressed 1/9/1900
Screenshot: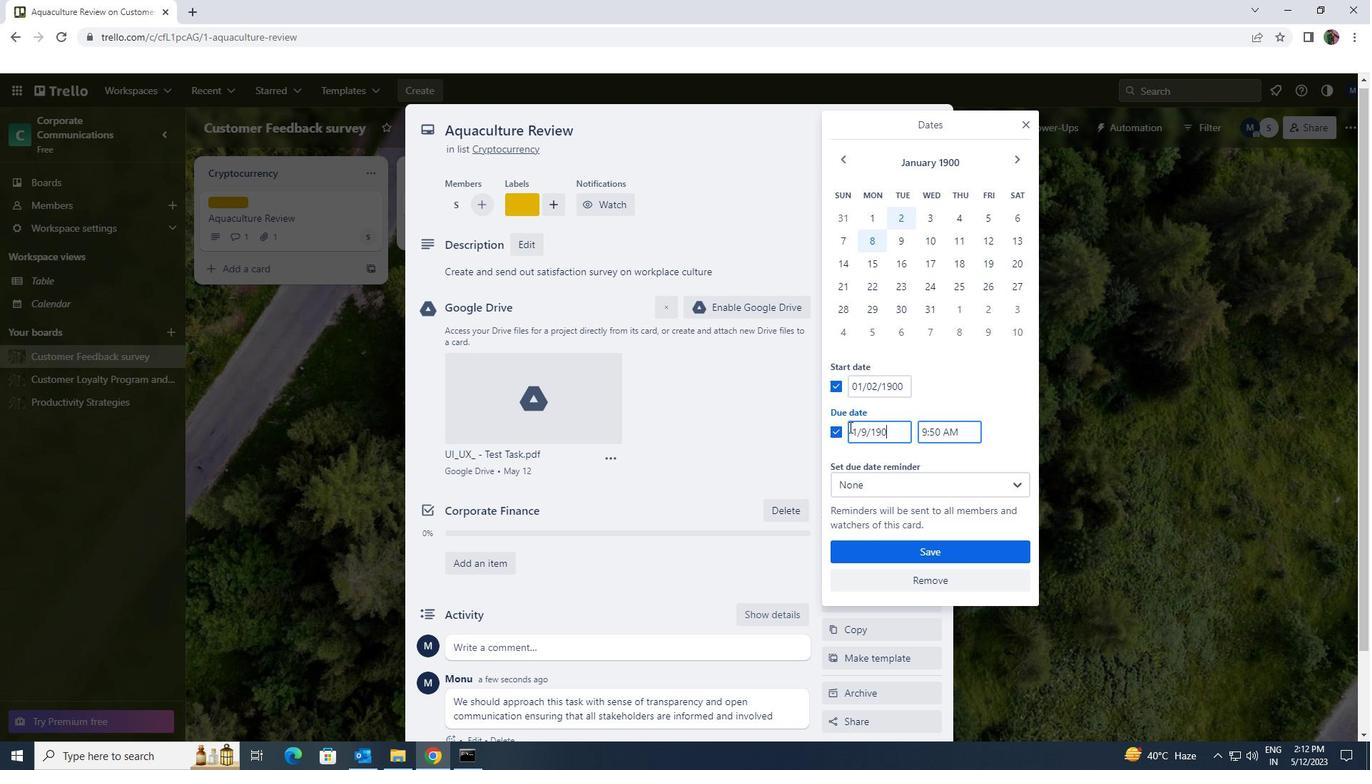 
Action: Mouse moved to (944, 551)
Screenshot: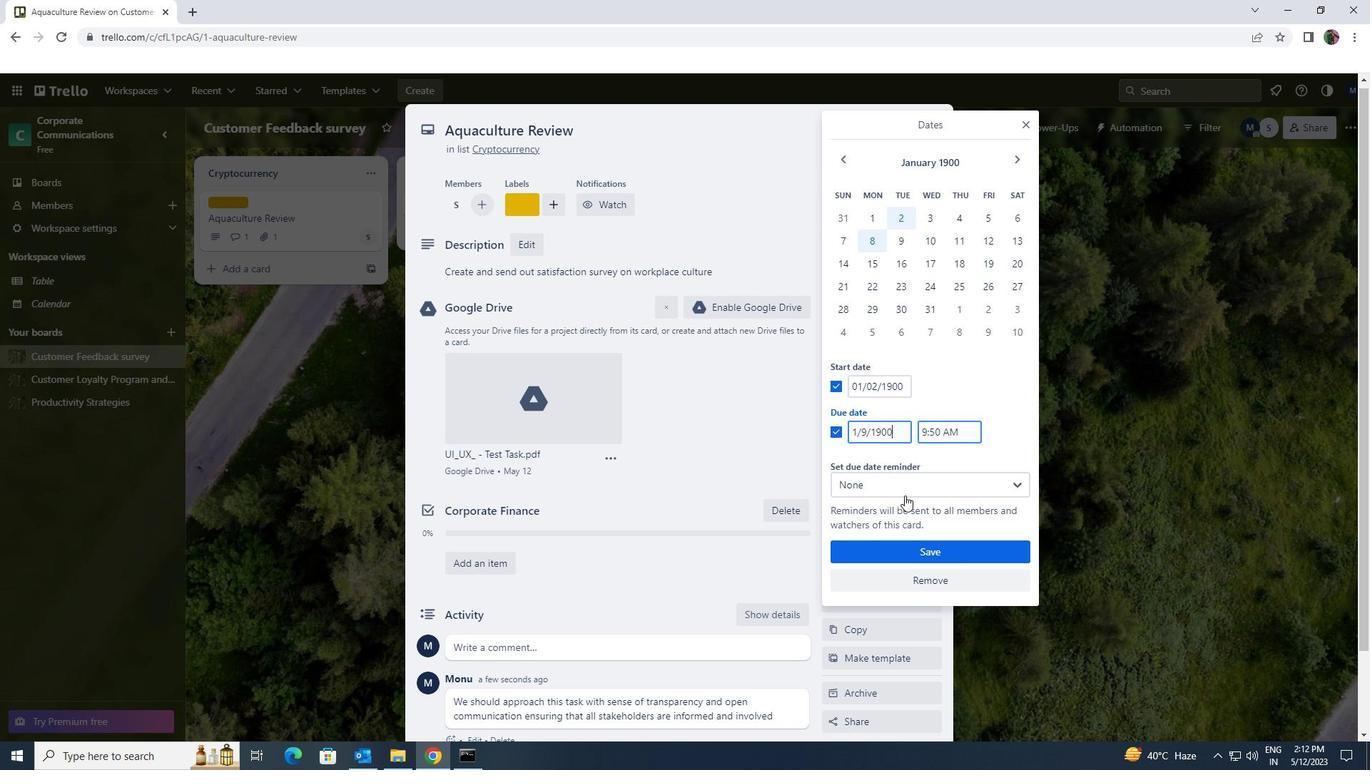 
Action: Mouse pressed left at (944, 551)
Screenshot: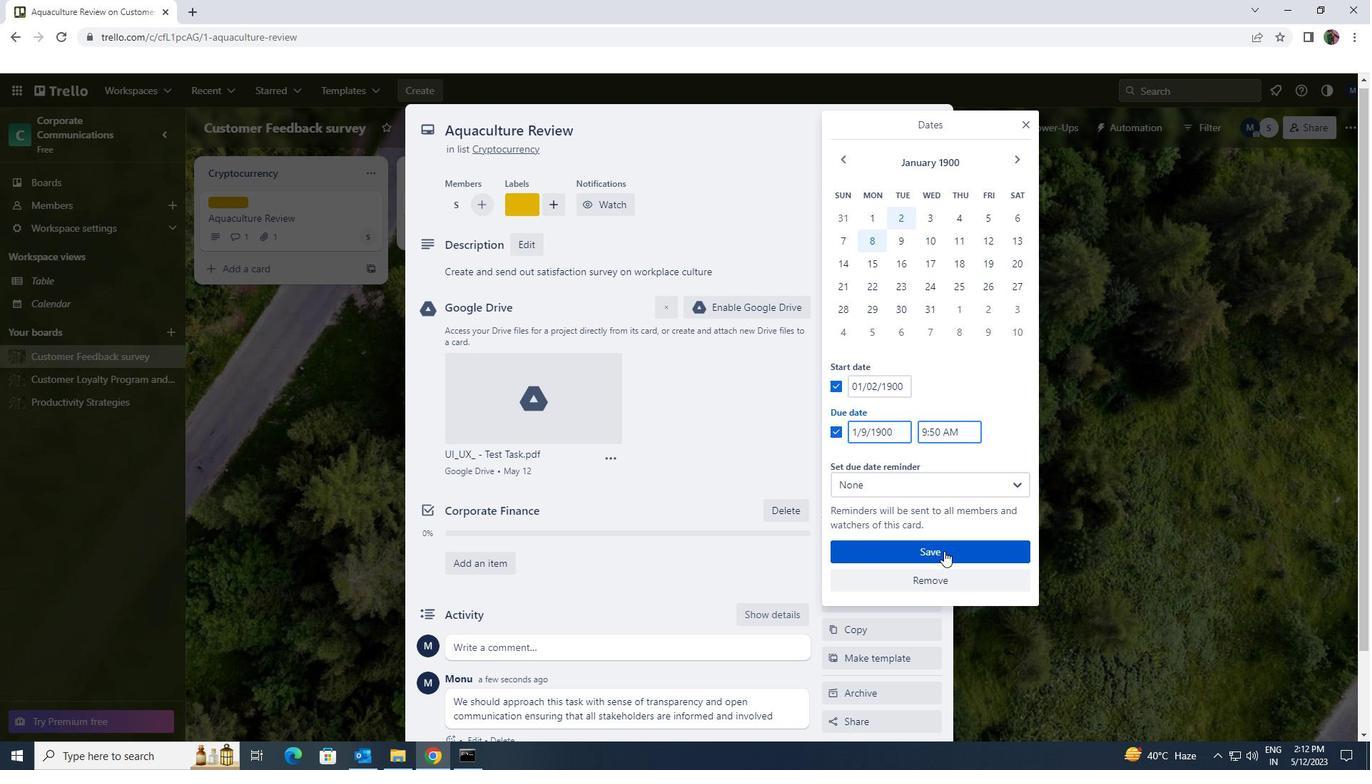 
